 Task: Find connections with filter location Itānagar with filter topic #Letsworkwith filter profile language Spanish with filter current company Aramex with filter school Indian Institute of Technology, Patna with filter industry Postal Services with filter service category Event Photography with filter keywords title Journalist
Action: Mouse moved to (534, 67)
Screenshot: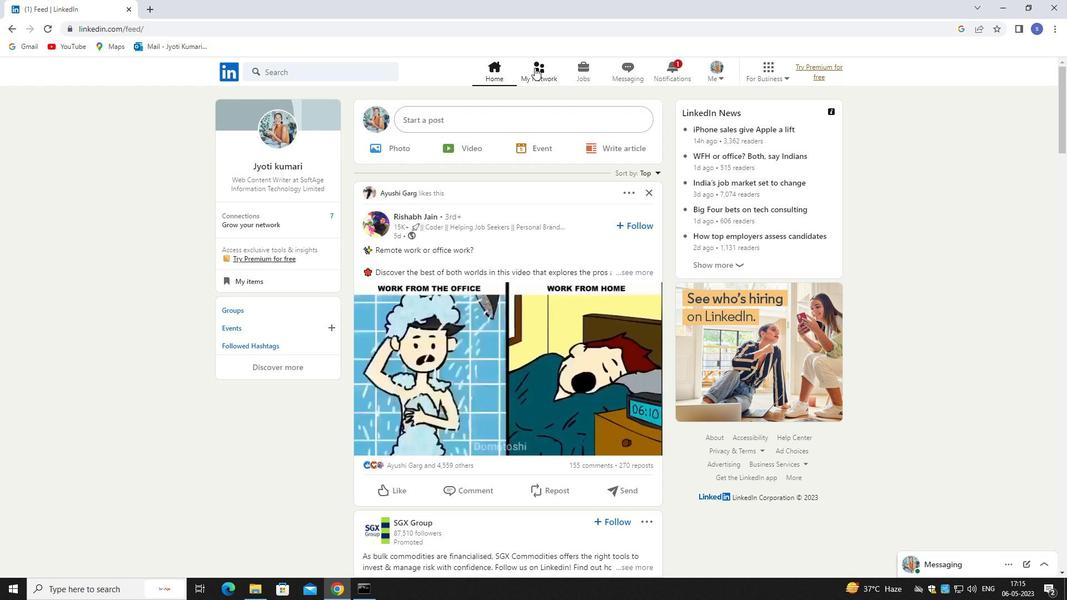 
Action: Mouse pressed left at (534, 67)
Screenshot: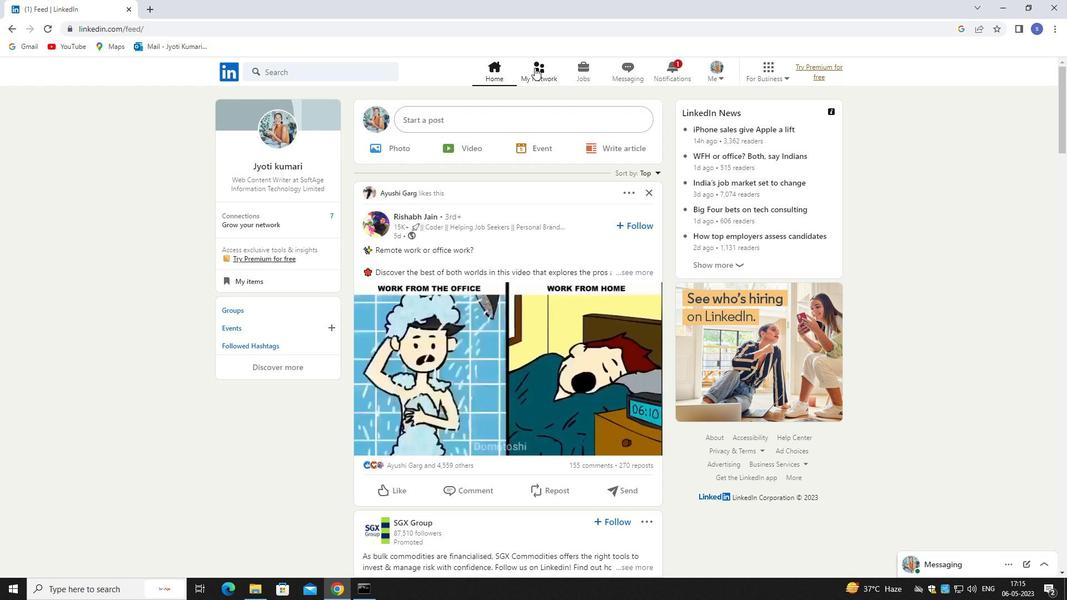 
Action: Mouse moved to (362, 127)
Screenshot: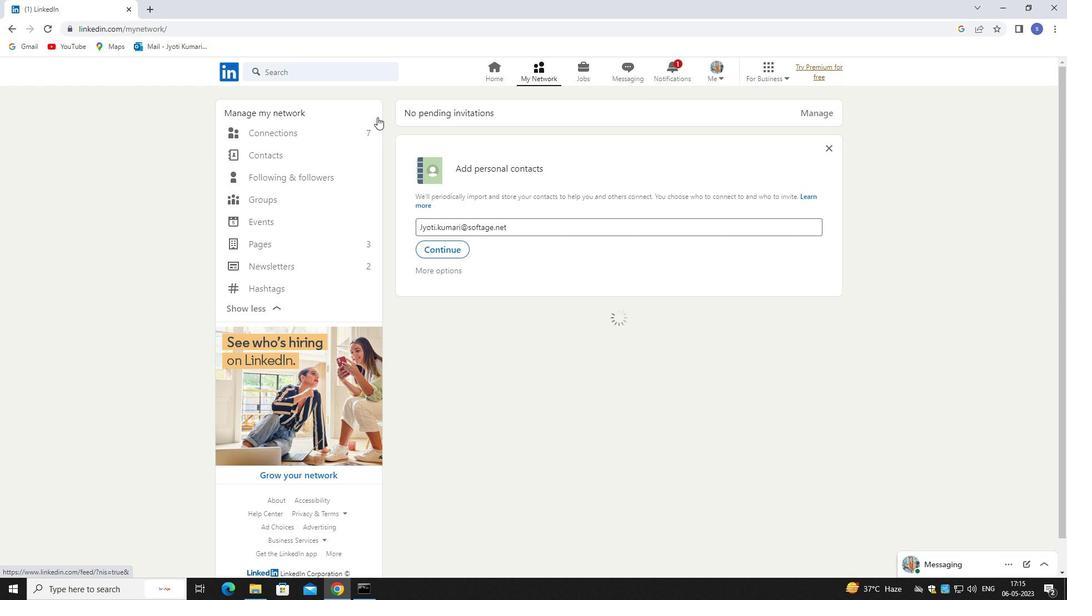 
Action: Mouse pressed left at (362, 127)
Screenshot: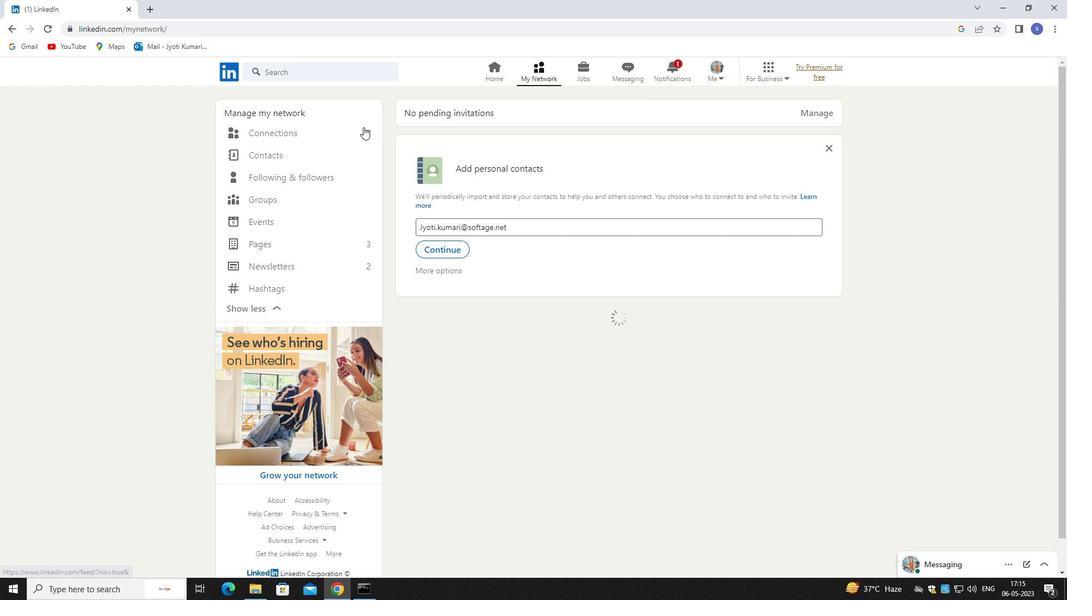 
Action: Mouse pressed left at (362, 127)
Screenshot: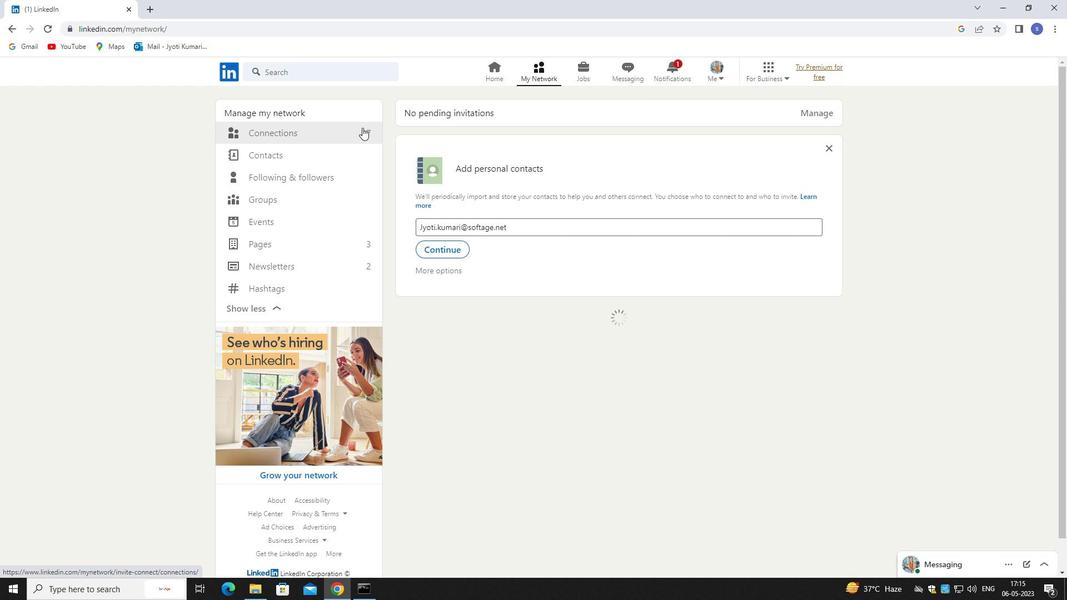 
Action: Mouse moved to (609, 133)
Screenshot: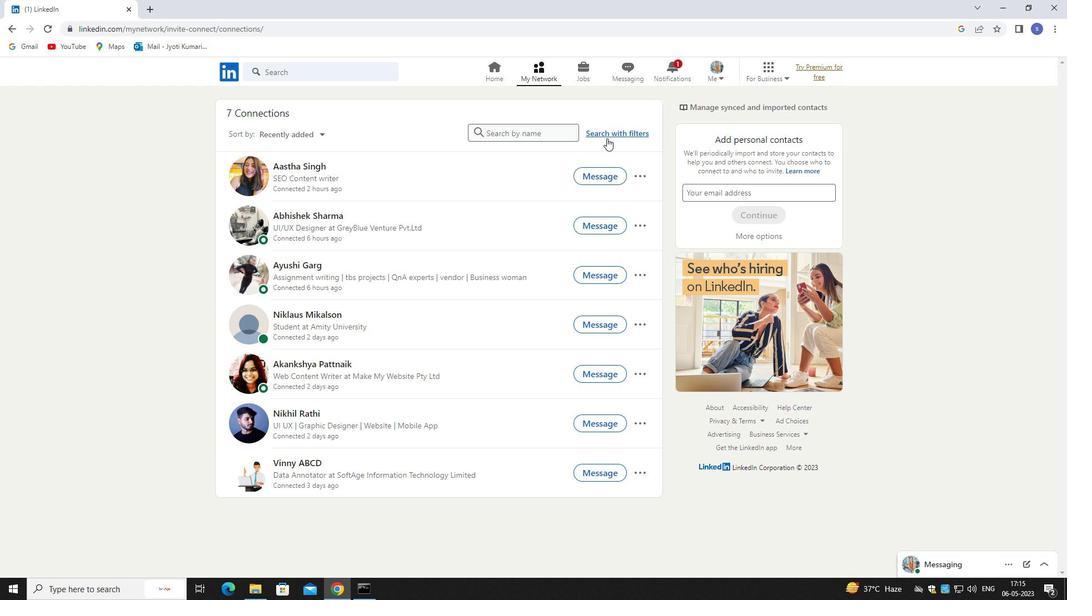
Action: Mouse pressed left at (609, 133)
Screenshot: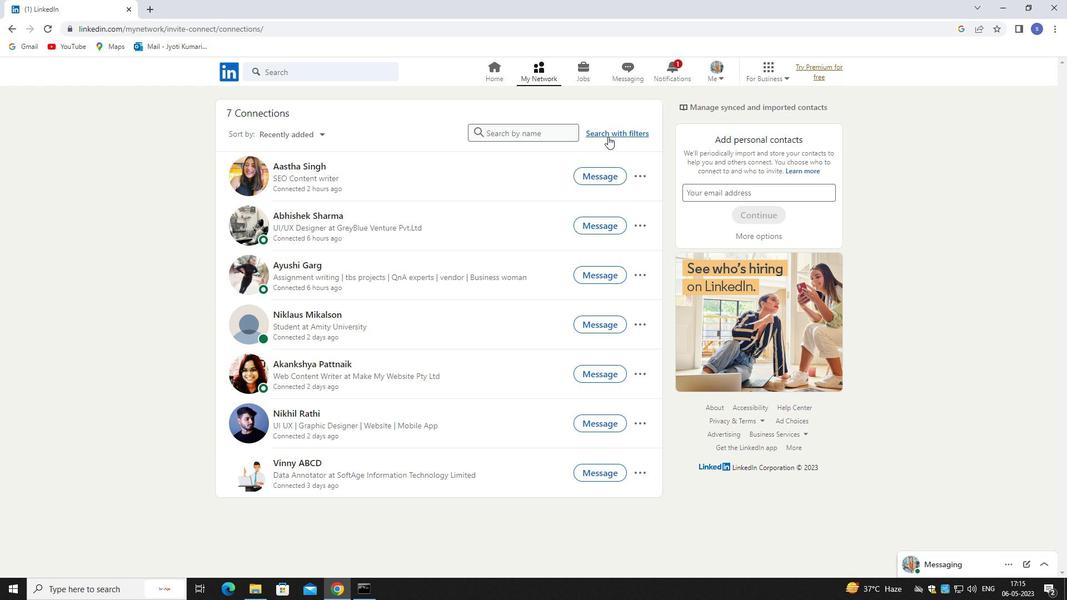 
Action: Mouse moved to (574, 100)
Screenshot: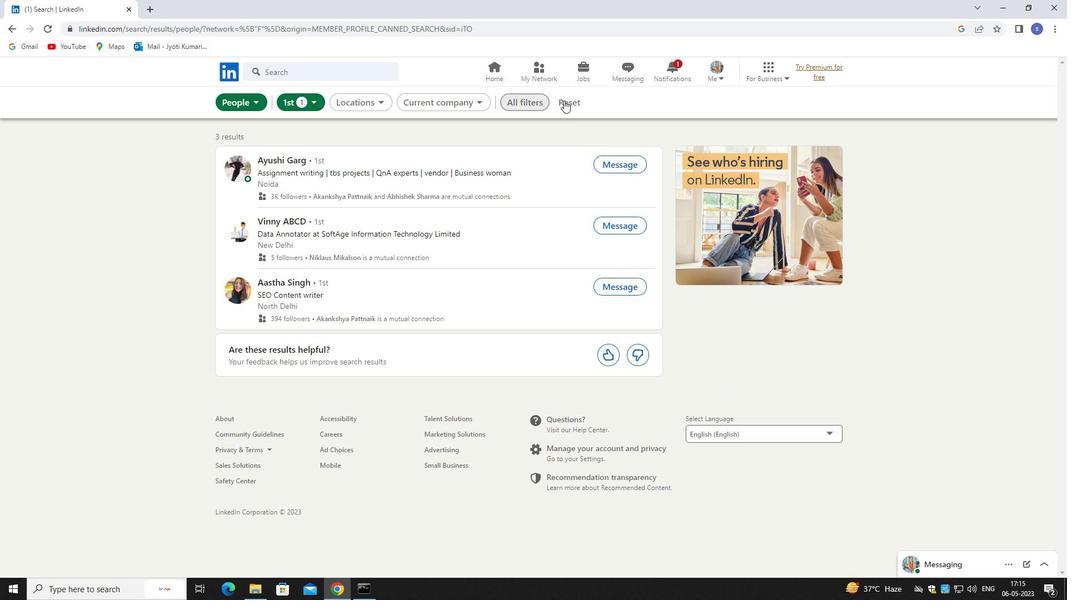 
Action: Mouse pressed left at (574, 100)
Screenshot: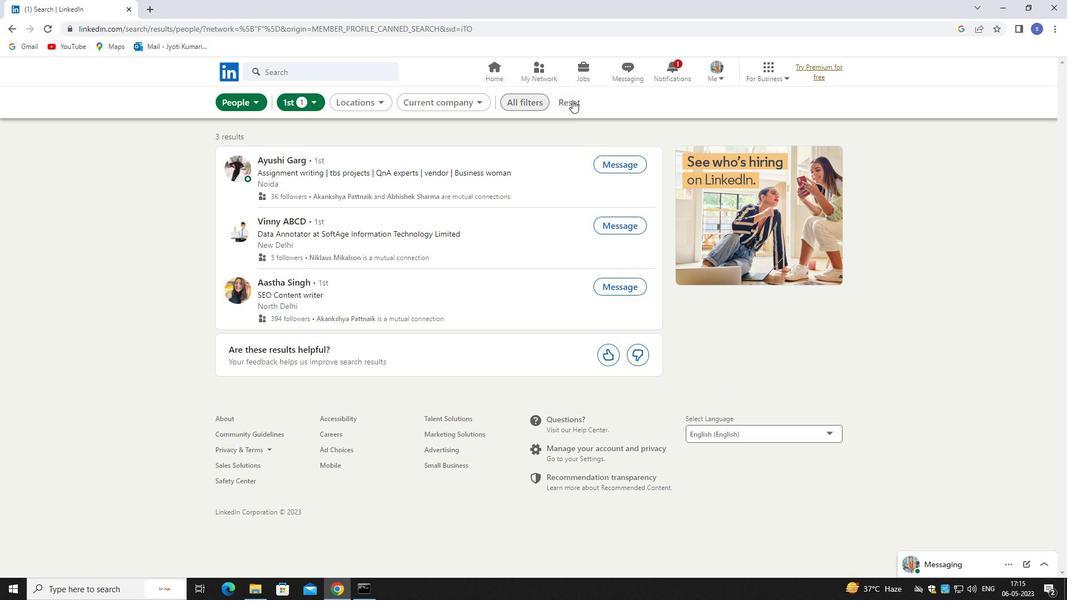 
Action: Mouse moved to (546, 101)
Screenshot: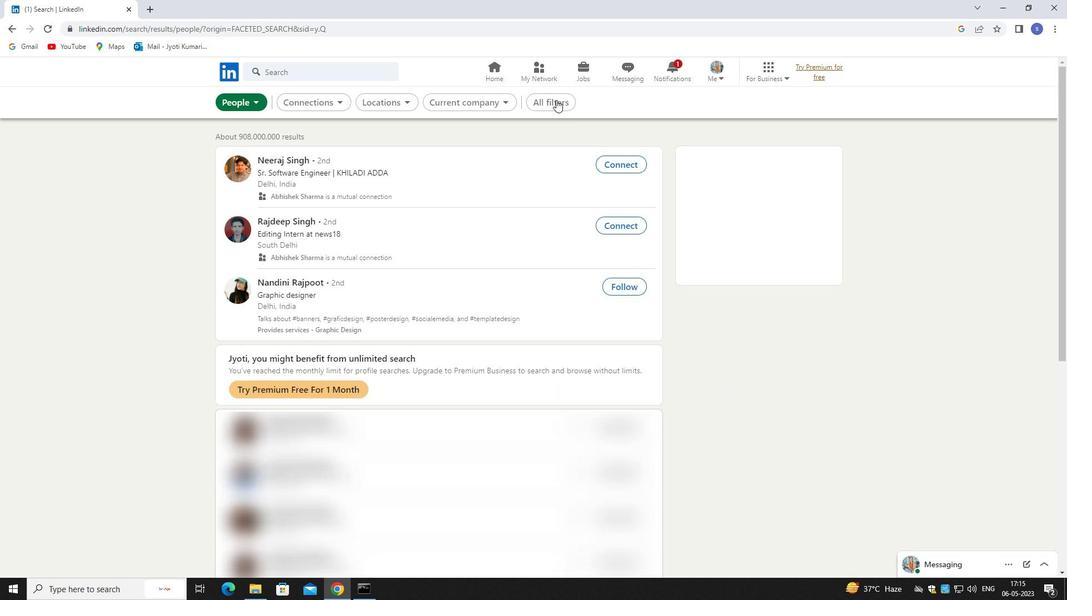 
Action: Mouse pressed left at (546, 101)
Screenshot: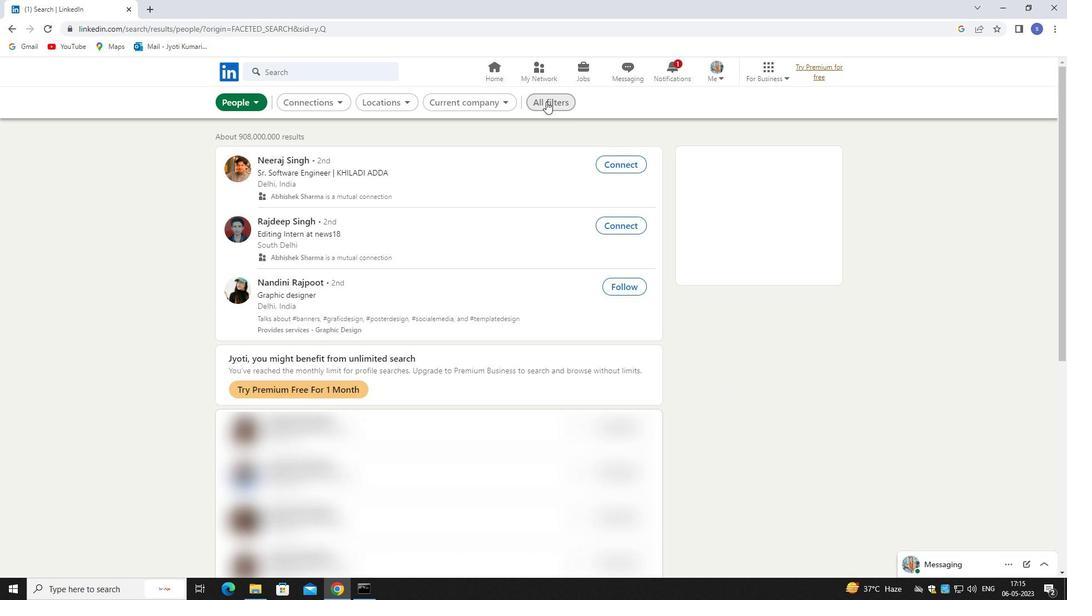 
Action: Mouse moved to (942, 437)
Screenshot: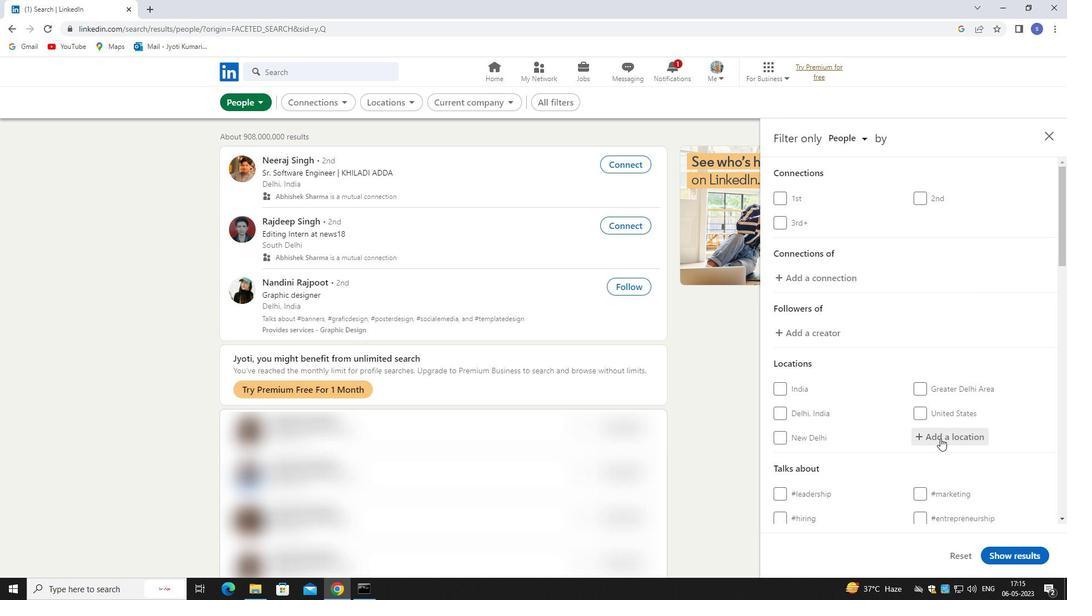 
Action: Mouse pressed left at (942, 437)
Screenshot: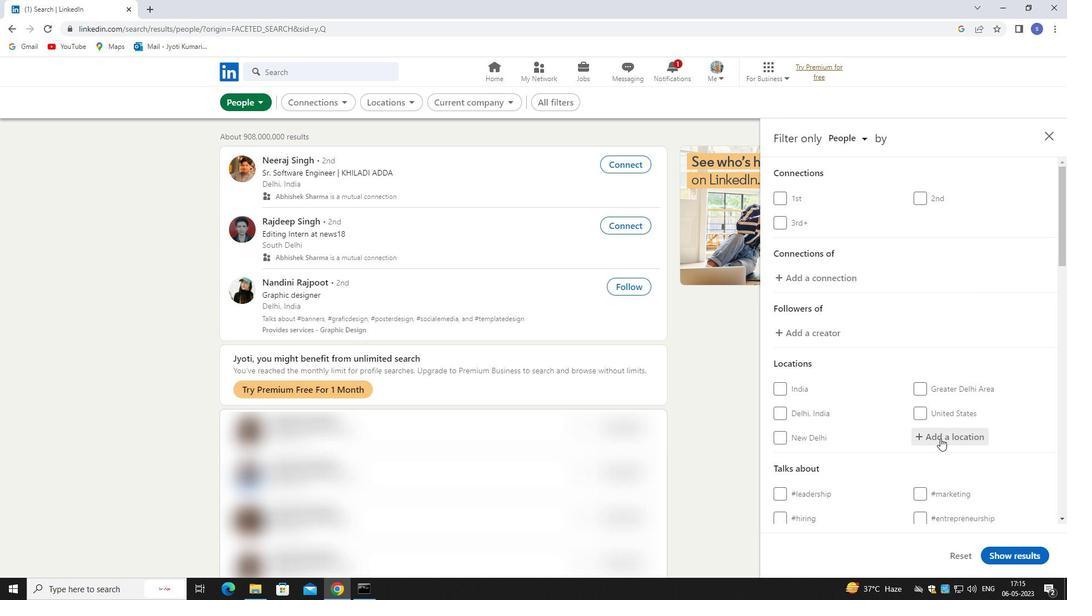 
Action: Mouse moved to (725, 303)
Screenshot: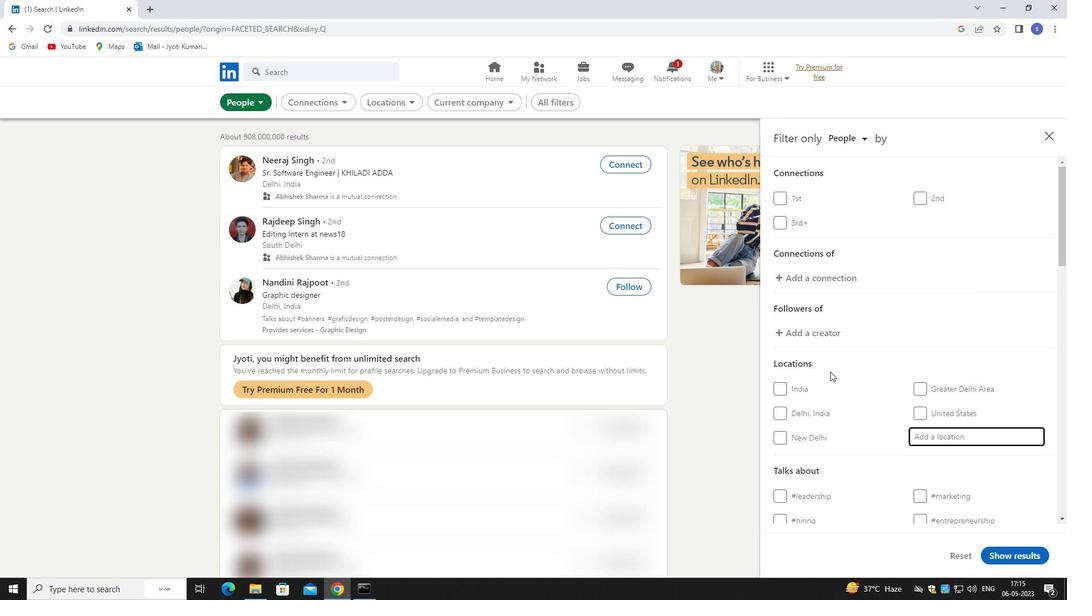 
Action: Key pressed itana
Screenshot: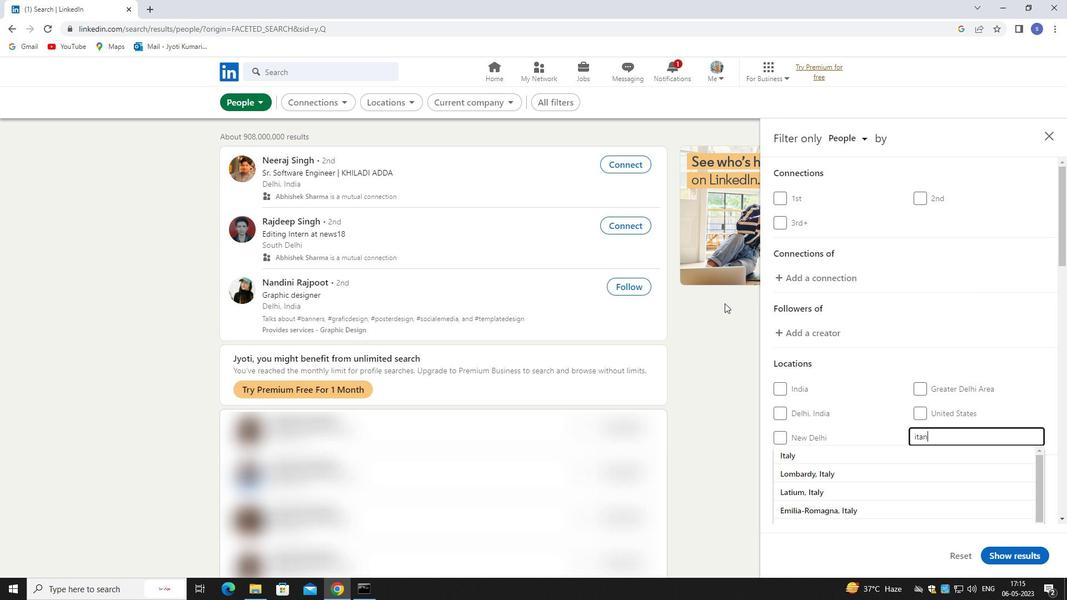 
Action: Mouse moved to (845, 471)
Screenshot: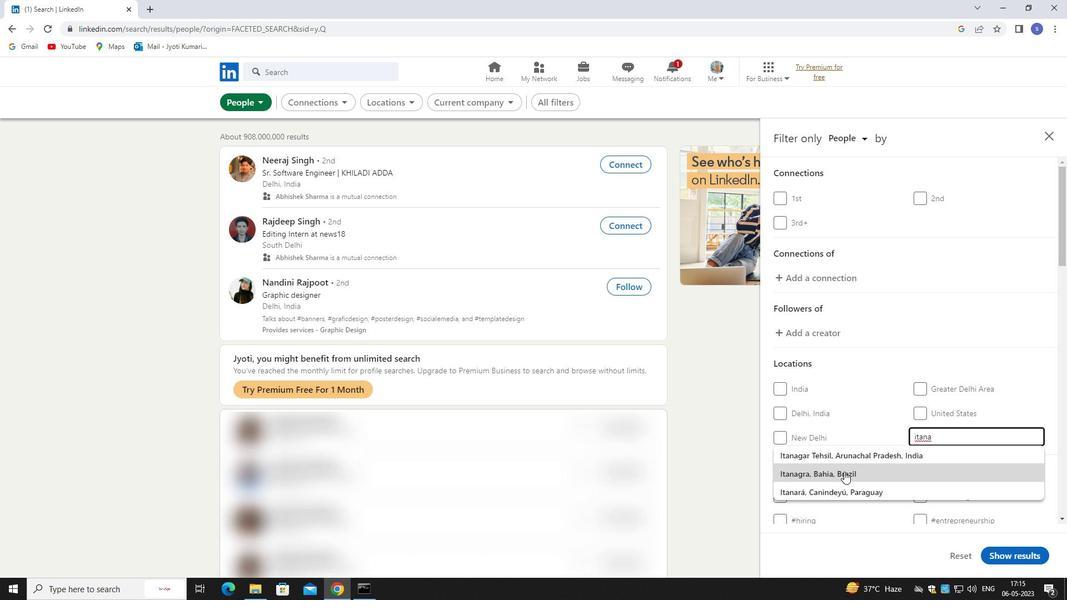 
Action: Mouse pressed left at (845, 471)
Screenshot: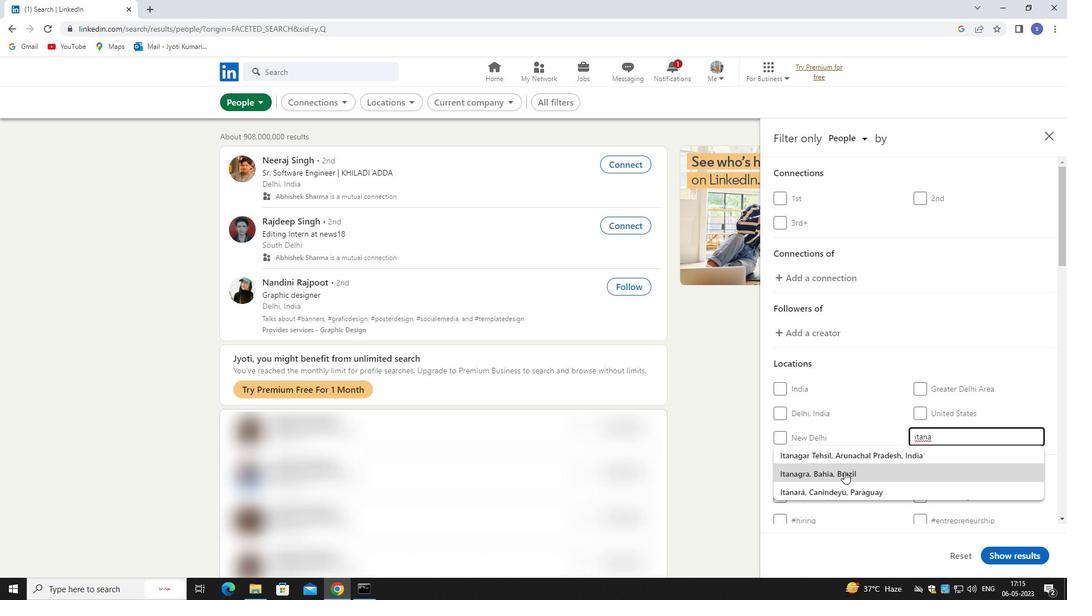 
Action: Mouse moved to (851, 461)
Screenshot: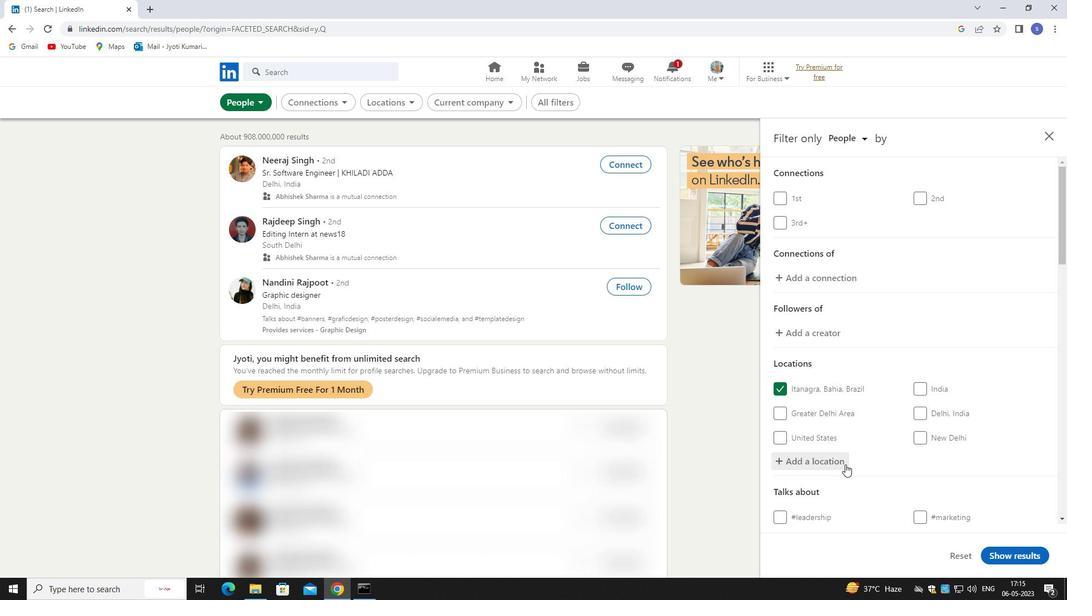
Action: Mouse scrolled (851, 461) with delta (0, 0)
Screenshot: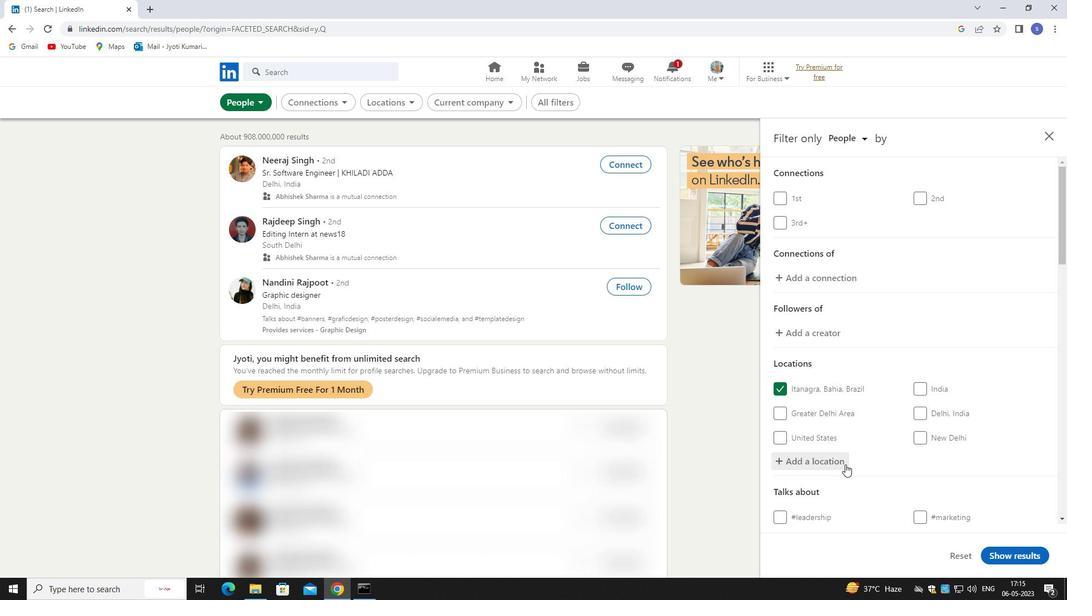 
Action: Mouse moved to (854, 462)
Screenshot: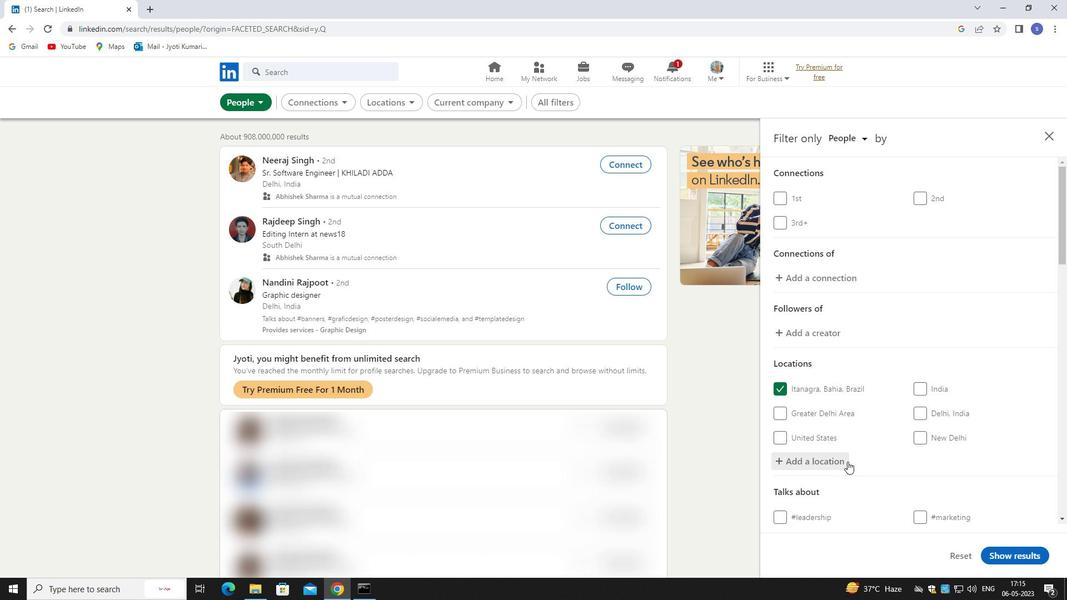 
Action: Mouse scrolled (854, 461) with delta (0, 0)
Screenshot: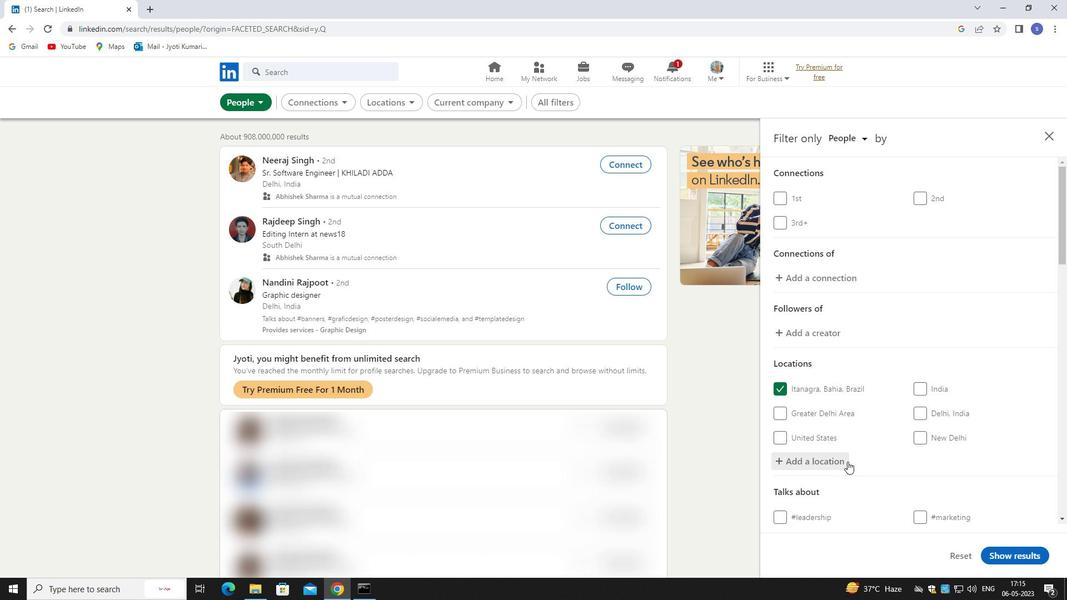 
Action: Mouse moved to (859, 462)
Screenshot: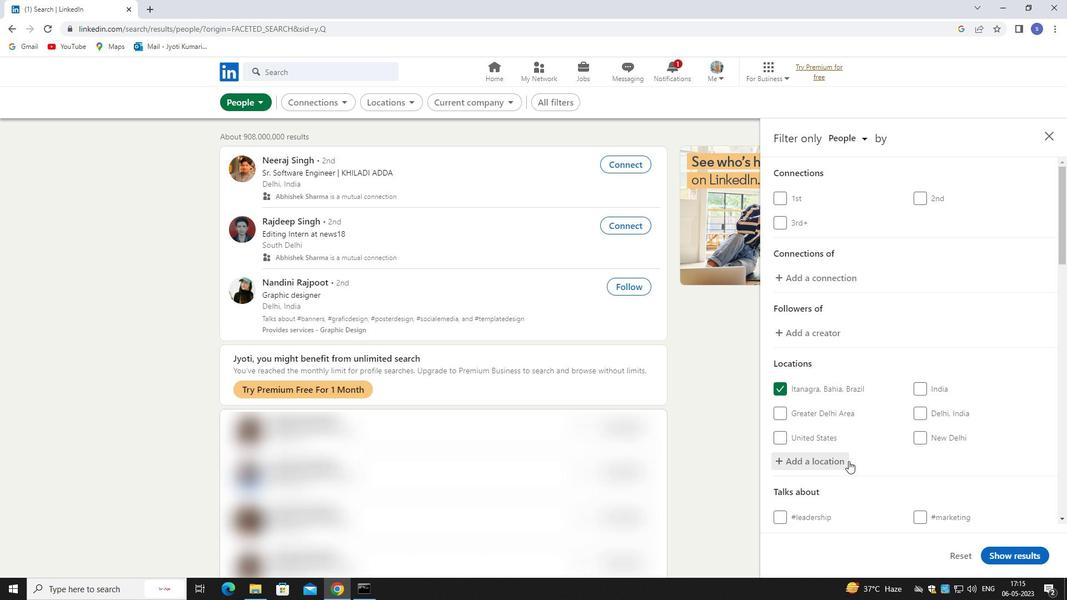 
Action: Mouse scrolled (859, 461) with delta (0, 0)
Screenshot: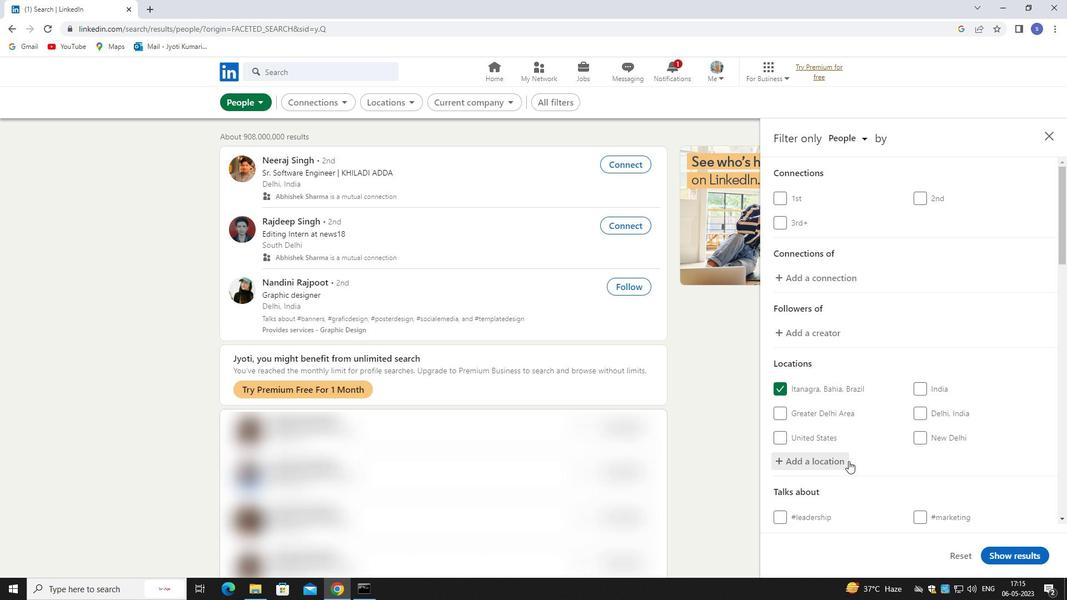 
Action: Mouse moved to (948, 400)
Screenshot: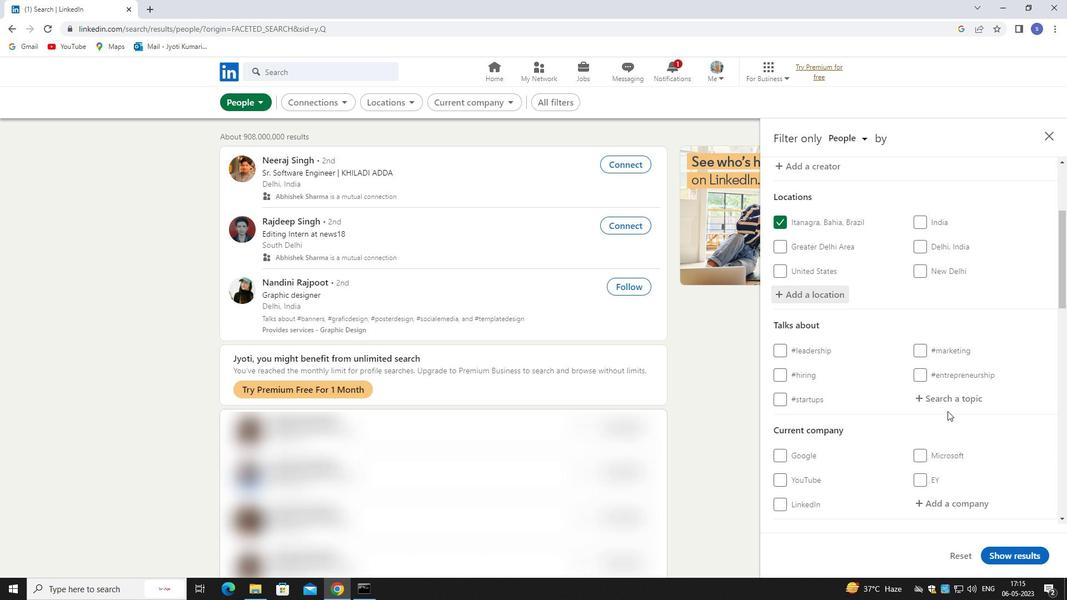 
Action: Mouse pressed left at (948, 400)
Screenshot: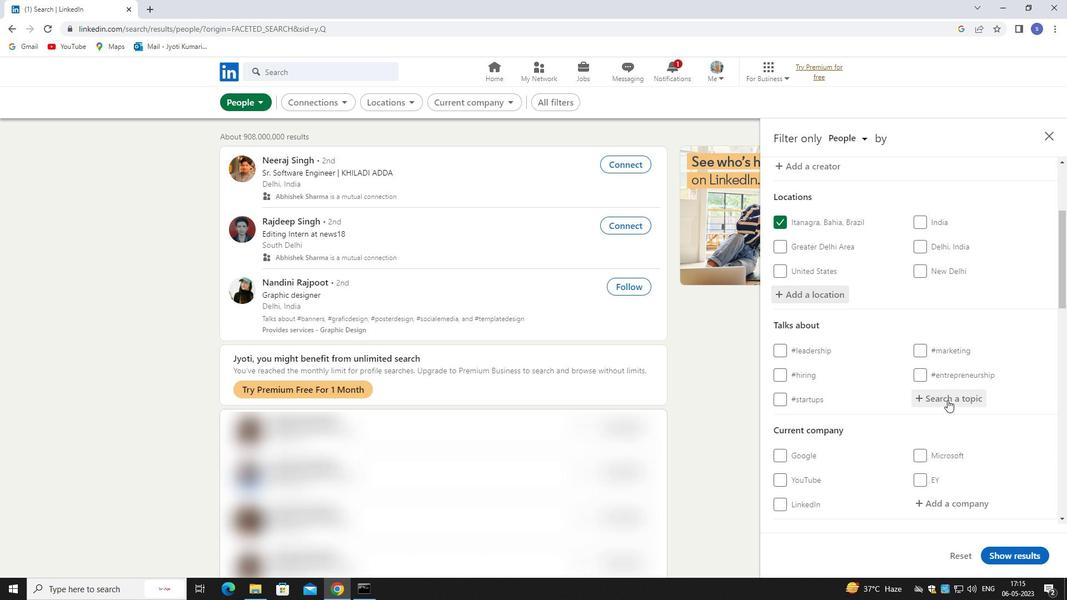 
Action: Mouse moved to (808, 324)
Screenshot: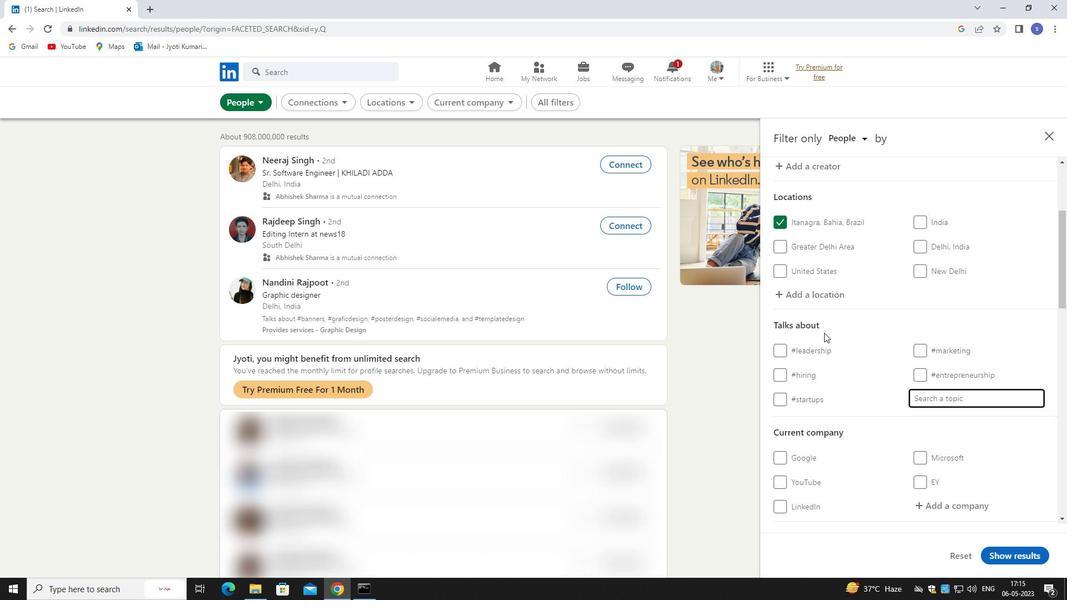 
Action: Key pressed lets
Screenshot: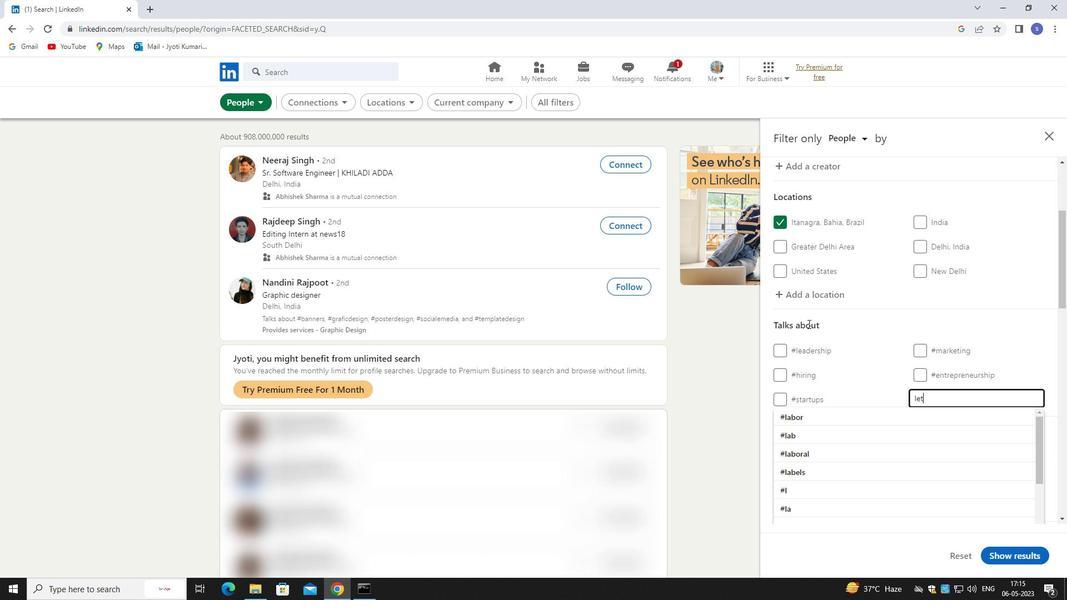 
Action: Mouse moved to (855, 433)
Screenshot: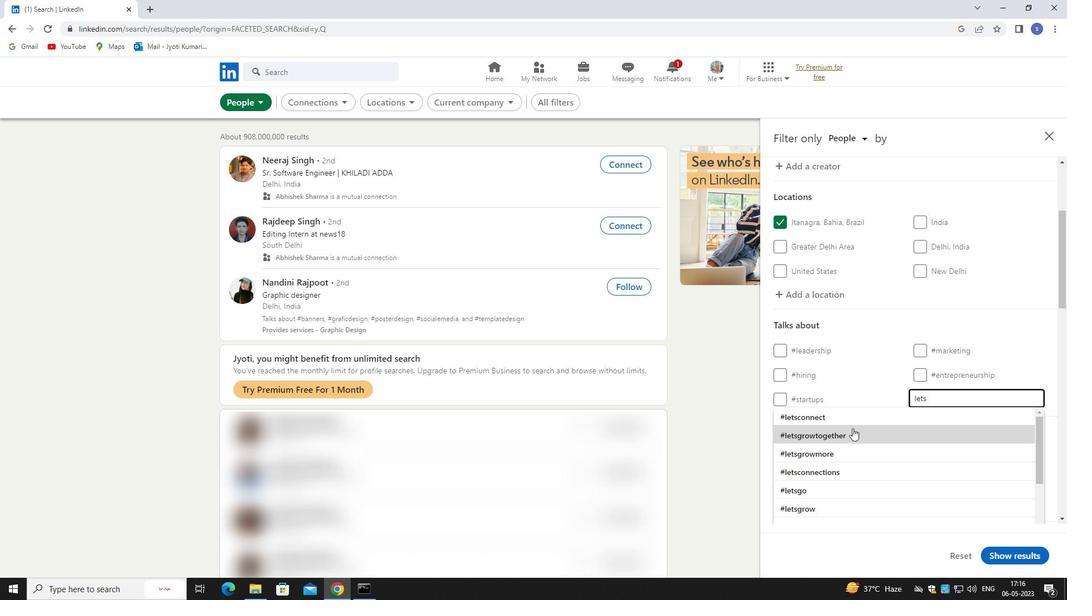 
Action: Mouse pressed left at (855, 433)
Screenshot: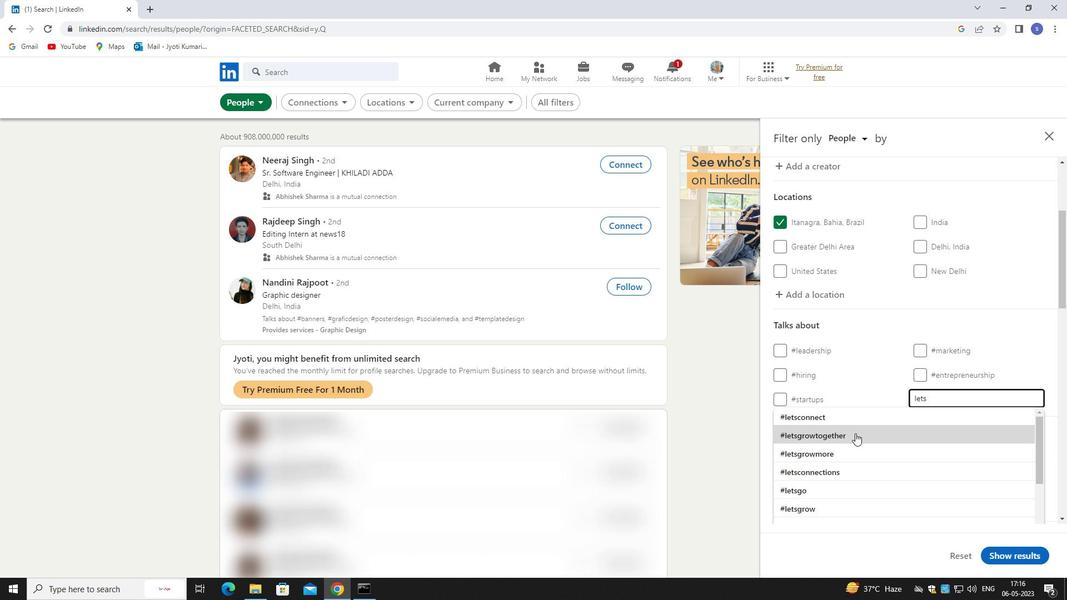 
Action: Mouse moved to (864, 423)
Screenshot: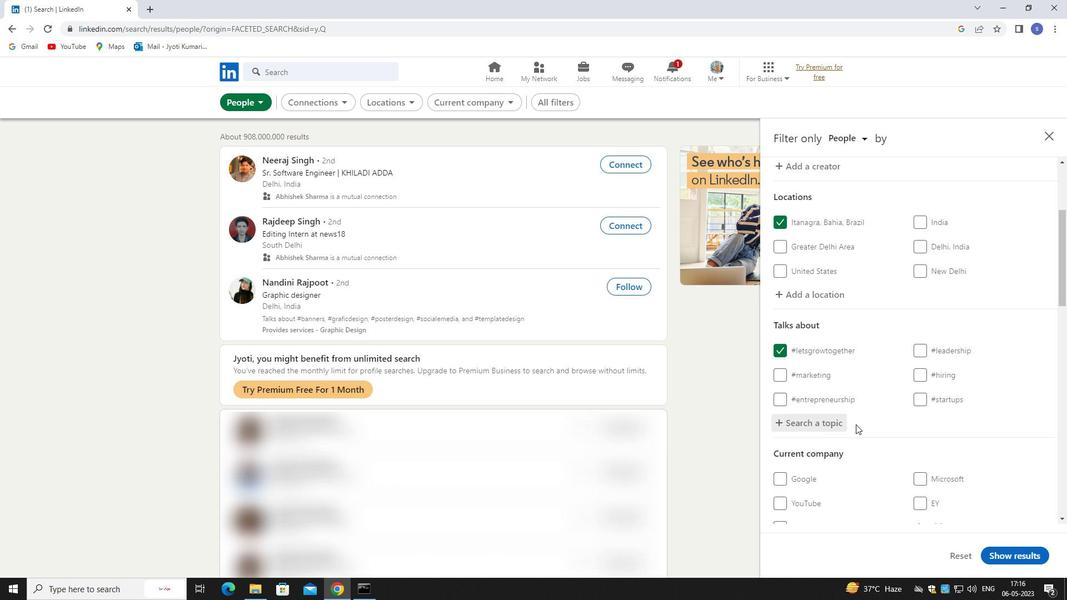 
Action: Mouse scrolled (864, 423) with delta (0, 0)
Screenshot: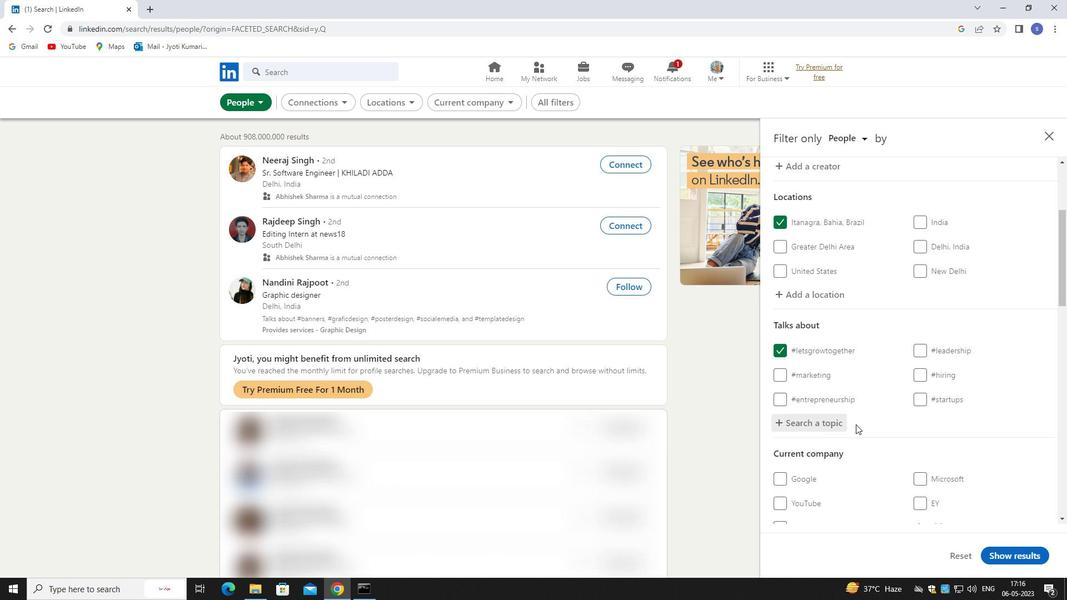 
Action: Mouse moved to (887, 432)
Screenshot: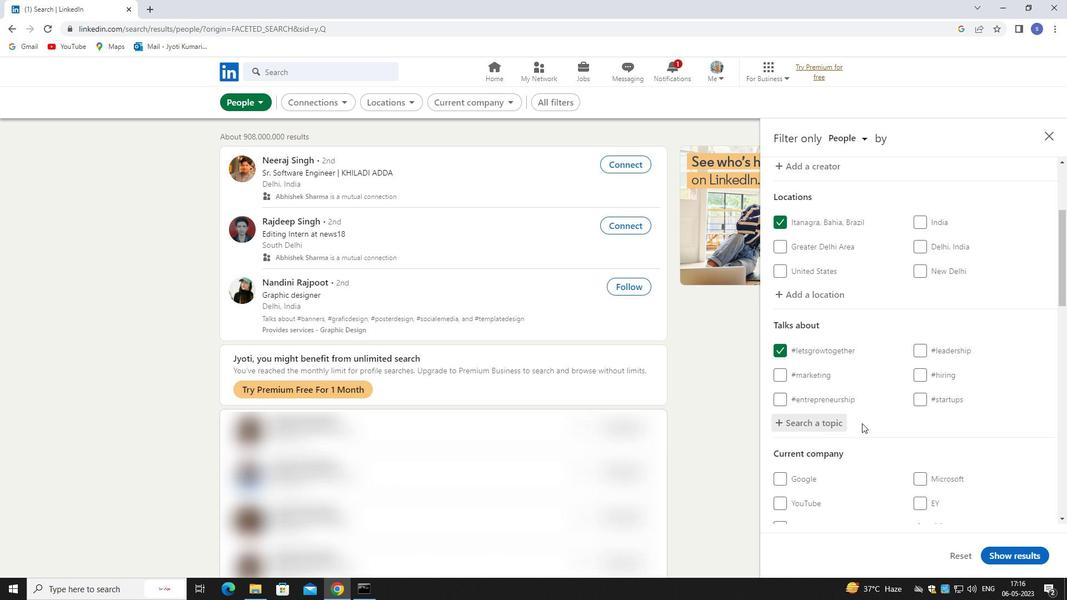 
Action: Mouse scrolled (887, 432) with delta (0, 0)
Screenshot: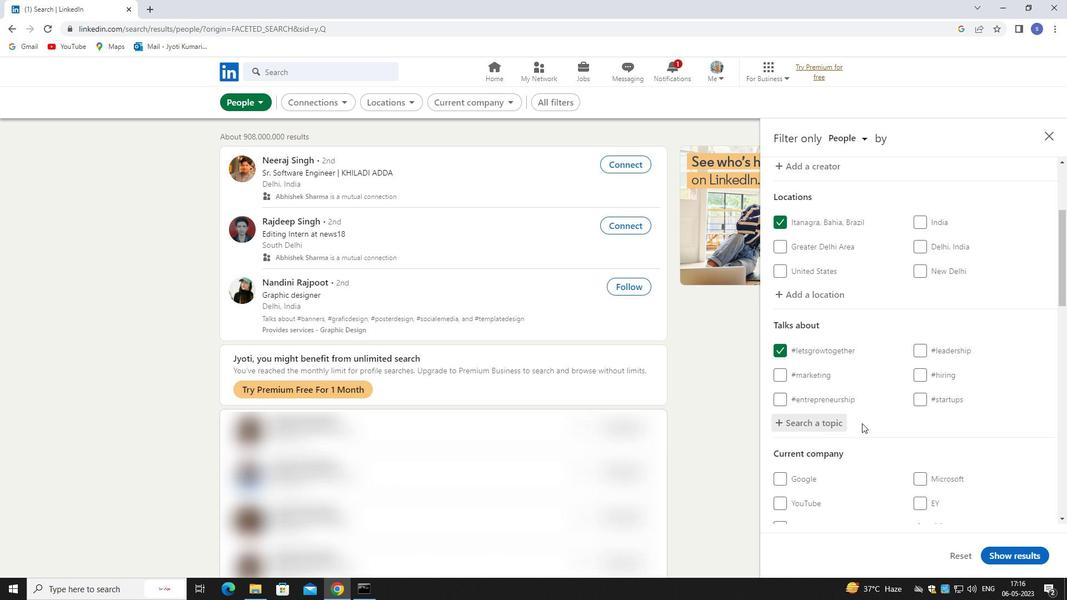 
Action: Mouse moved to (892, 434)
Screenshot: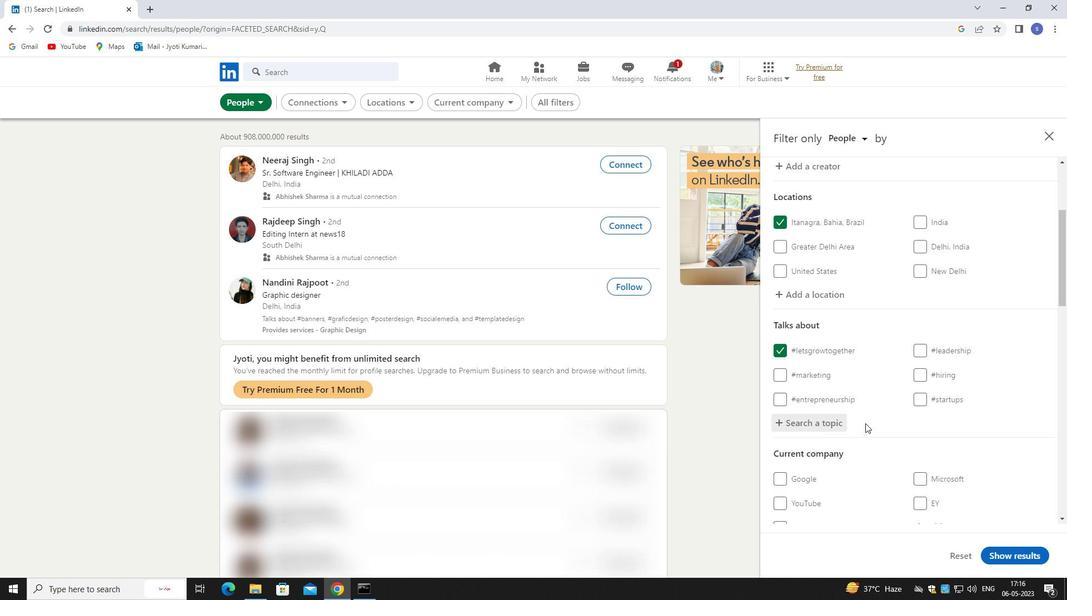 
Action: Mouse scrolled (892, 434) with delta (0, 0)
Screenshot: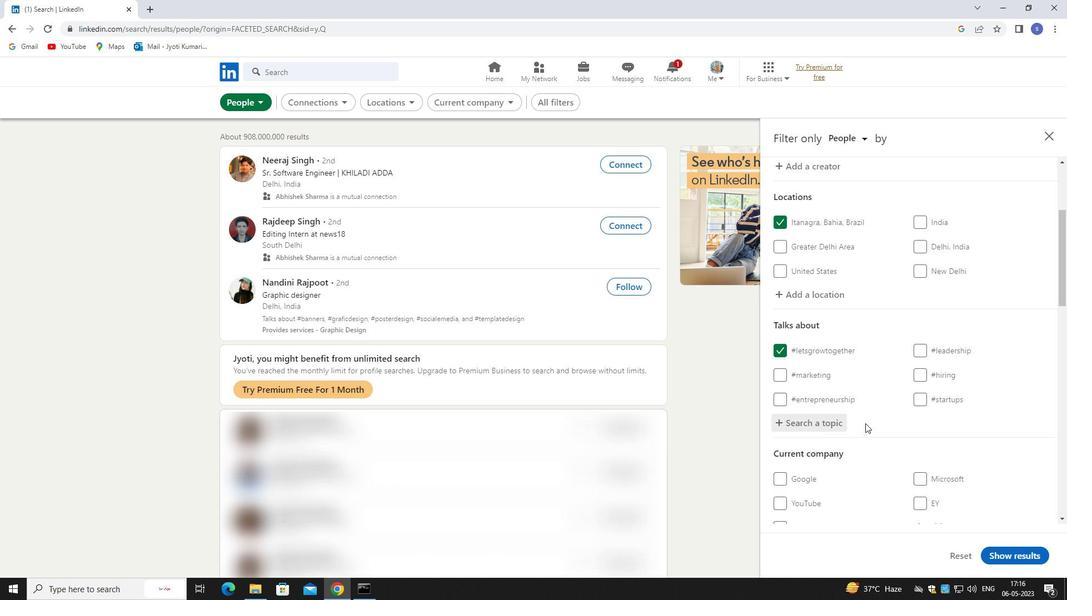 
Action: Mouse moved to (957, 357)
Screenshot: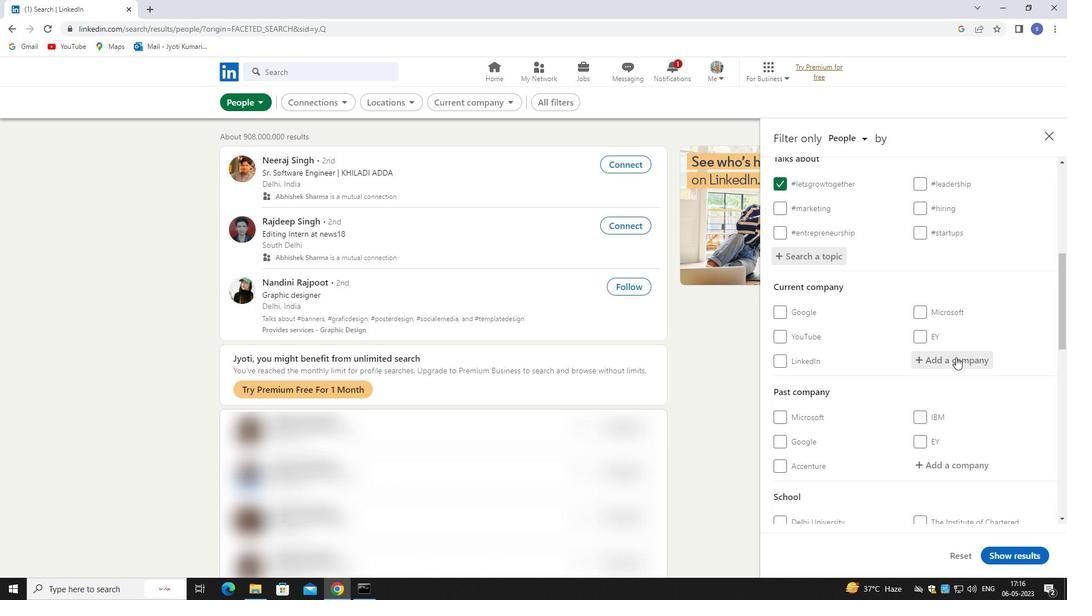 
Action: Mouse pressed left at (957, 357)
Screenshot: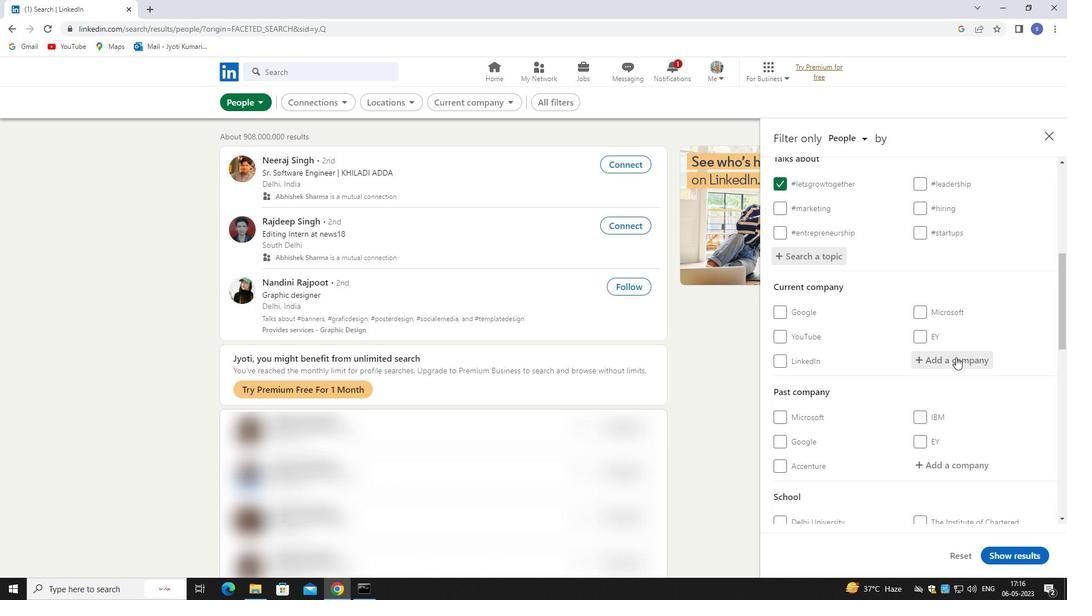 
Action: Mouse moved to (819, 263)
Screenshot: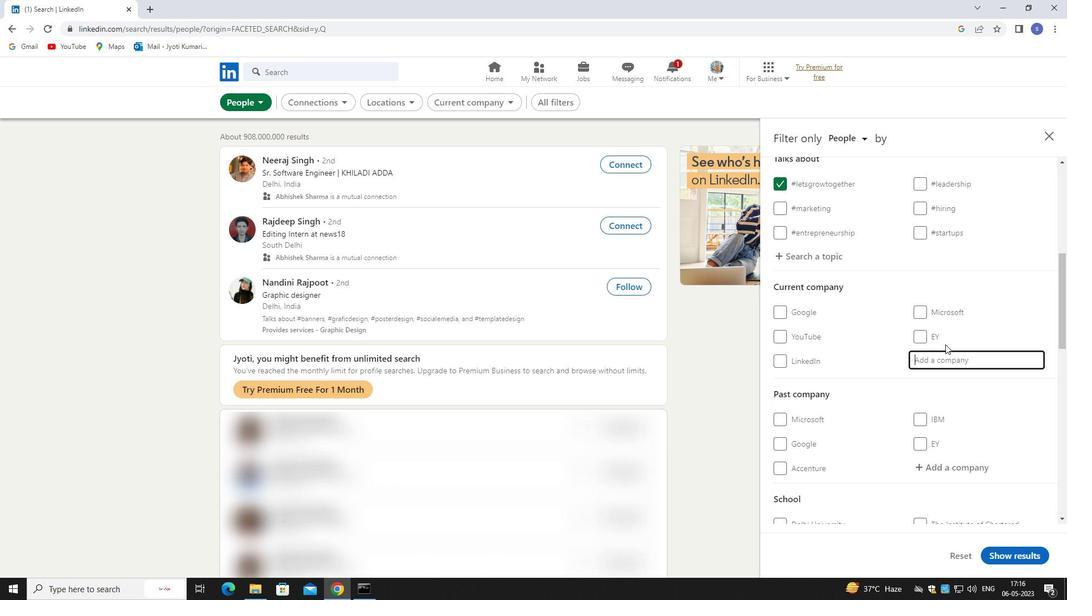 
Action: Key pressed ara
Screenshot: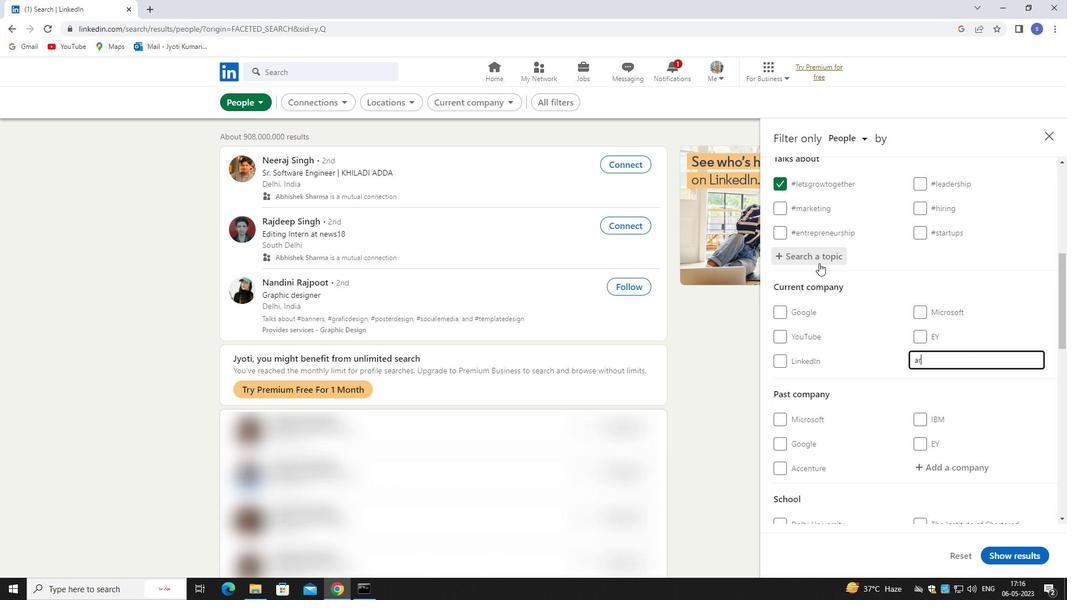 
Action: Mouse moved to (850, 433)
Screenshot: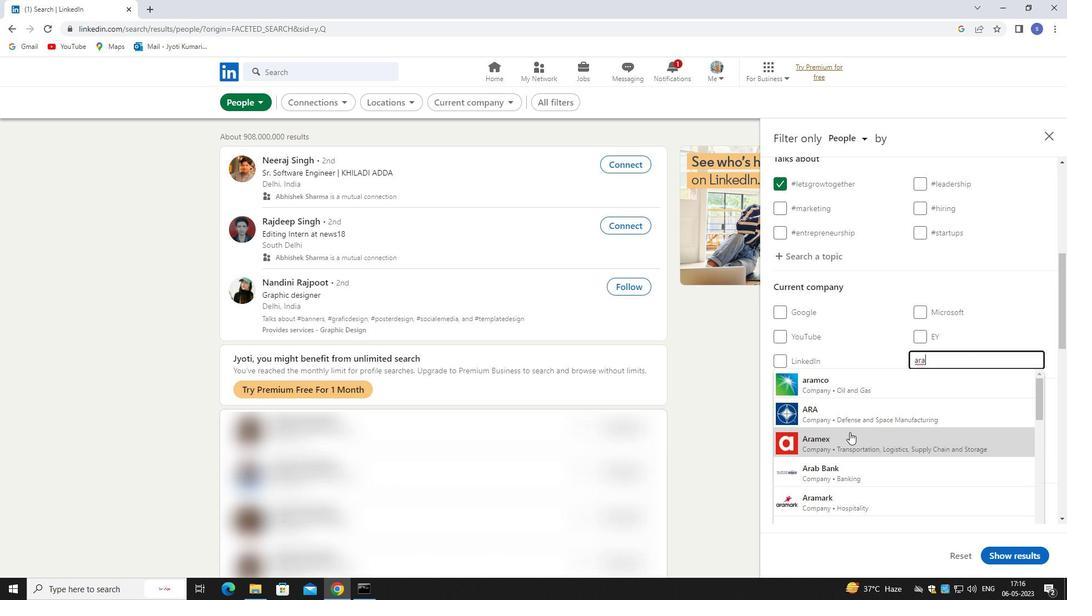 
Action: Mouse pressed left at (850, 433)
Screenshot: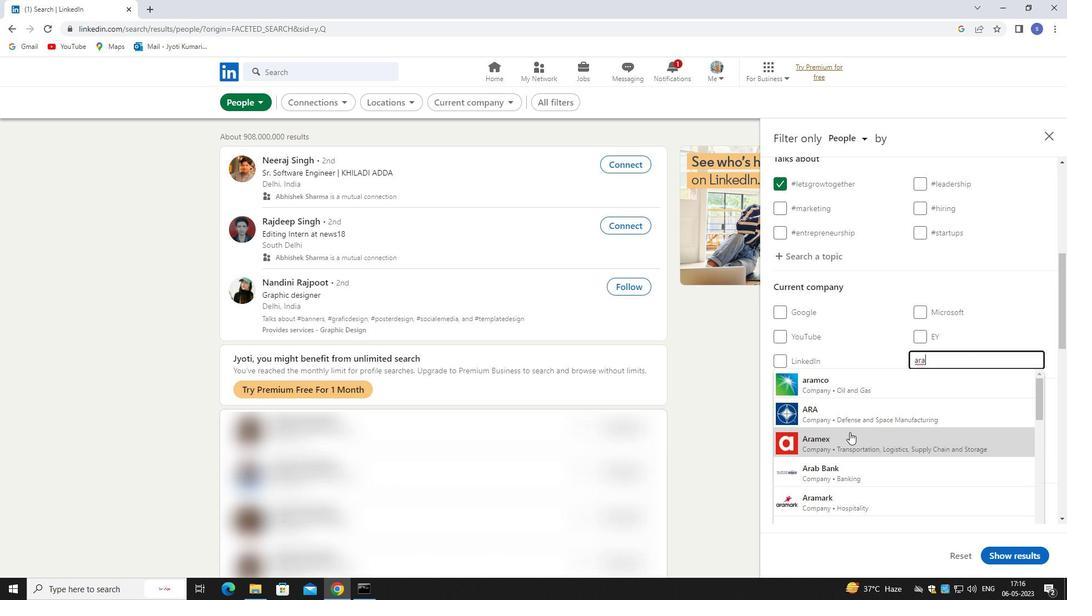 
Action: Mouse moved to (870, 428)
Screenshot: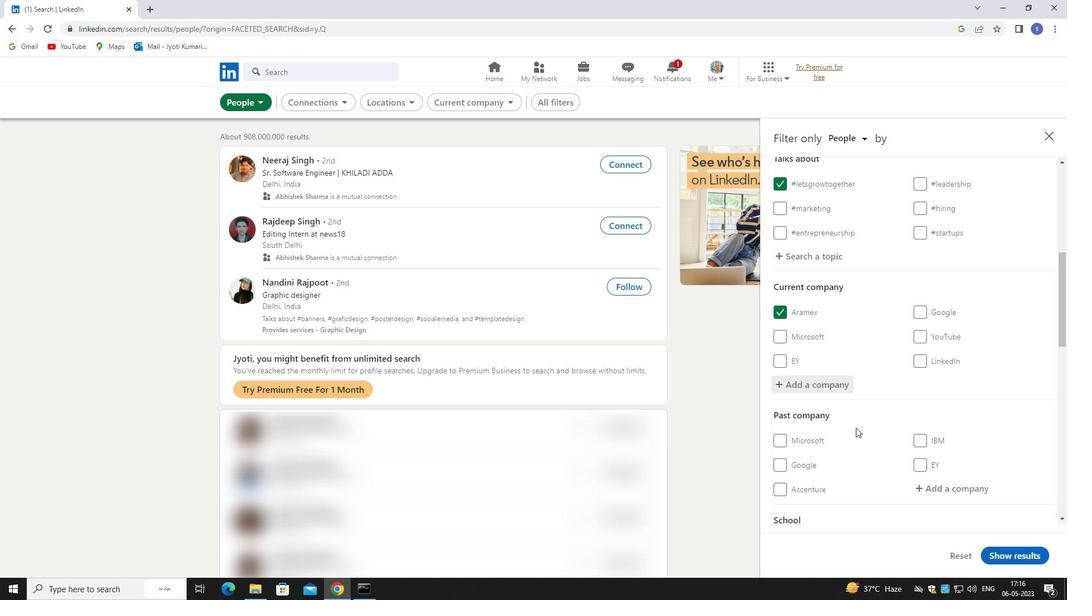
Action: Mouse scrolled (870, 428) with delta (0, 0)
Screenshot: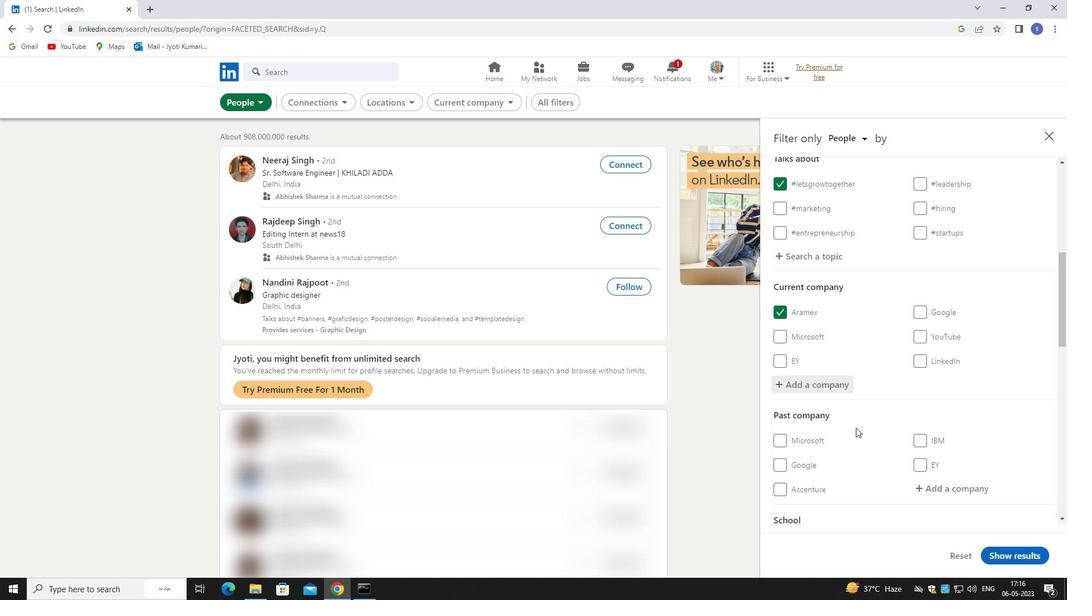 
Action: Mouse moved to (882, 433)
Screenshot: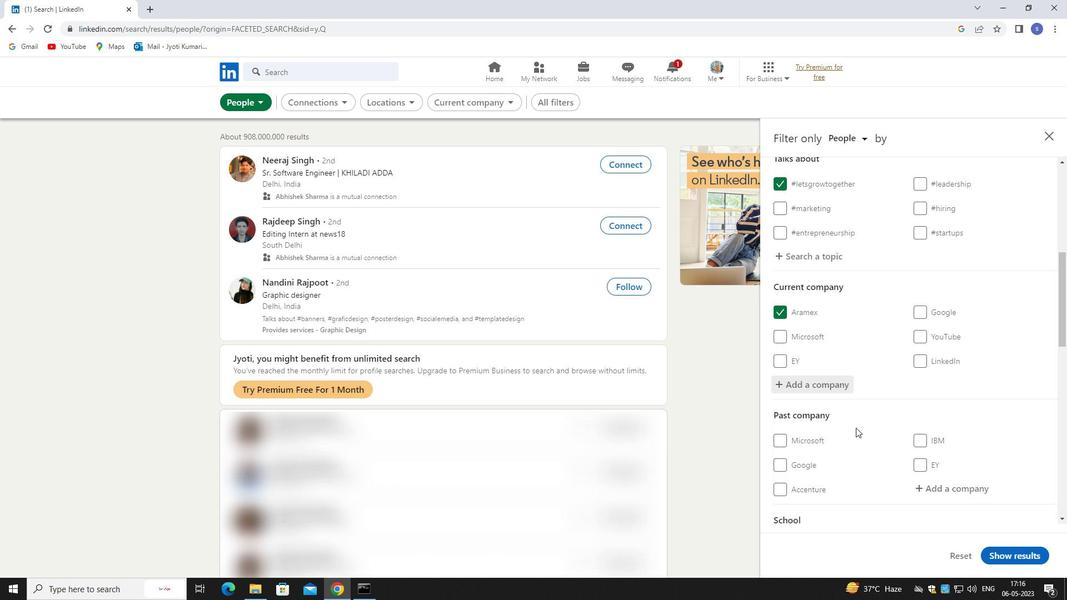 
Action: Mouse scrolled (882, 432) with delta (0, 0)
Screenshot: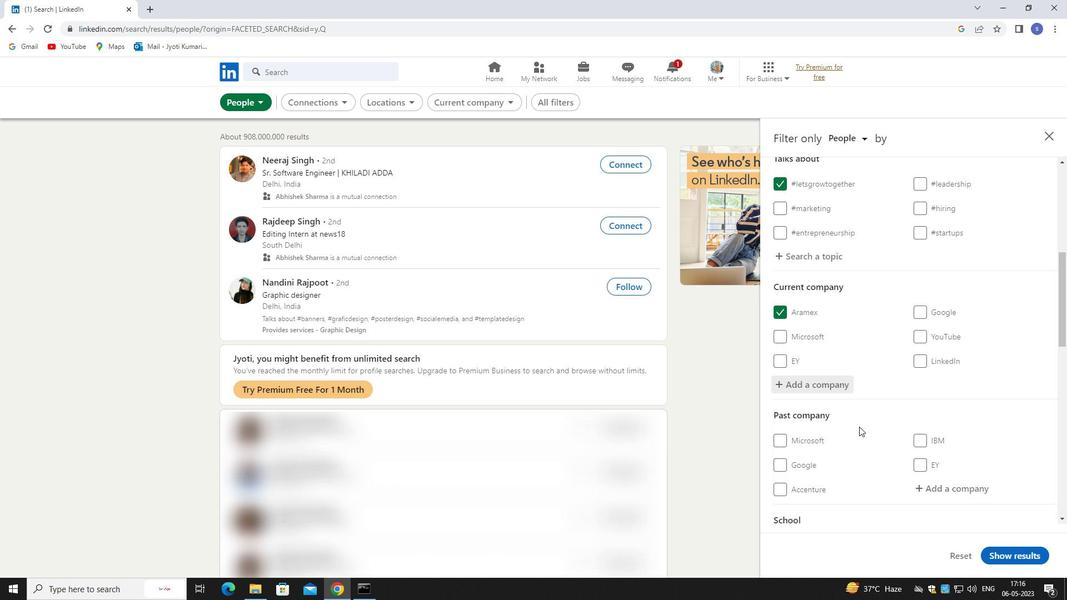
Action: Mouse moved to (953, 403)
Screenshot: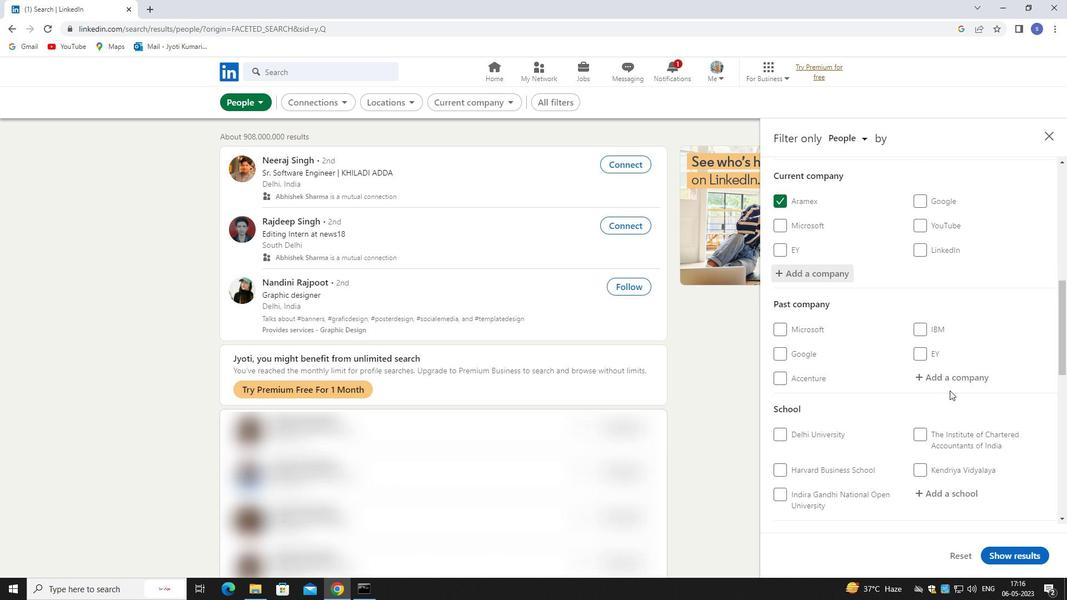 
Action: Mouse scrolled (953, 402) with delta (0, 0)
Screenshot: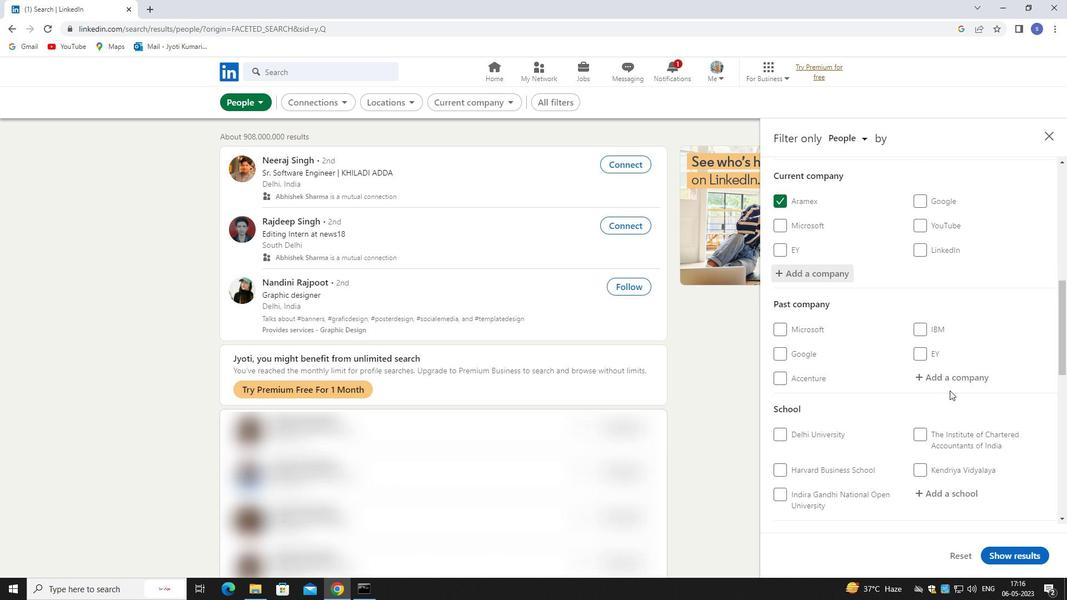 
Action: Mouse moved to (966, 438)
Screenshot: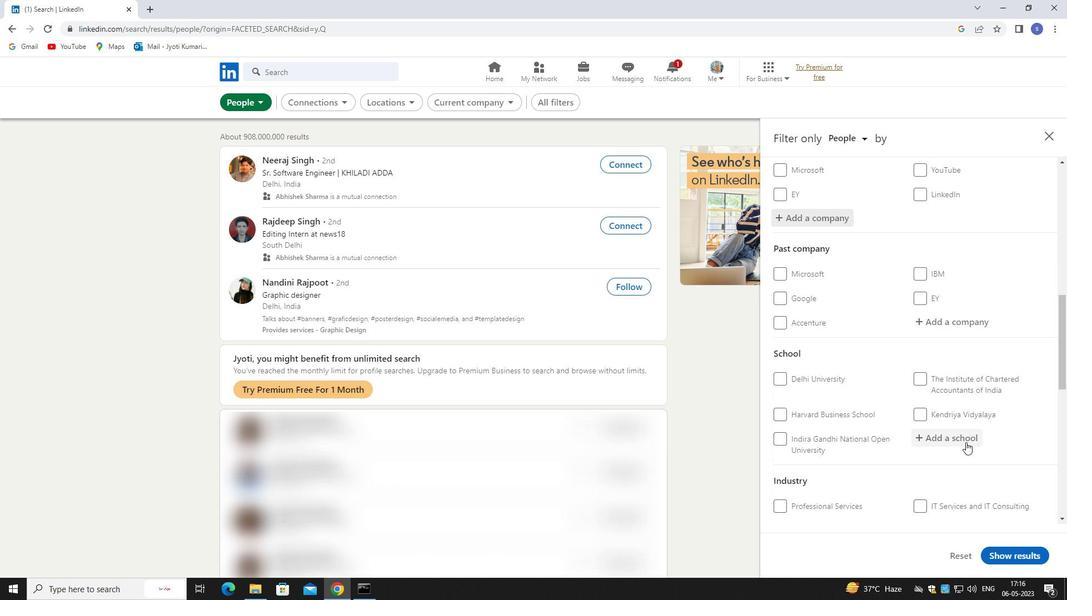
Action: Mouse pressed left at (966, 438)
Screenshot: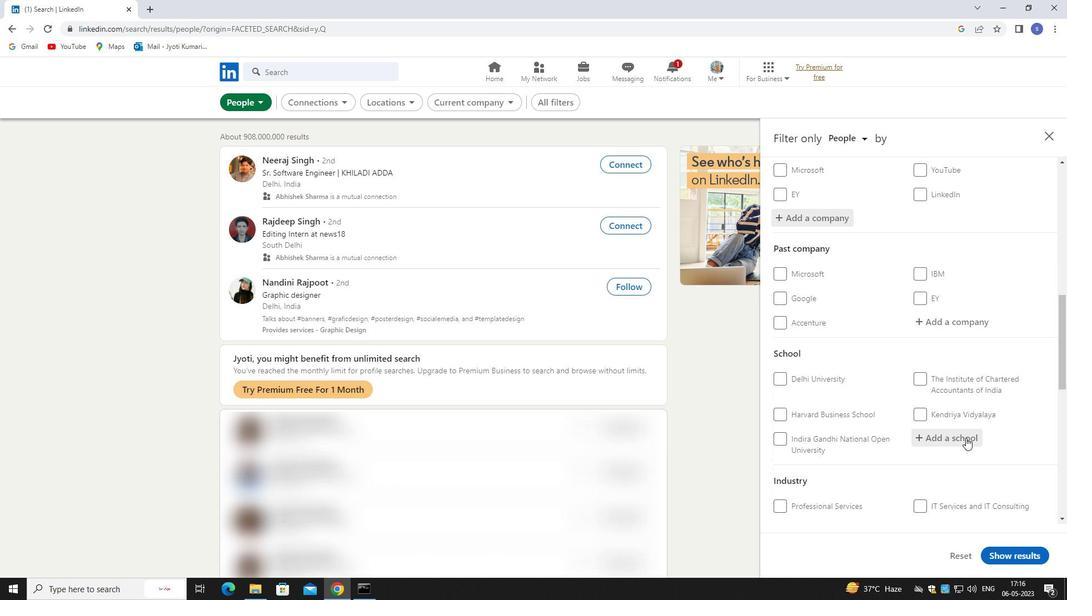 
Action: Mouse moved to (902, 389)
Screenshot: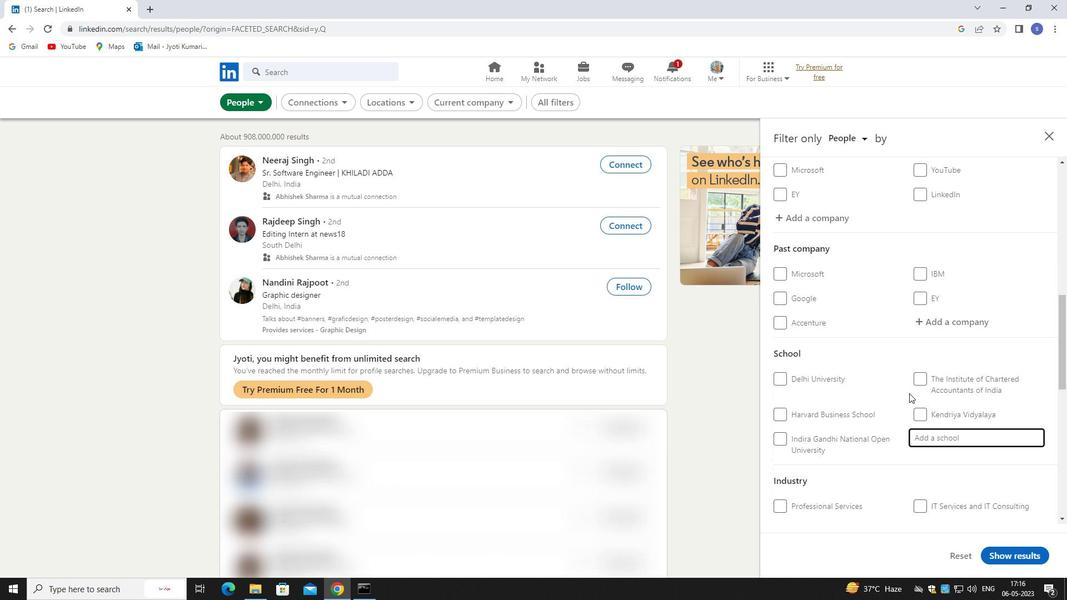 
Action: Key pressed indian<Key.space>ins
Screenshot: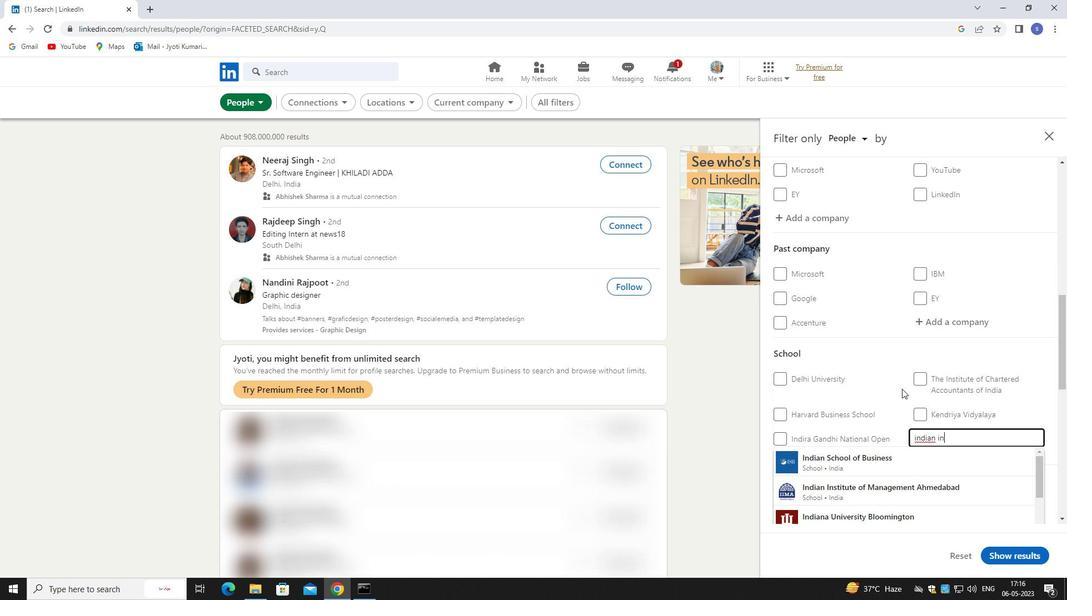 
Action: Mouse moved to (924, 493)
Screenshot: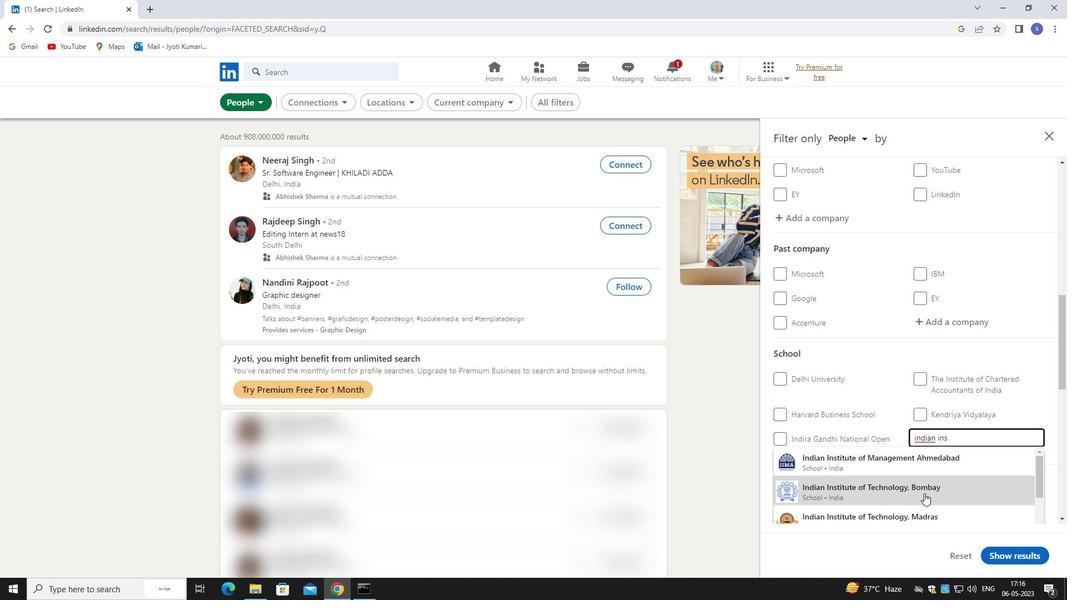 
Action: Mouse scrolled (924, 493) with delta (0, 0)
Screenshot: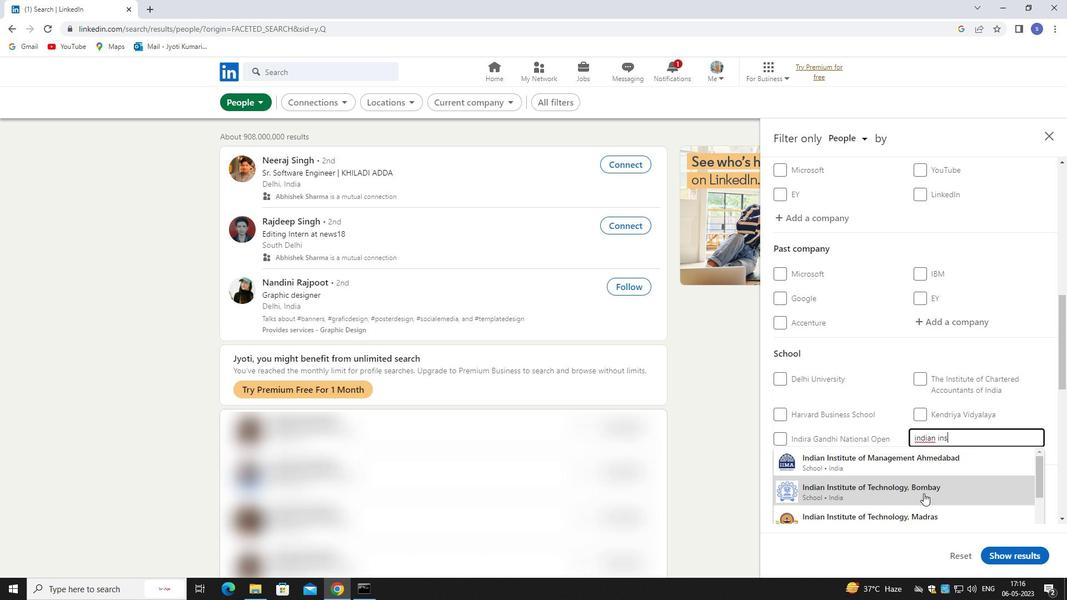 
Action: Mouse moved to (924, 494)
Screenshot: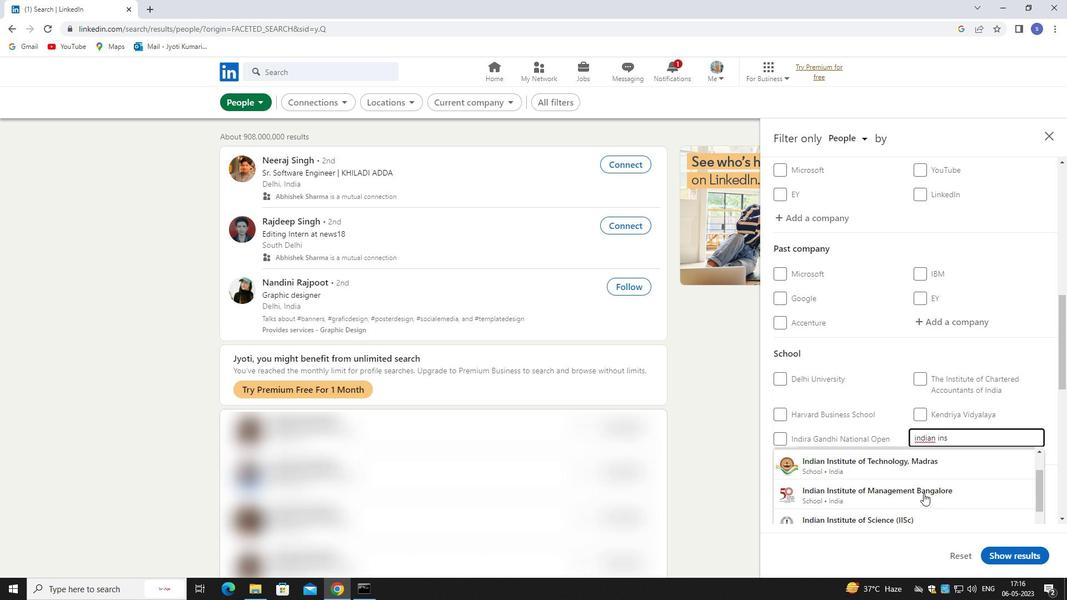 
Action: Mouse scrolled (924, 493) with delta (0, 0)
Screenshot: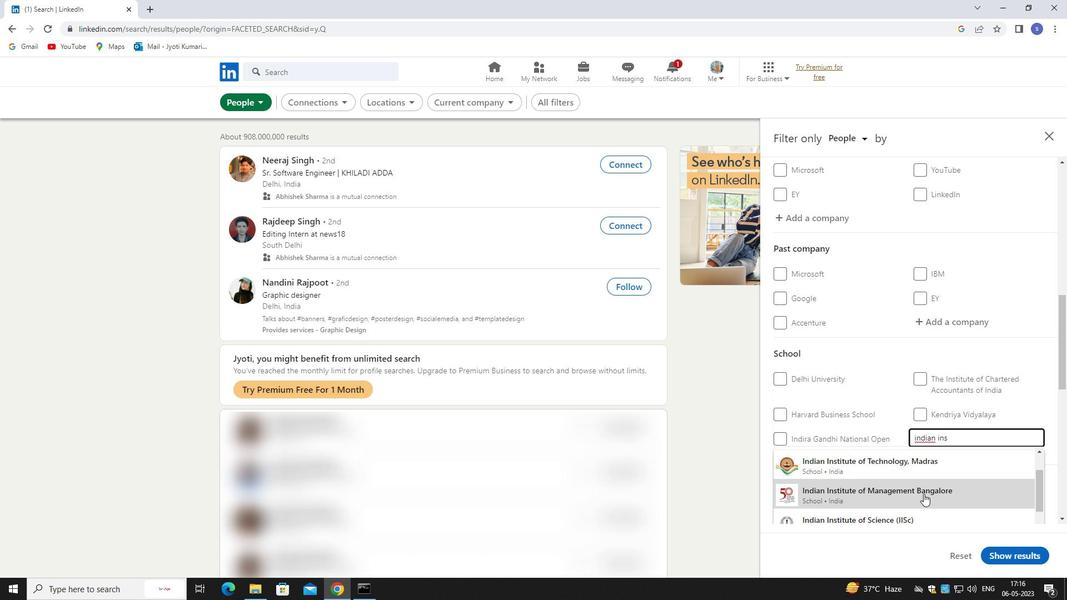 
Action: Mouse scrolled (924, 493) with delta (0, 0)
Screenshot: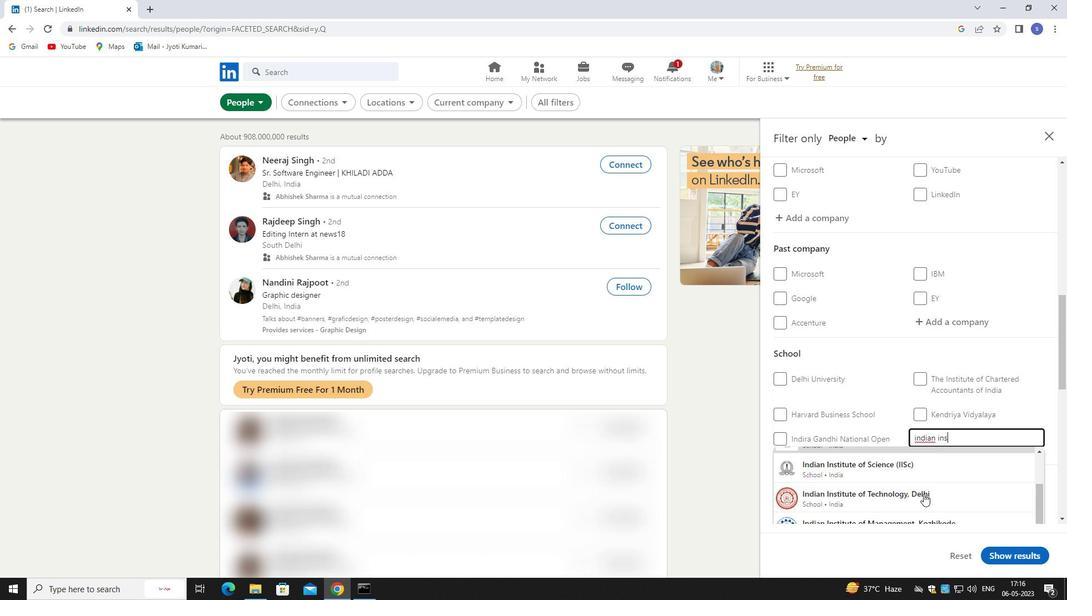 
Action: Mouse scrolled (924, 493) with delta (0, 0)
Screenshot: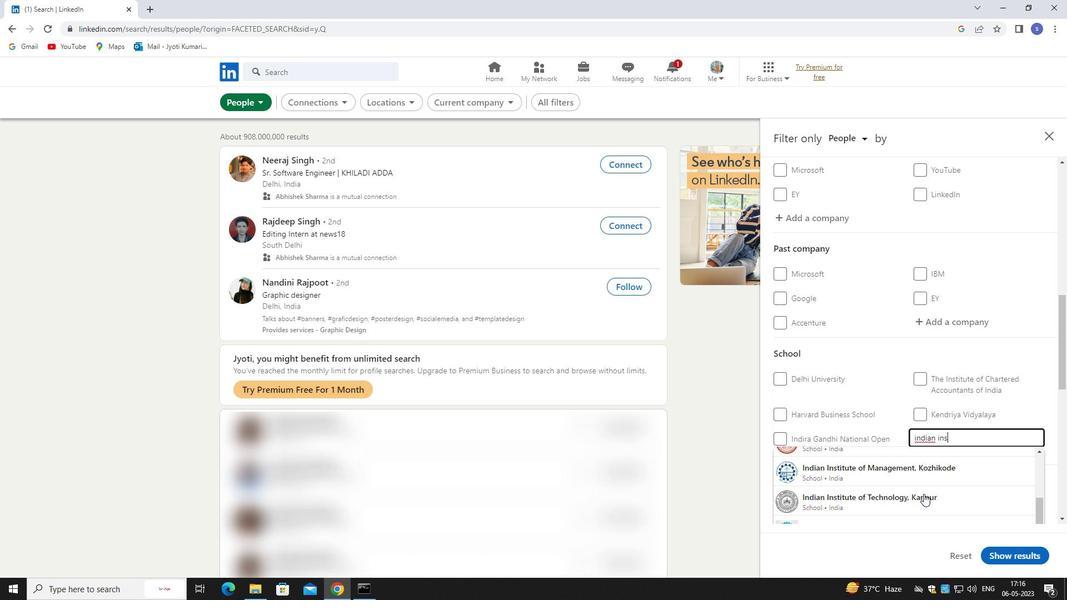 
Action: Mouse moved to (924, 494)
Screenshot: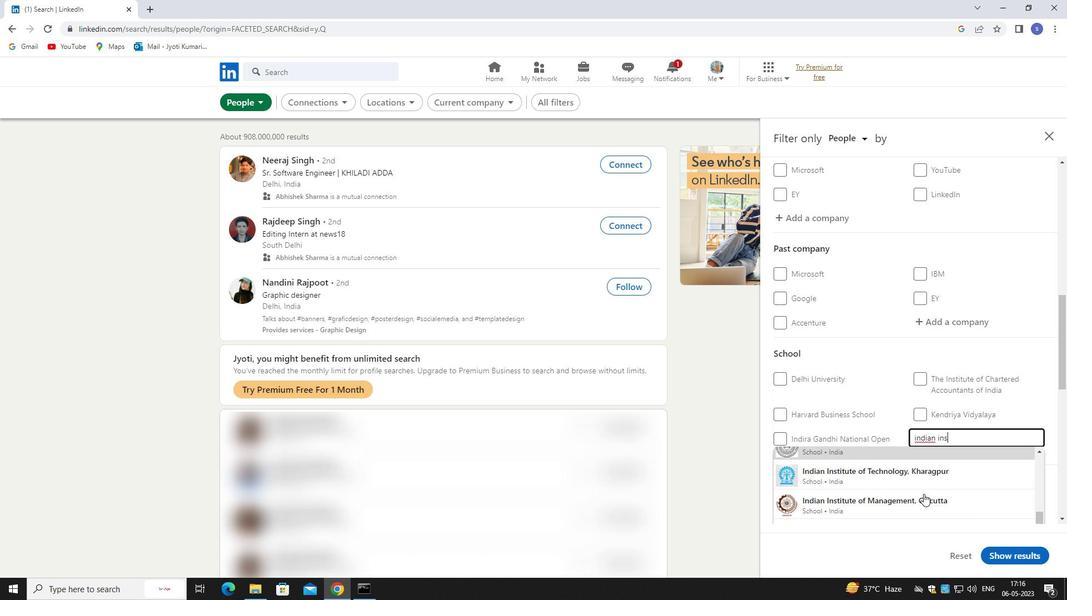 
Action: Mouse scrolled (924, 494) with delta (0, 0)
Screenshot: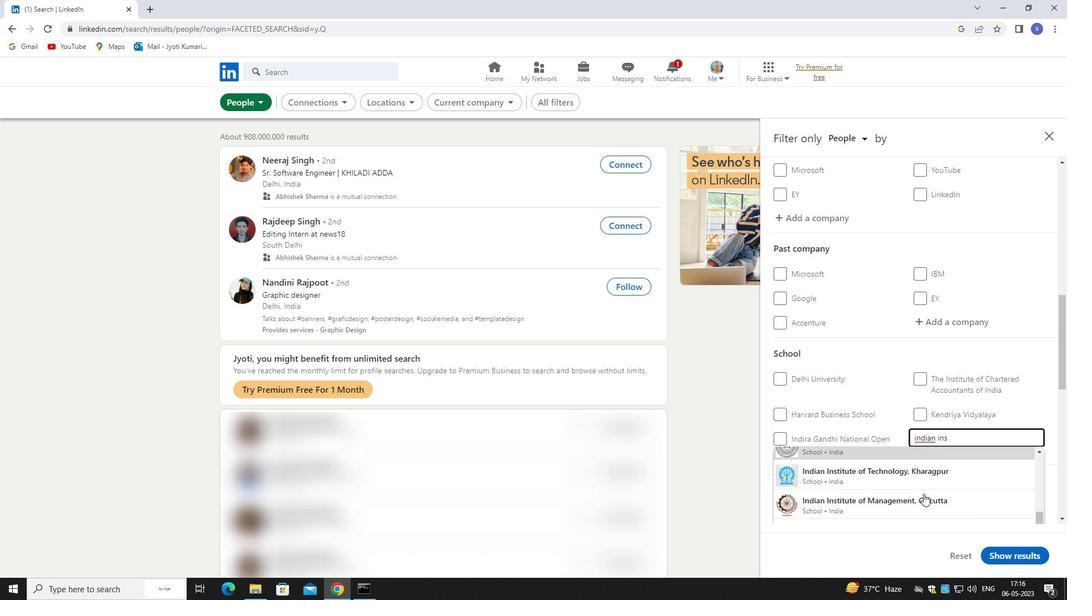 
Action: Mouse scrolled (924, 495) with delta (0, 0)
Screenshot: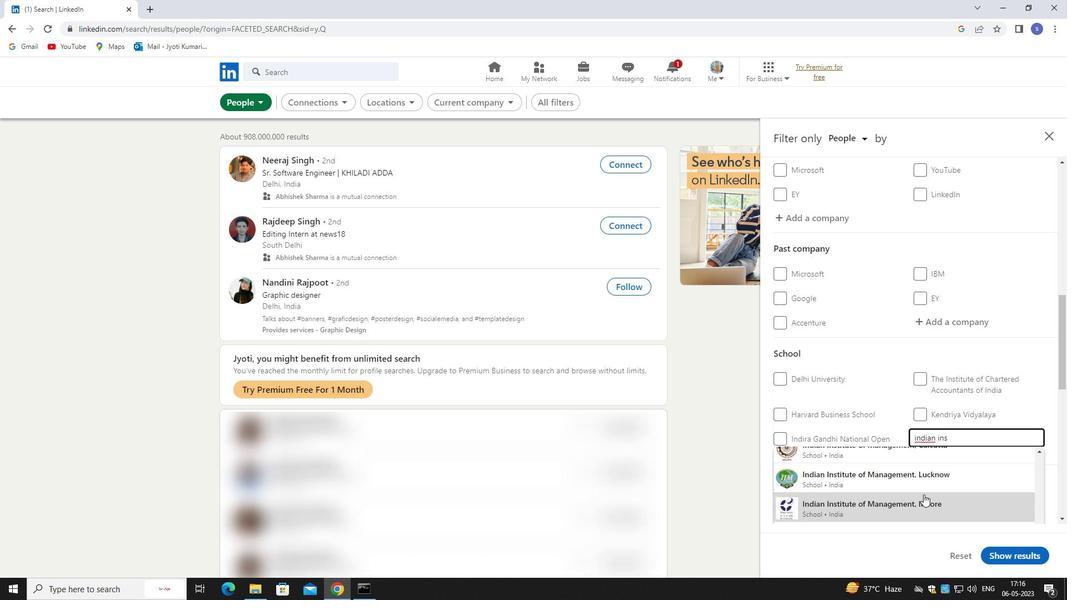 
Action: Mouse moved to (924, 495)
Screenshot: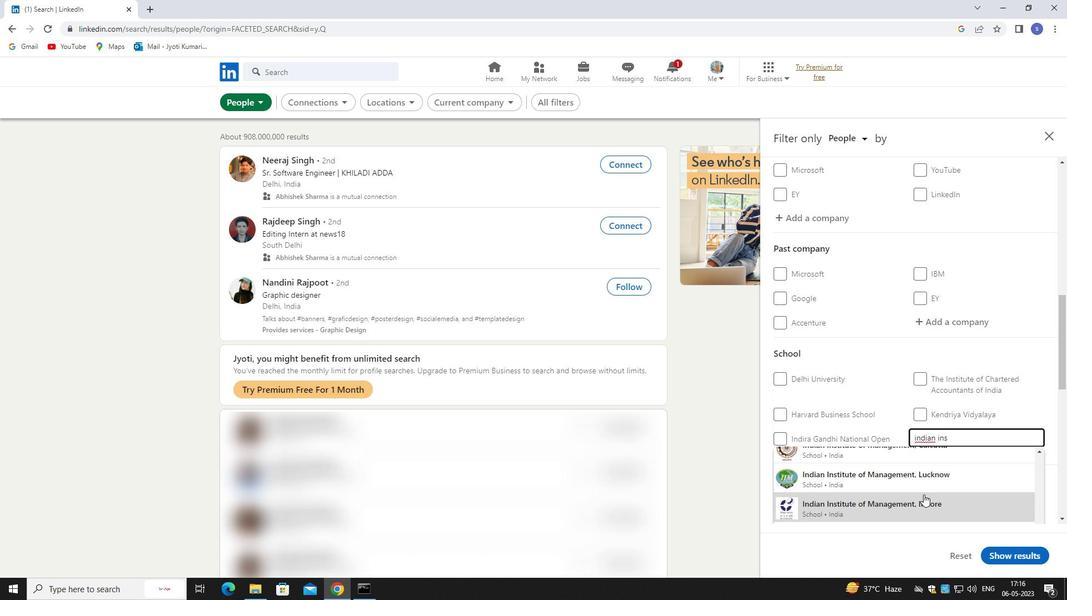 
Action: Mouse scrolled (924, 494) with delta (0, 0)
Screenshot: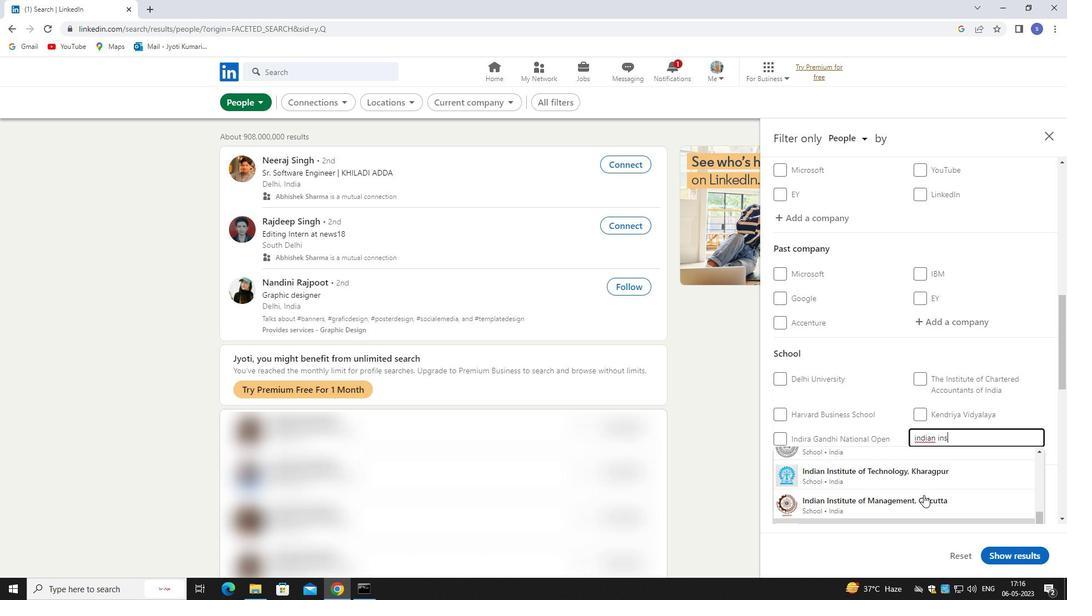 
Action: Mouse scrolled (924, 494) with delta (0, 0)
Screenshot: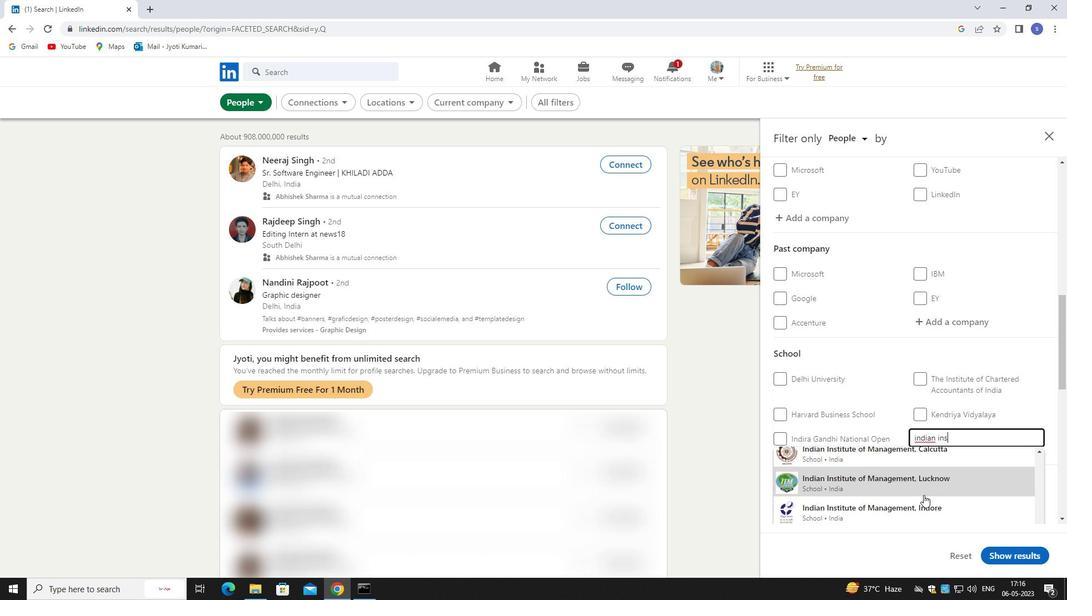 
Action: Mouse moved to (924, 495)
Screenshot: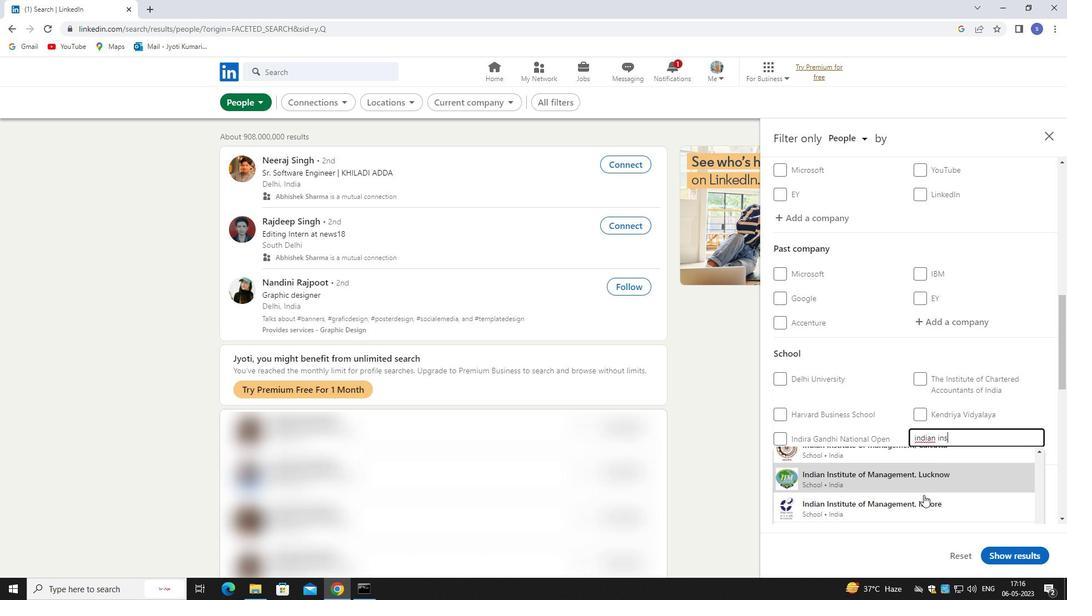 
Action: Mouse scrolled (924, 494) with delta (0, 0)
Screenshot: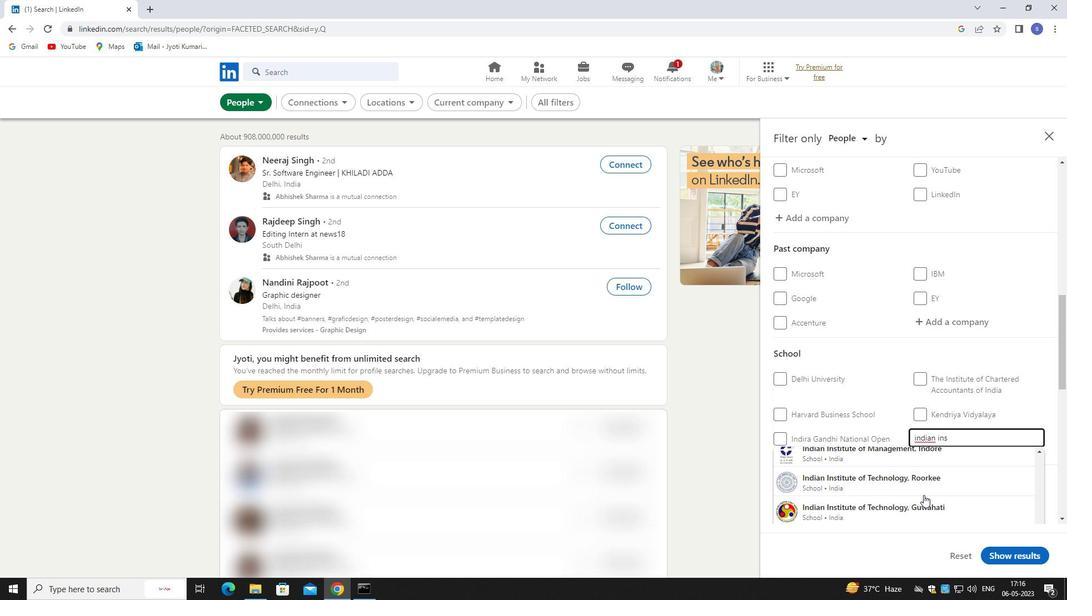 
Action: Mouse scrolled (924, 494) with delta (0, 0)
Screenshot: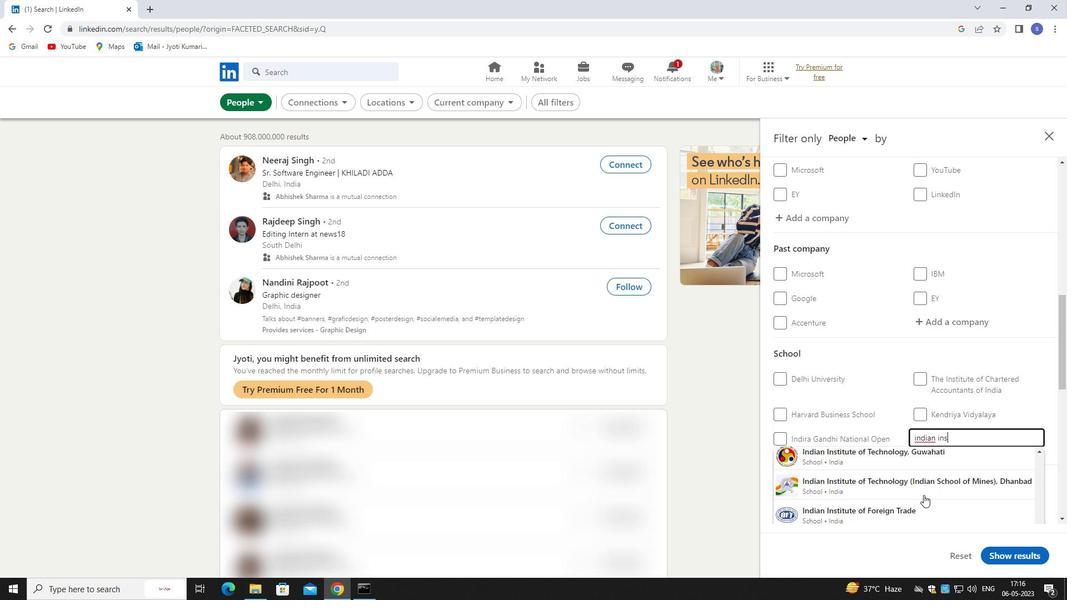 
Action: Mouse scrolled (924, 494) with delta (0, 0)
Screenshot: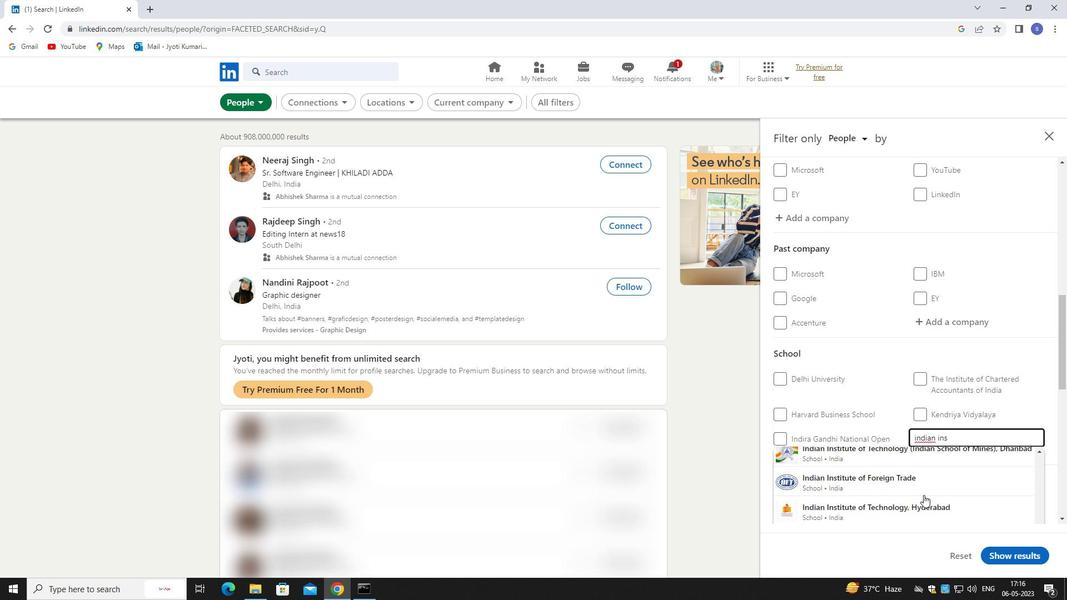 
Action: Mouse moved to (927, 493)
Screenshot: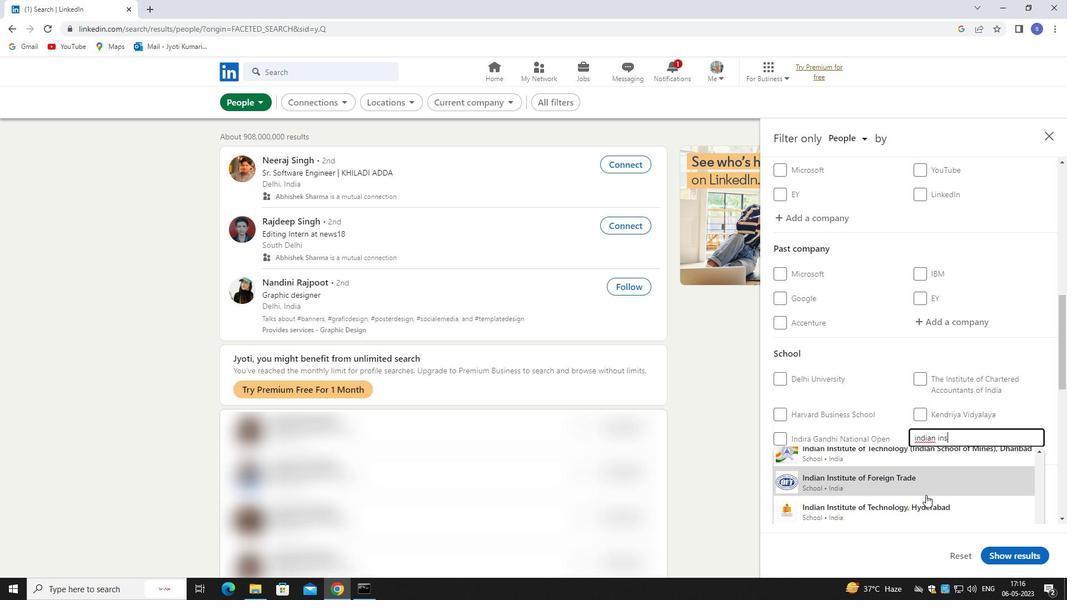 
Action: Mouse scrolled (927, 493) with delta (0, 0)
Screenshot: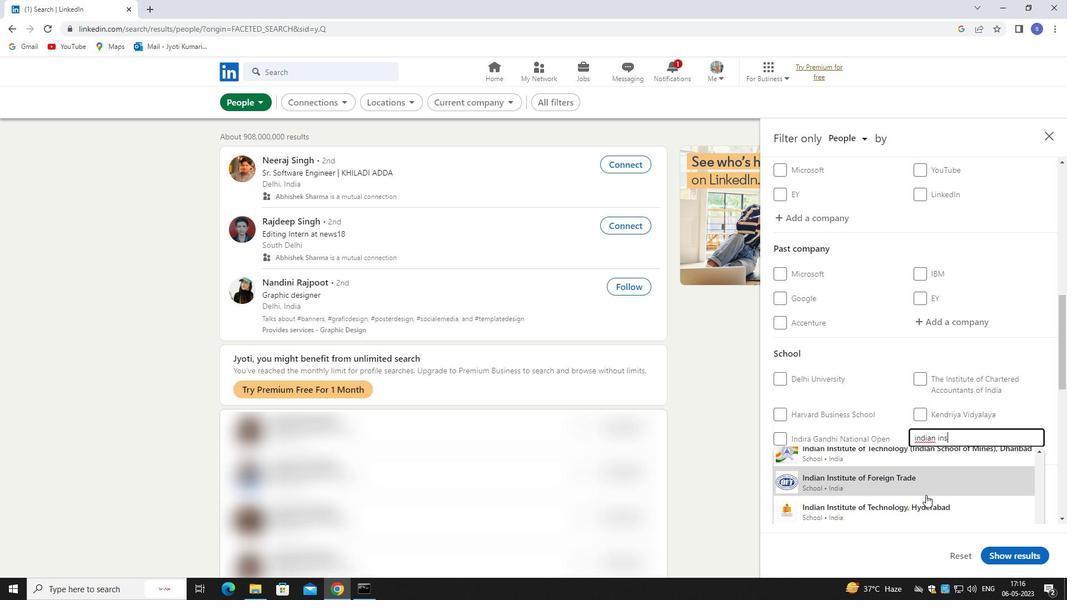 
Action: Mouse moved to (929, 491)
Screenshot: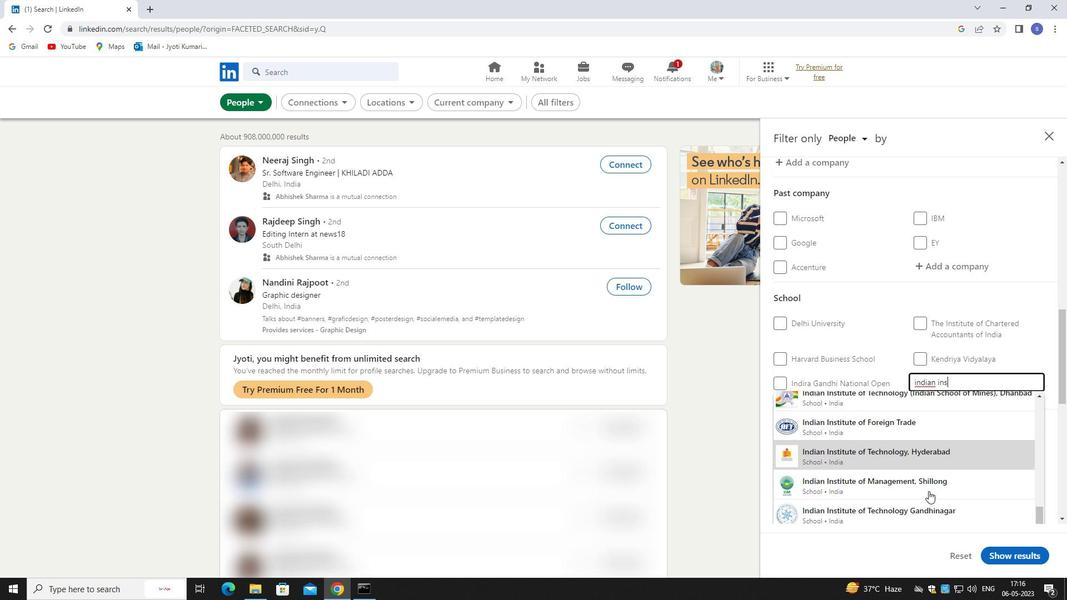
Action: Mouse scrolled (929, 491) with delta (0, 0)
Screenshot: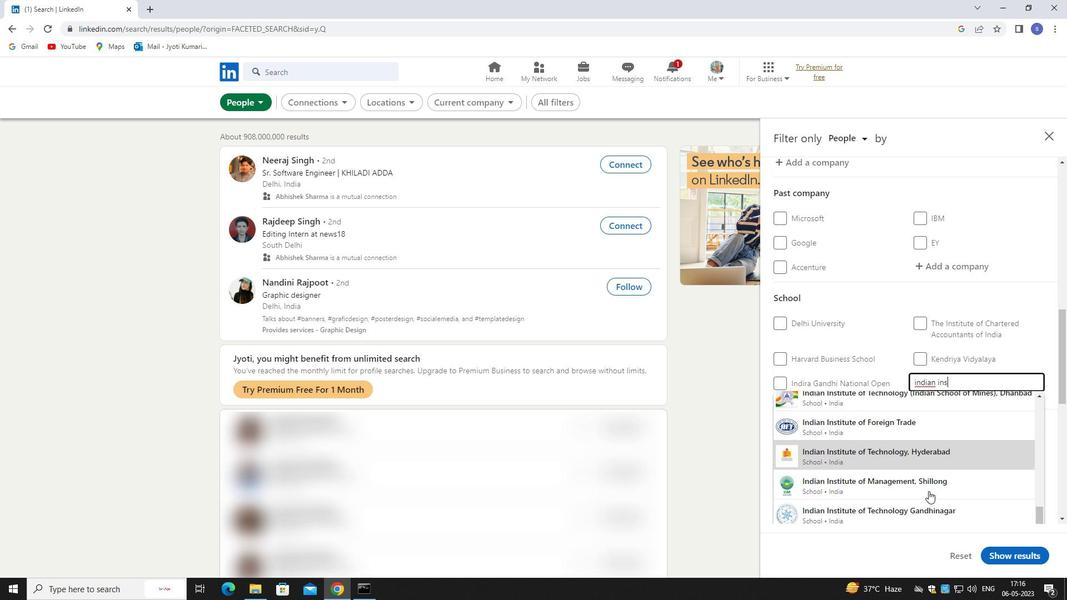 
Action: Mouse moved to (929, 490)
Screenshot: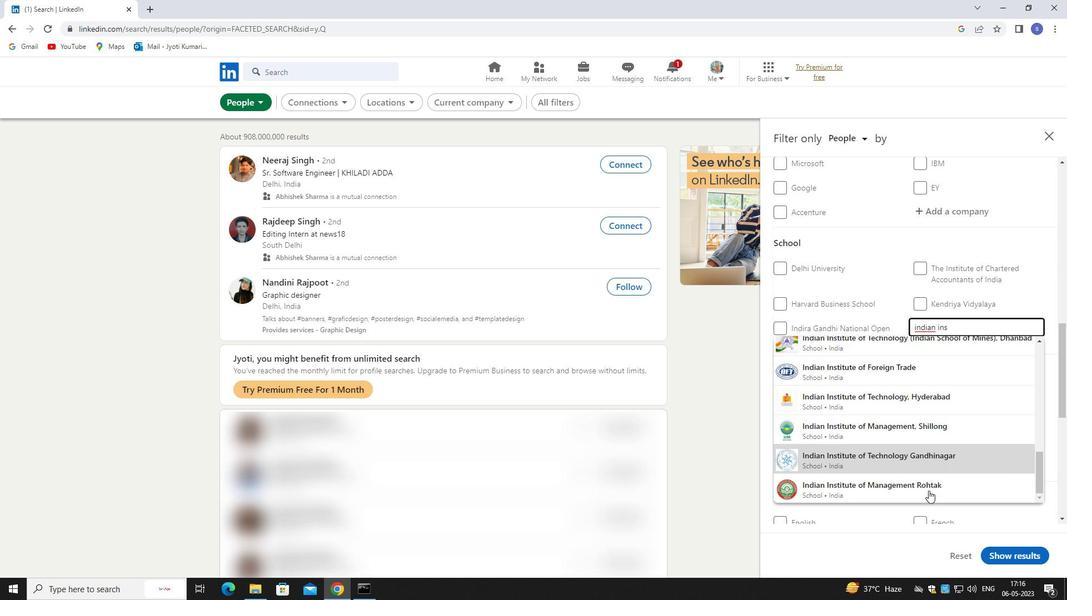 
Action: Mouse scrolled (929, 489) with delta (0, 0)
Screenshot: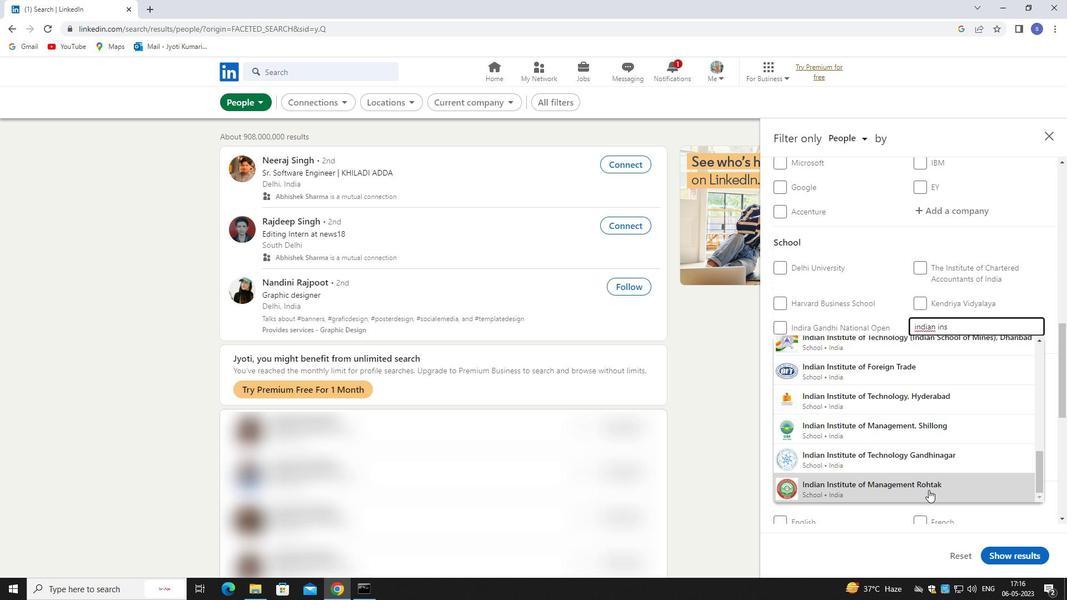 
Action: Mouse moved to (929, 489)
Screenshot: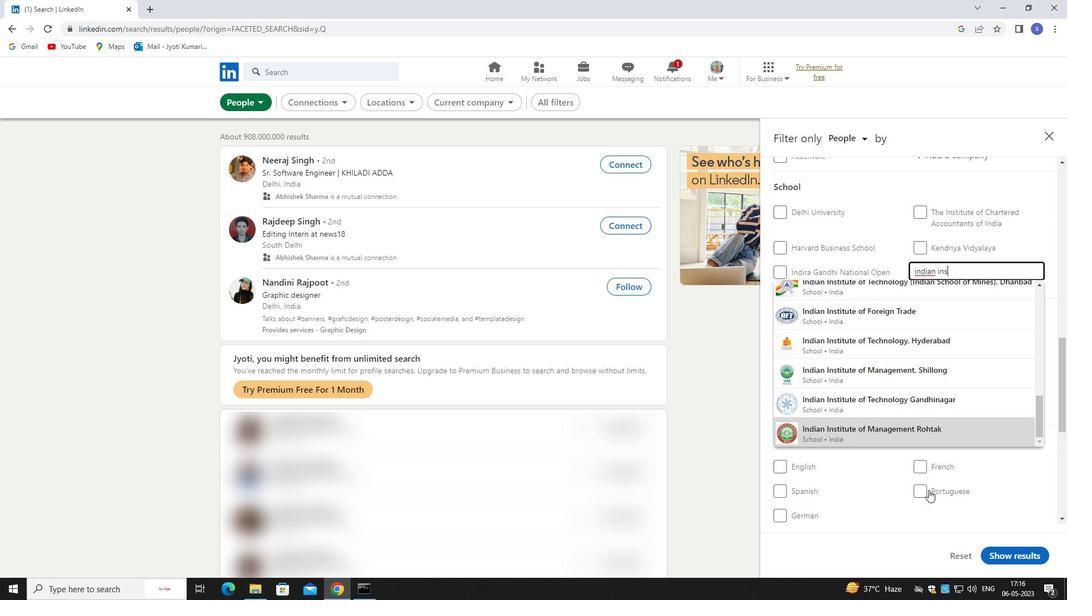 
Action: Key pressed titute<Key.space>of<Key.space>technology<Key.space>pat
Screenshot: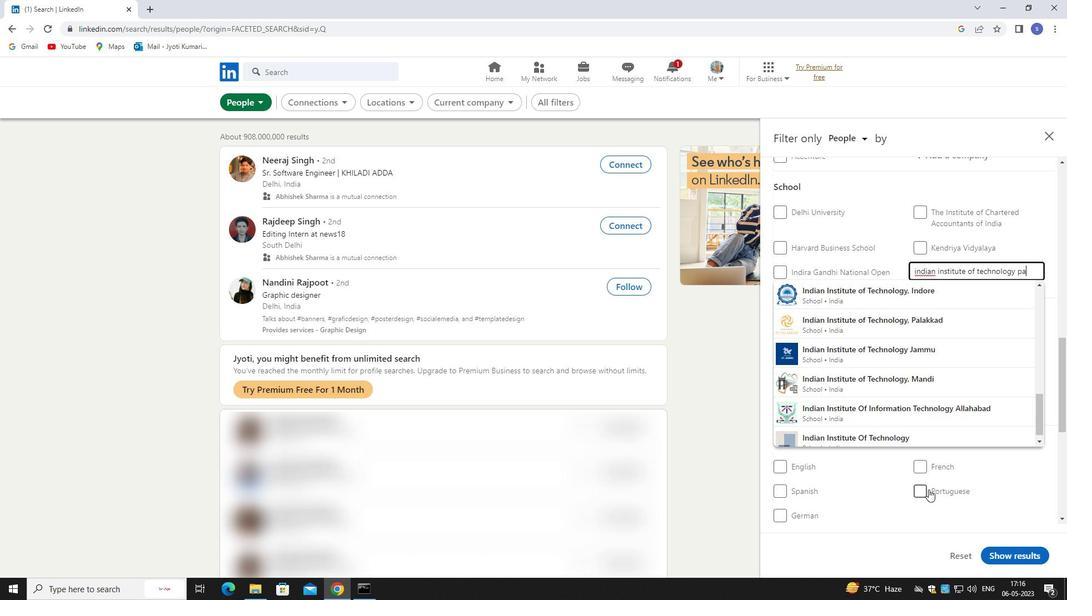 
Action: Mouse moved to (935, 300)
Screenshot: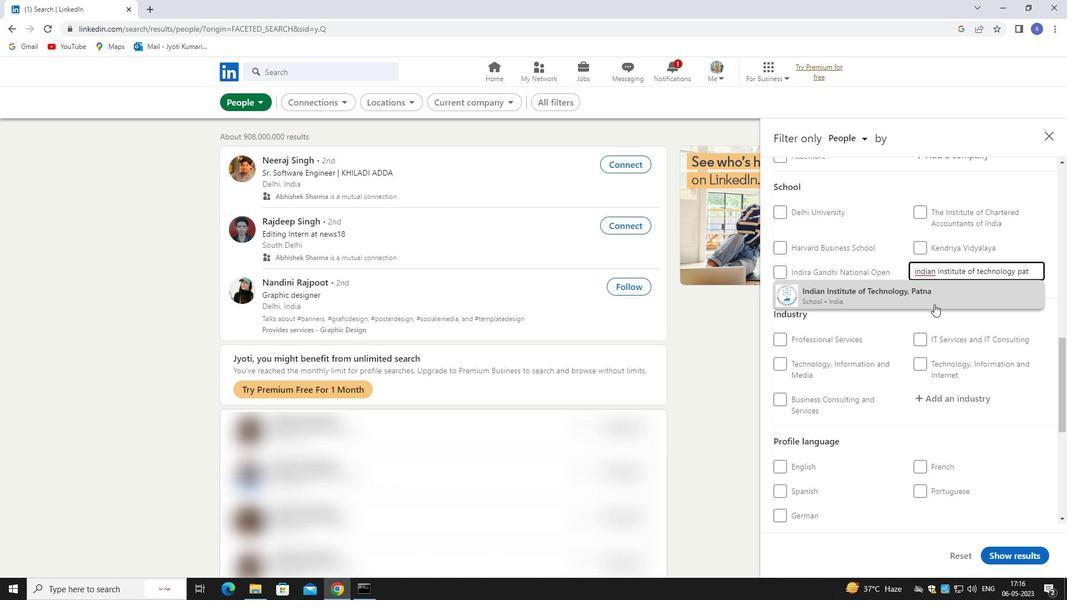 
Action: Mouse pressed left at (935, 300)
Screenshot: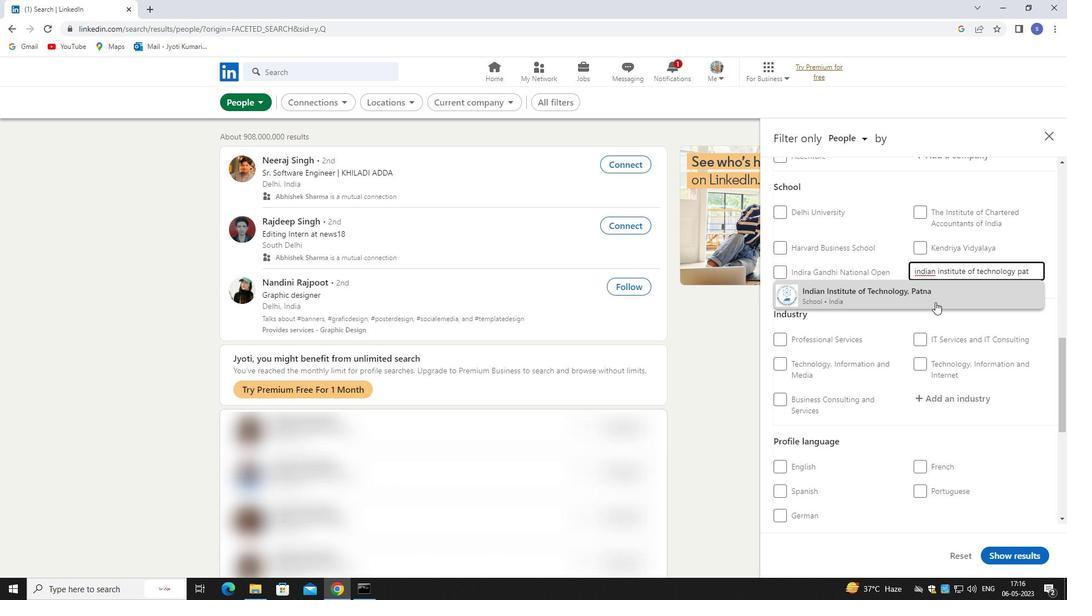 
Action: Mouse moved to (938, 318)
Screenshot: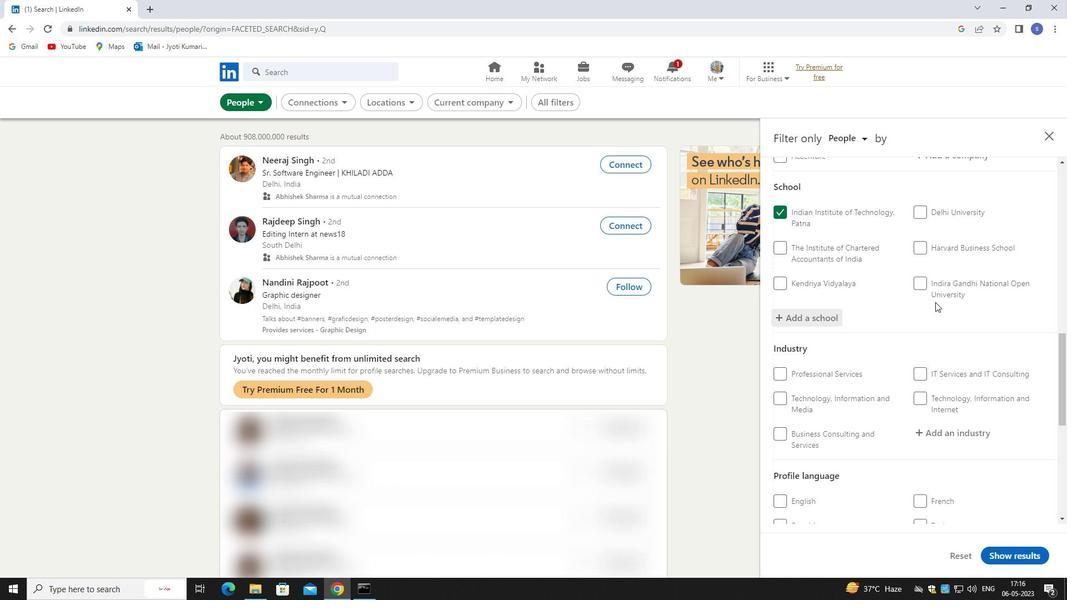 
Action: Mouse scrolled (938, 318) with delta (0, 0)
Screenshot: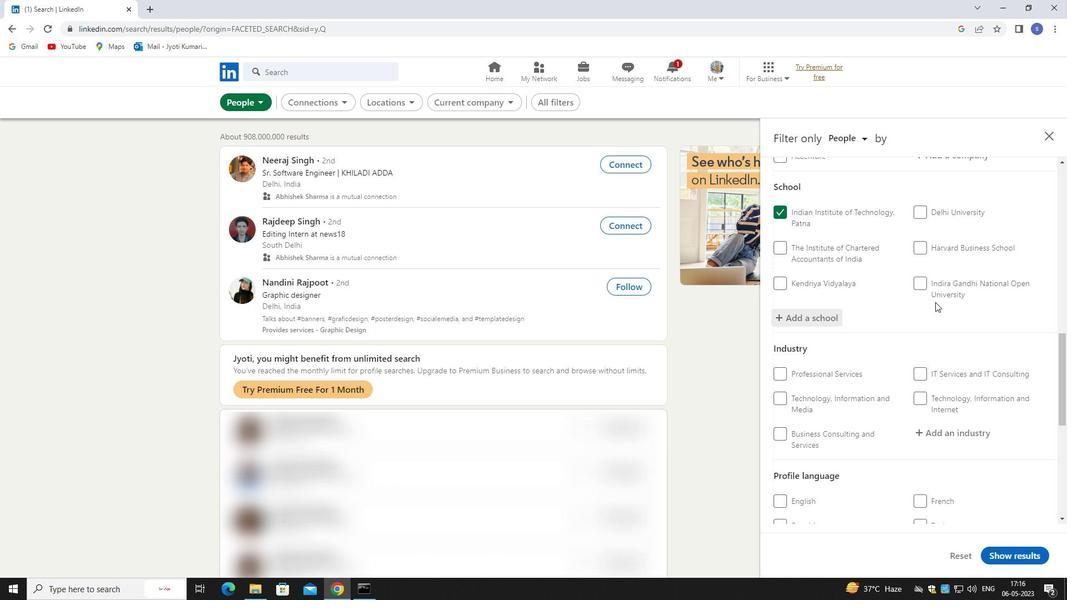 
Action: Mouse moved to (940, 337)
Screenshot: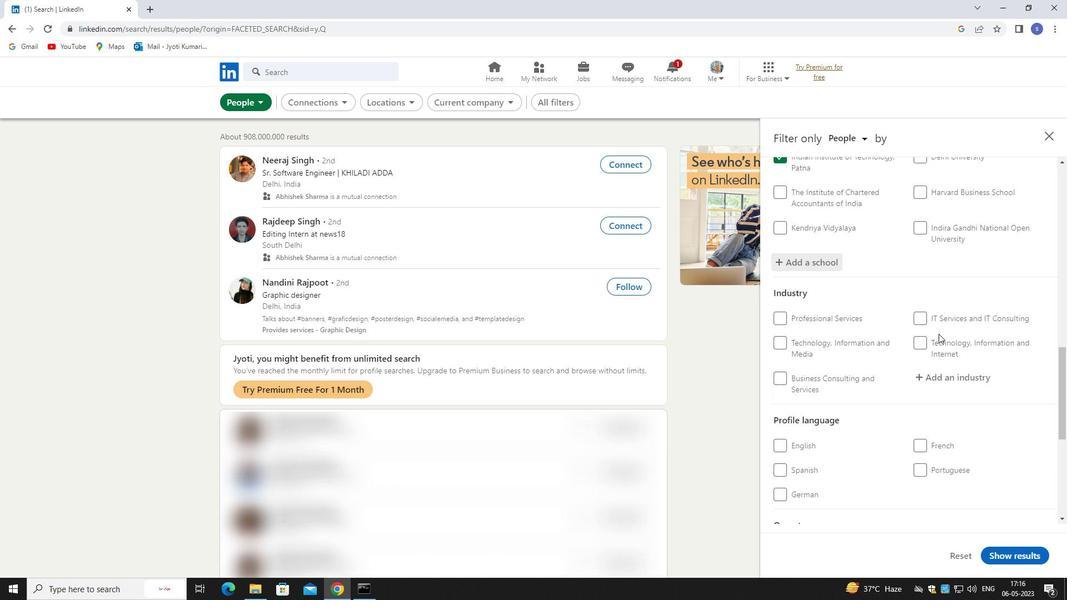 
Action: Mouse scrolled (940, 337) with delta (0, 0)
Screenshot: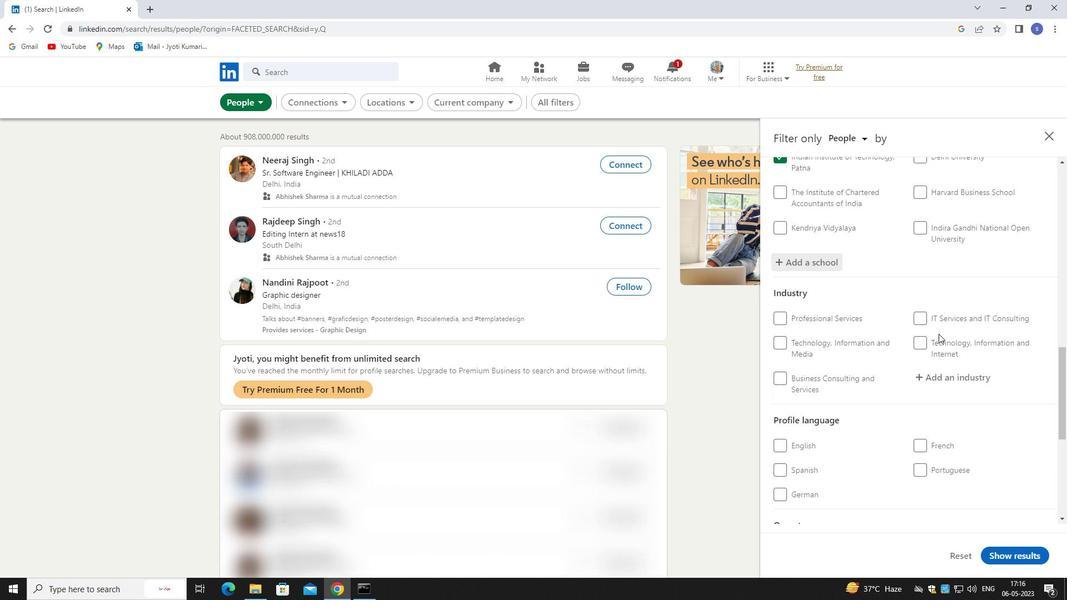 
Action: Mouse moved to (951, 326)
Screenshot: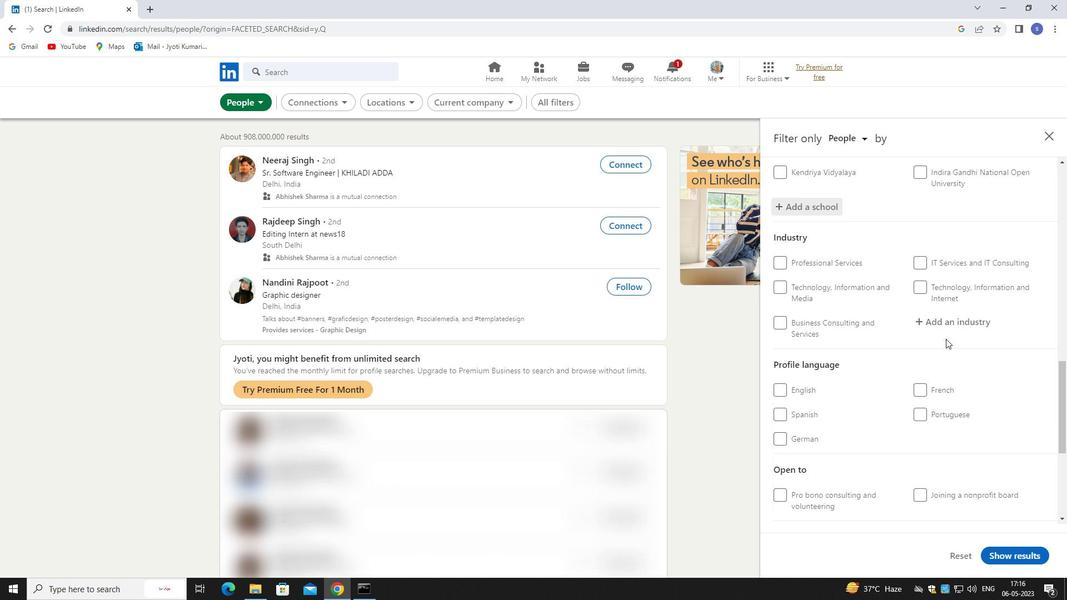 
Action: Mouse pressed left at (951, 326)
Screenshot: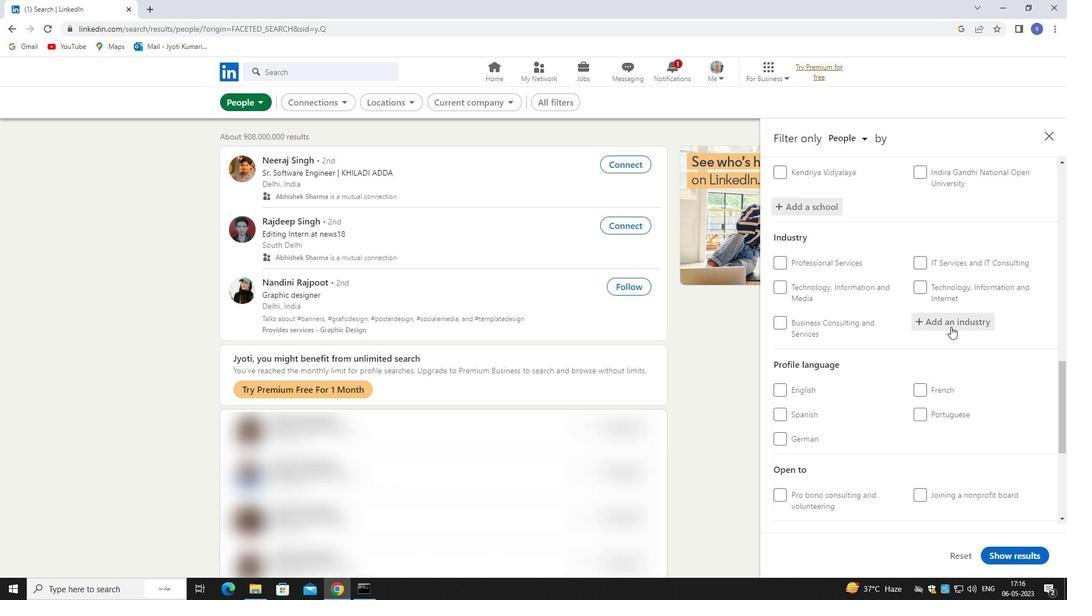 
Action: Mouse moved to (869, 281)
Screenshot: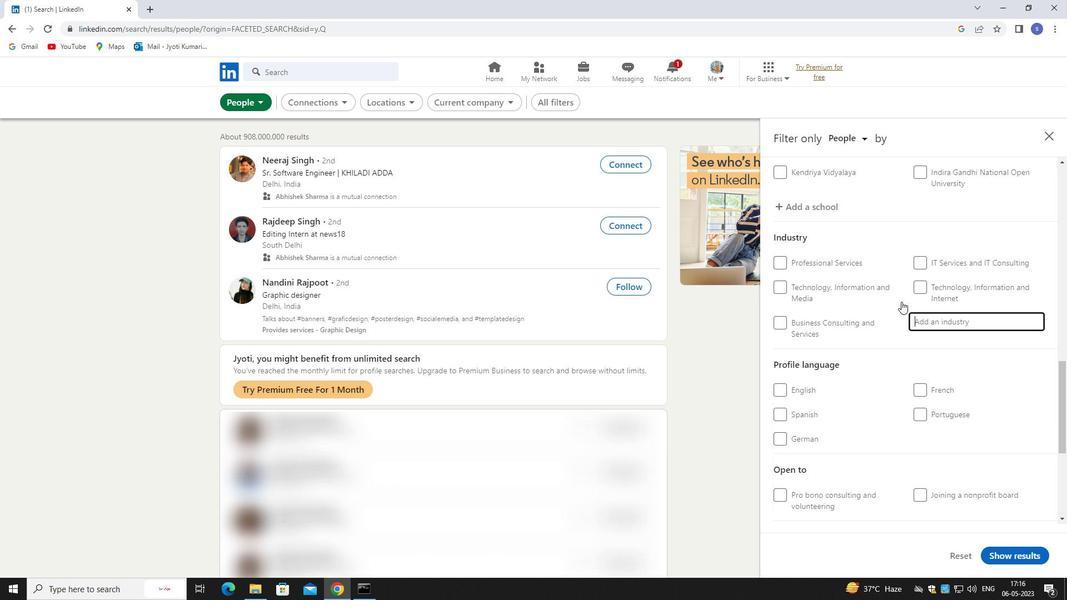 
Action: Key pressed ppostal
Screenshot: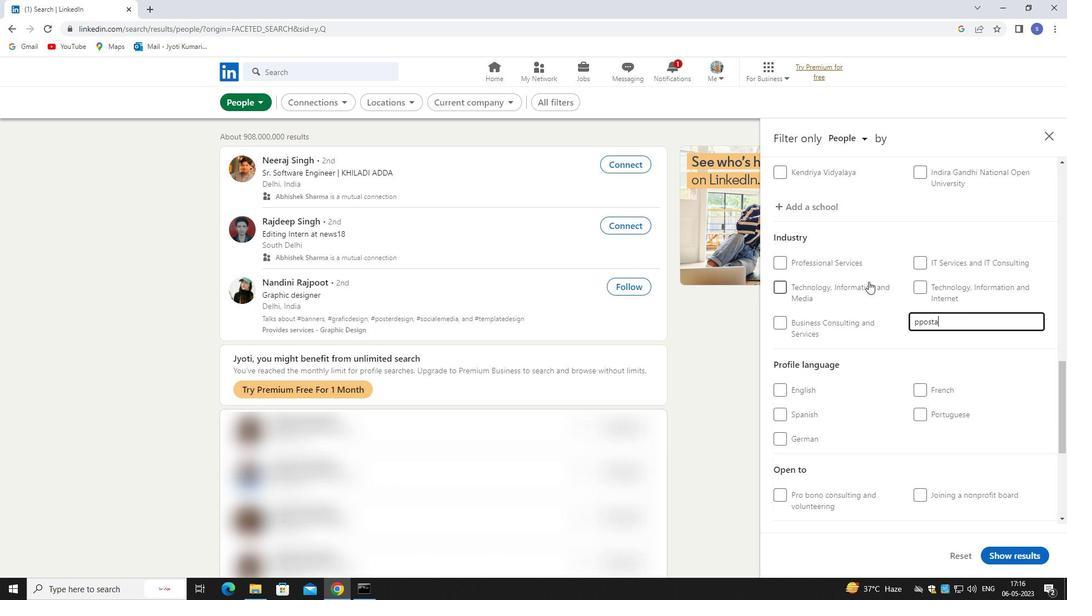 
Action: Mouse moved to (917, 333)
Screenshot: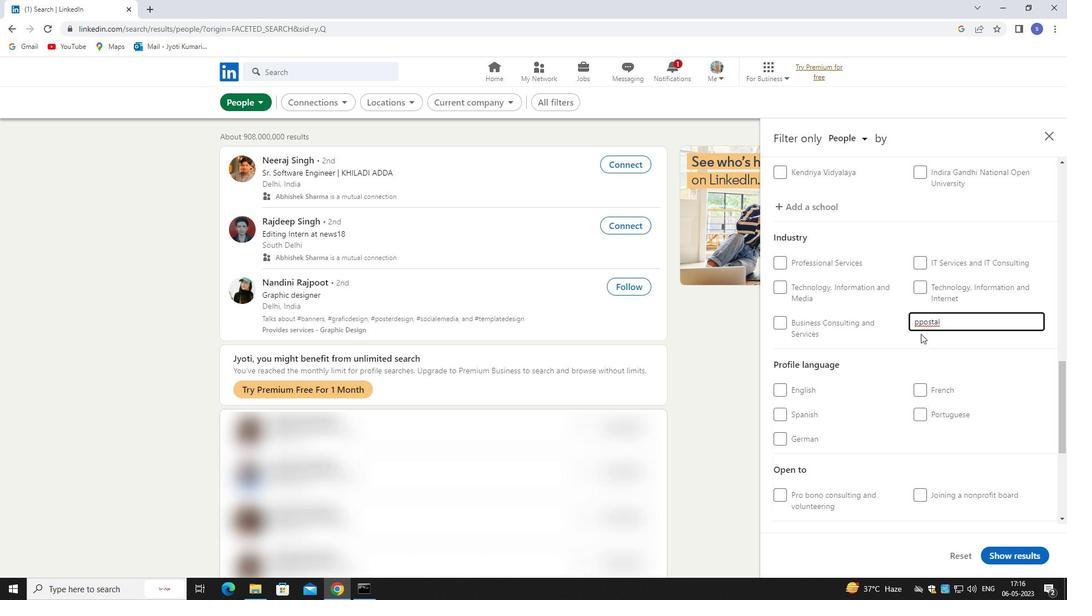 
Action: Key pressed <Key.left><Key.left><Key.left><Key.left><Key.left><Key.left><Key.left><Key.right><Key.backspace>
Screenshot: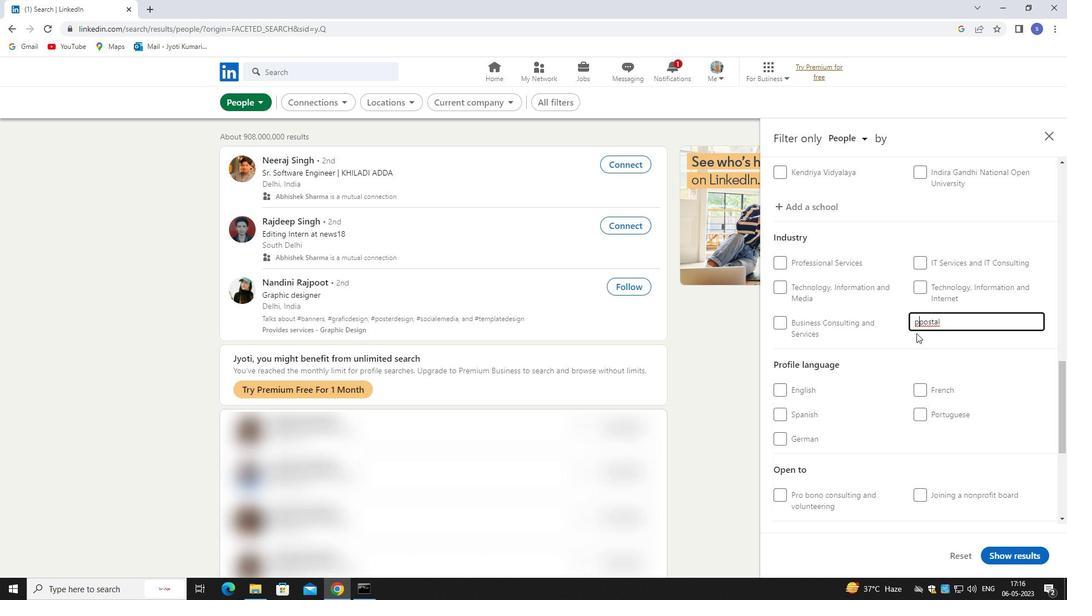 
Action: Mouse moved to (961, 342)
Screenshot: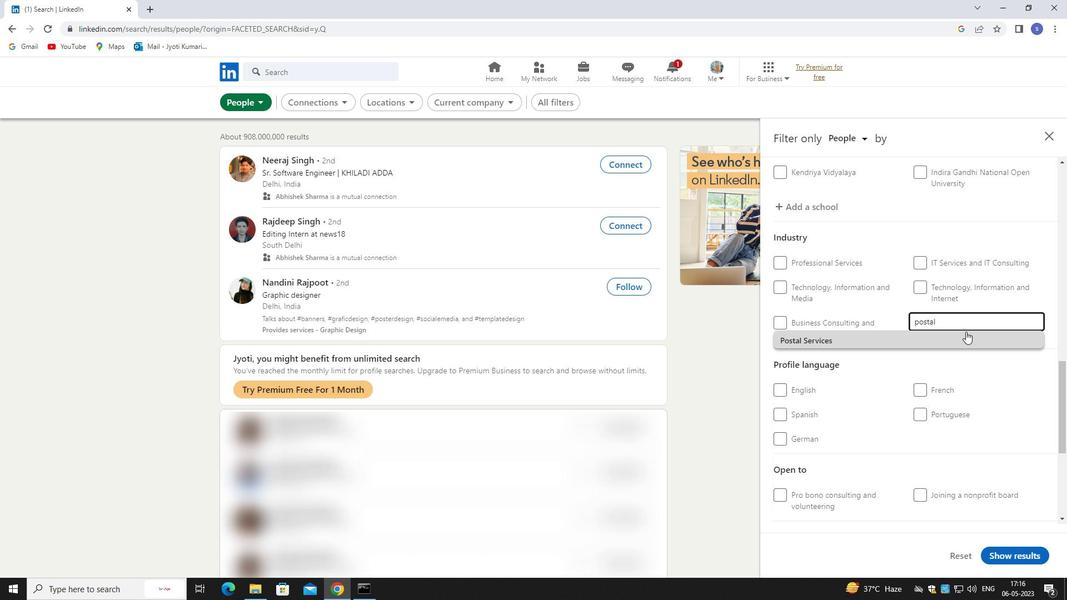 
Action: Mouse pressed left at (961, 342)
Screenshot: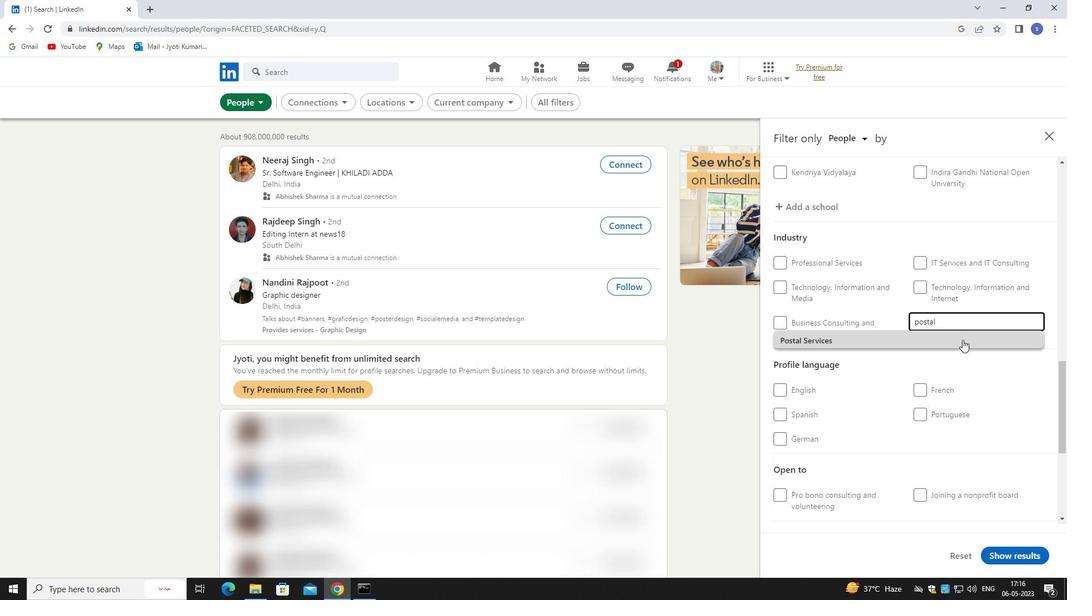 
Action: Mouse moved to (975, 372)
Screenshot: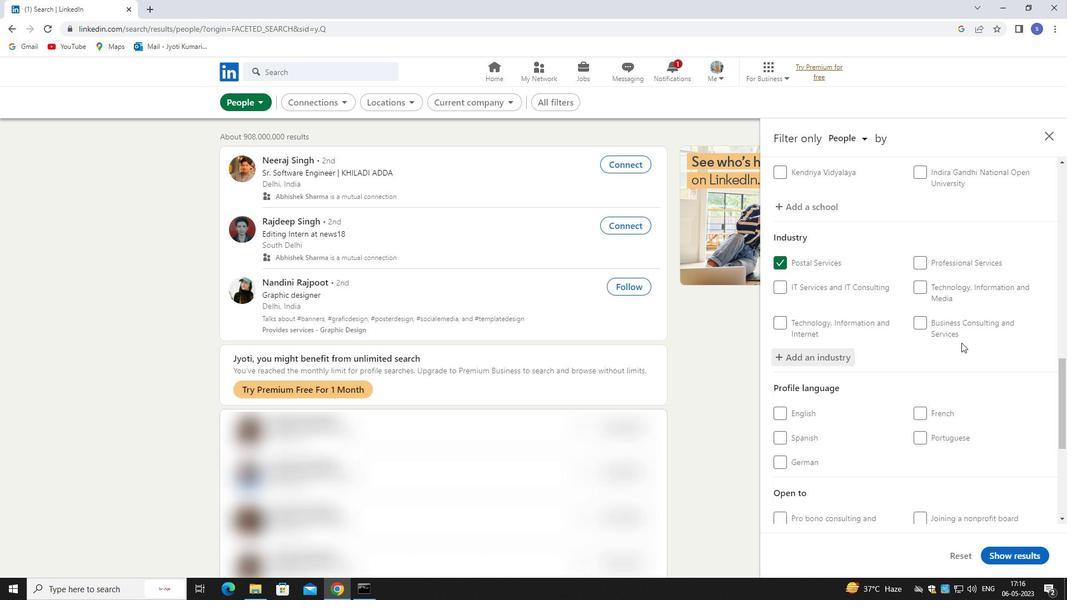 
Action: Mouse scrolled (975, 372) with delta (0, 0)
Screenshot: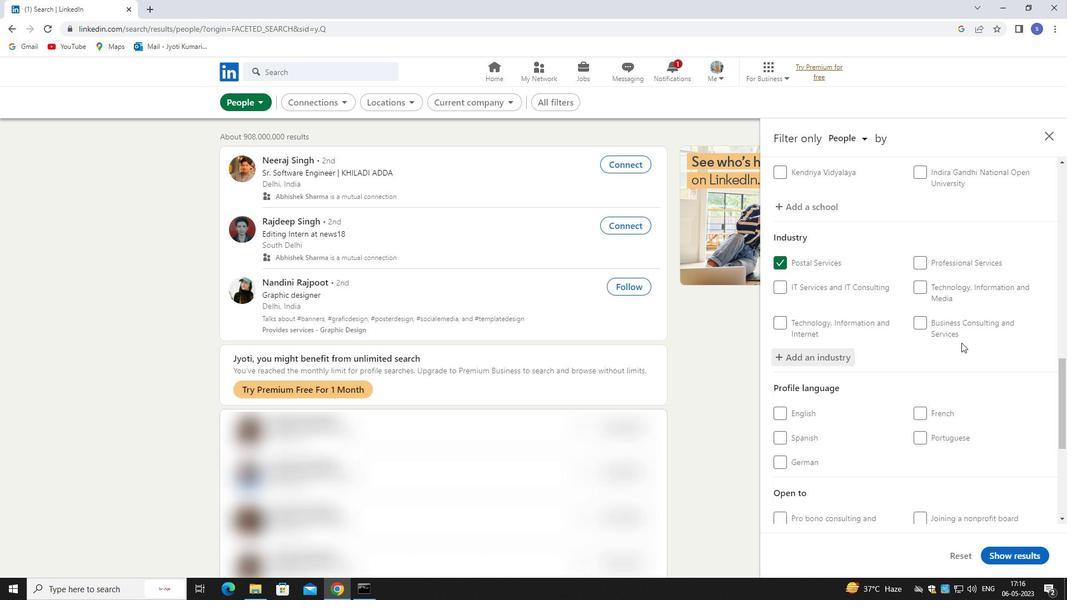 
Action: Mouse moved to (977, 383)
Screenshot: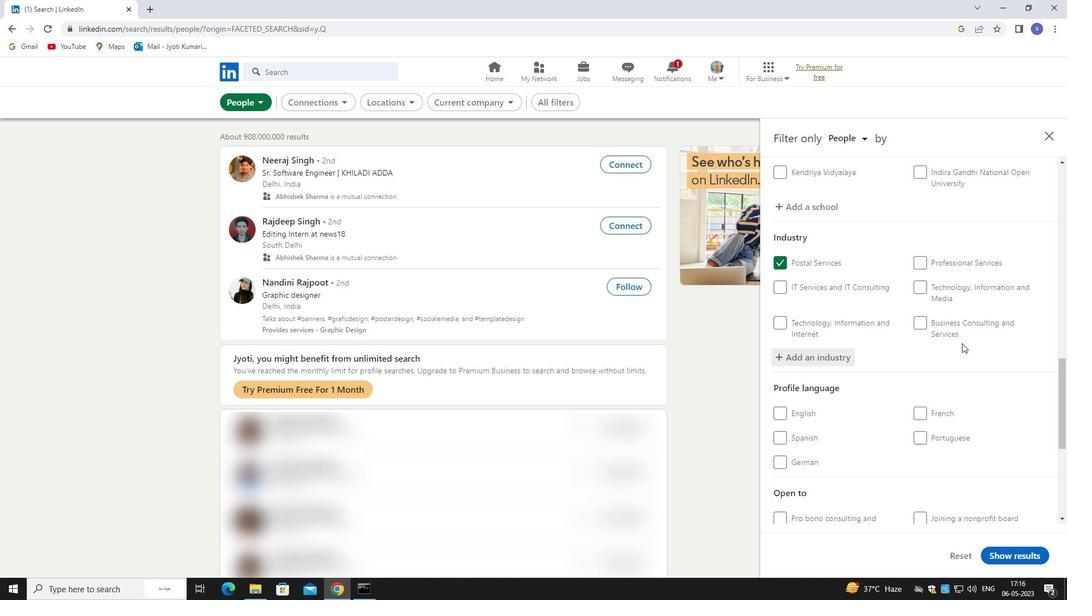 
Action: Mouse scrolled (977, 383) with delta (0, 0)
Screenshot: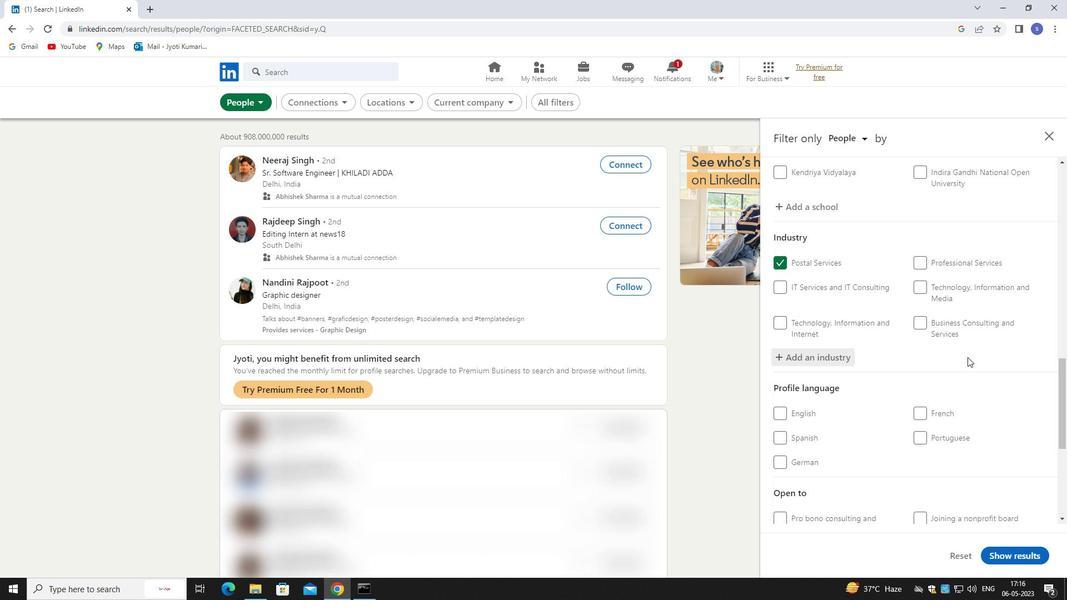 
Action: Mouse moved to (800, 324)
Screenshot: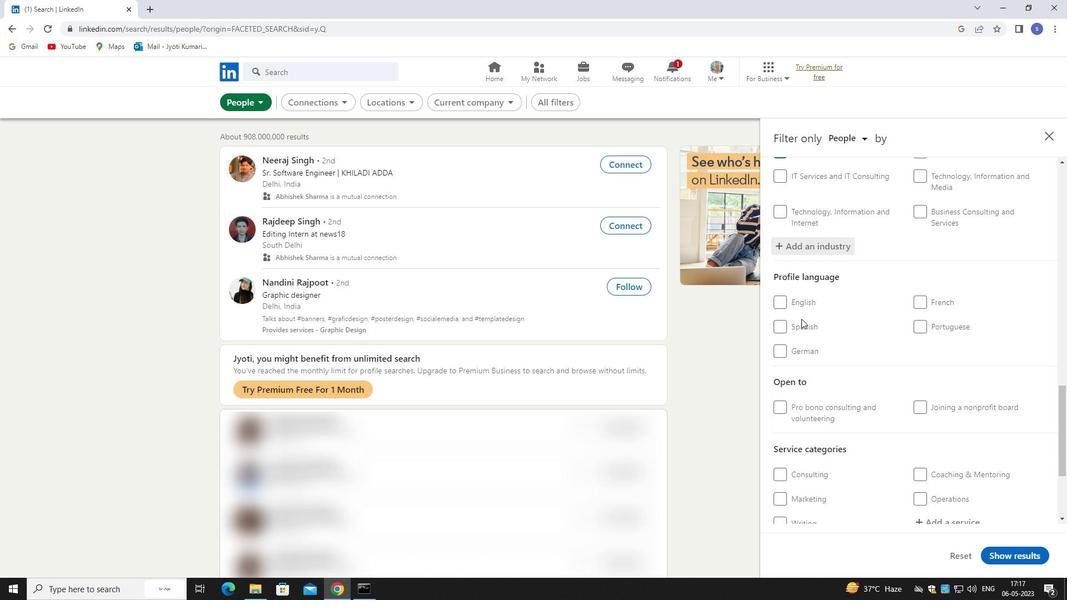 
Action: Mouse pressed left at (800, 324)
Screenshot: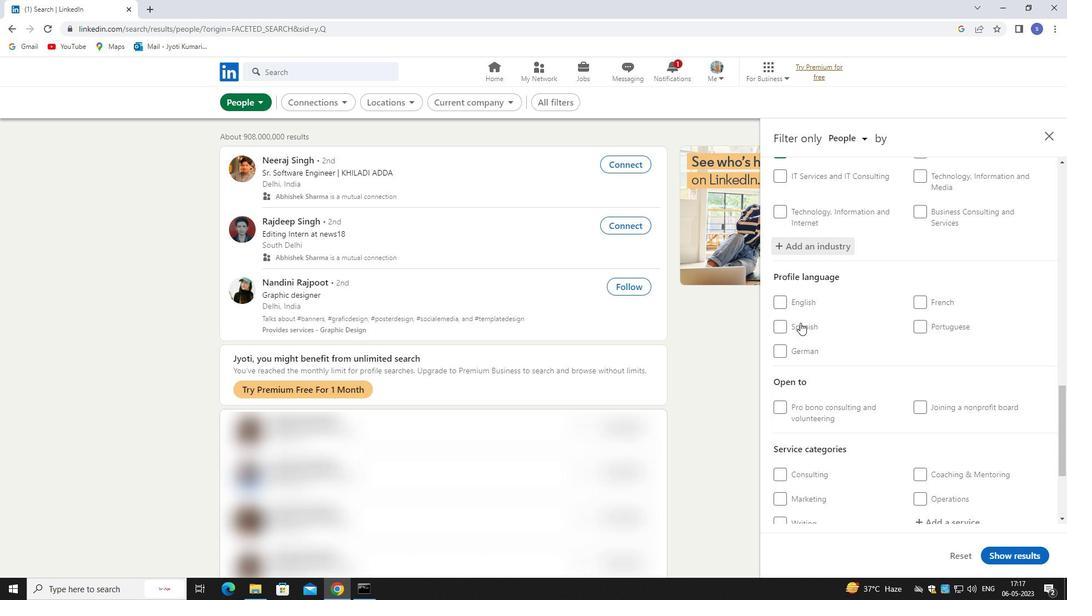 
Action: Mouse moved to (920, 414)
Screenshot: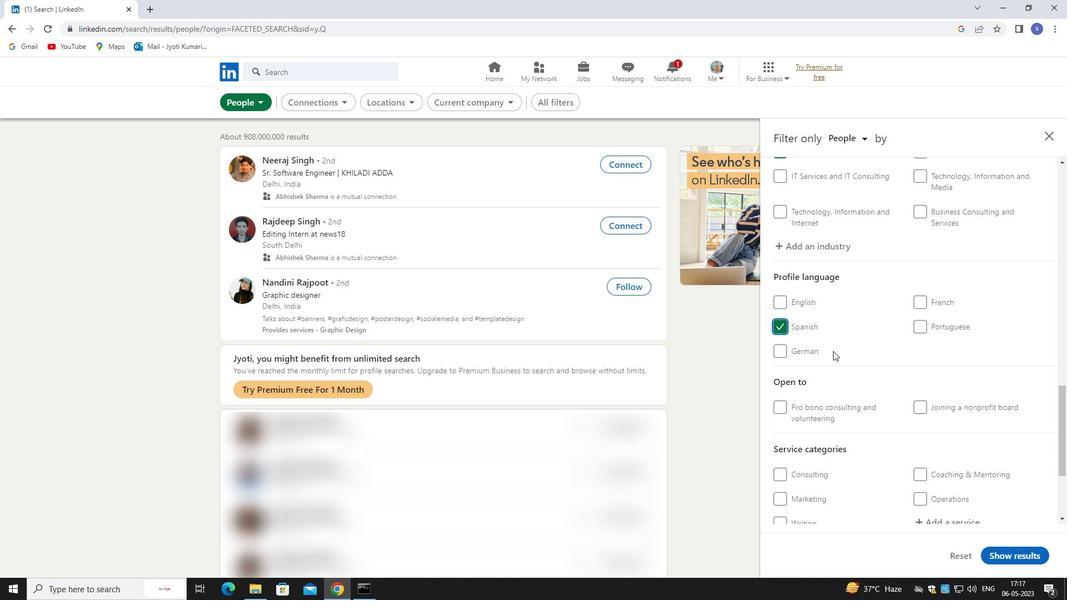 
Action: Mouse scrolled (920, 413) with delta (0, 0)
Screenshot: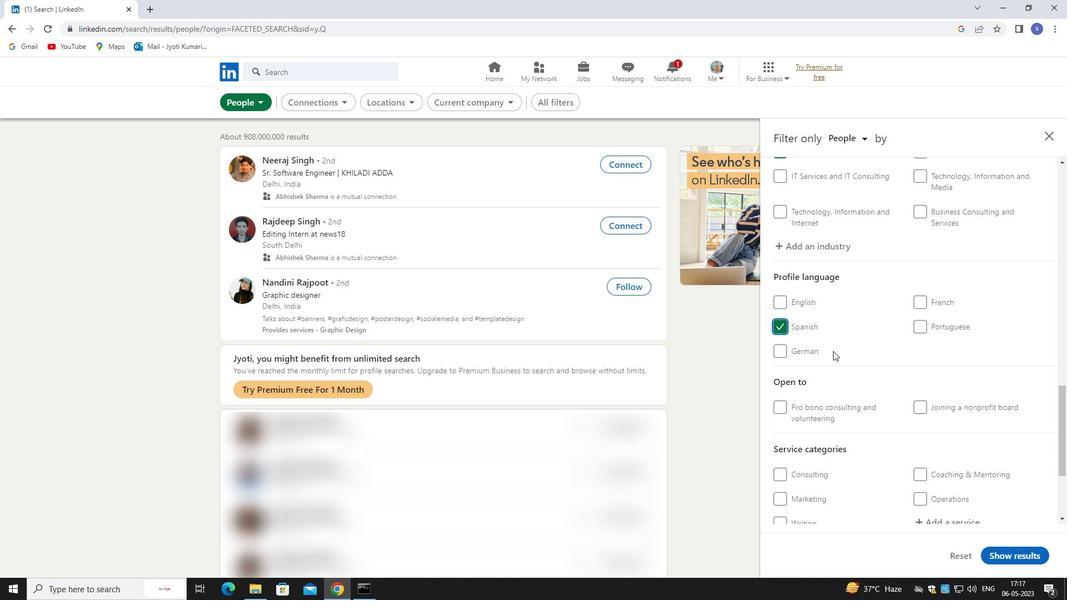 
Action: Mouse moved to (936, 427)
Screenshot: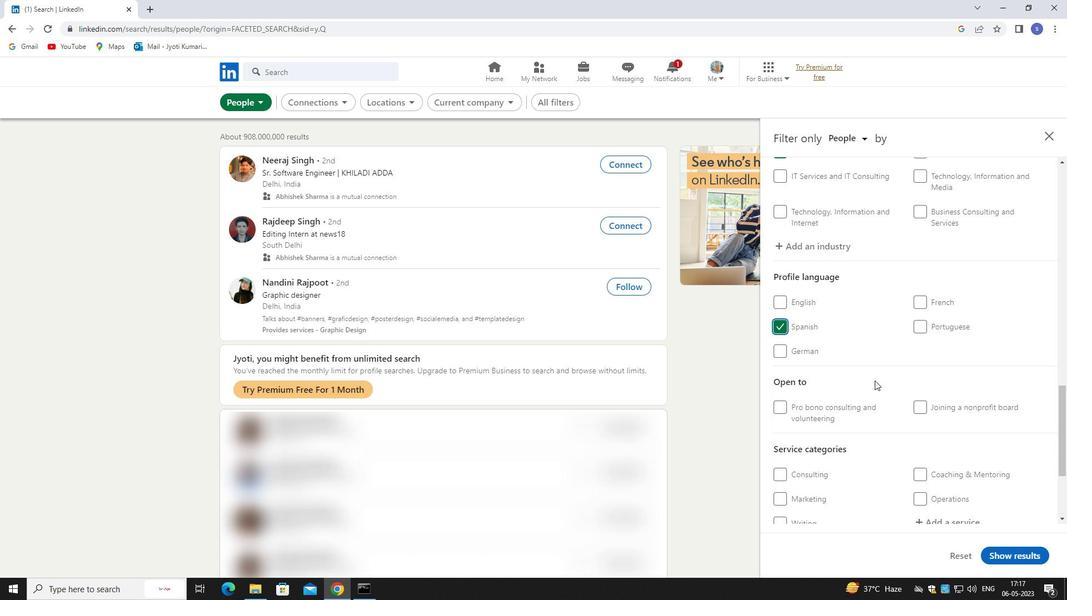 
Action: Mouse scrolled (936, 426) with delta (0, 0)
Screenshot: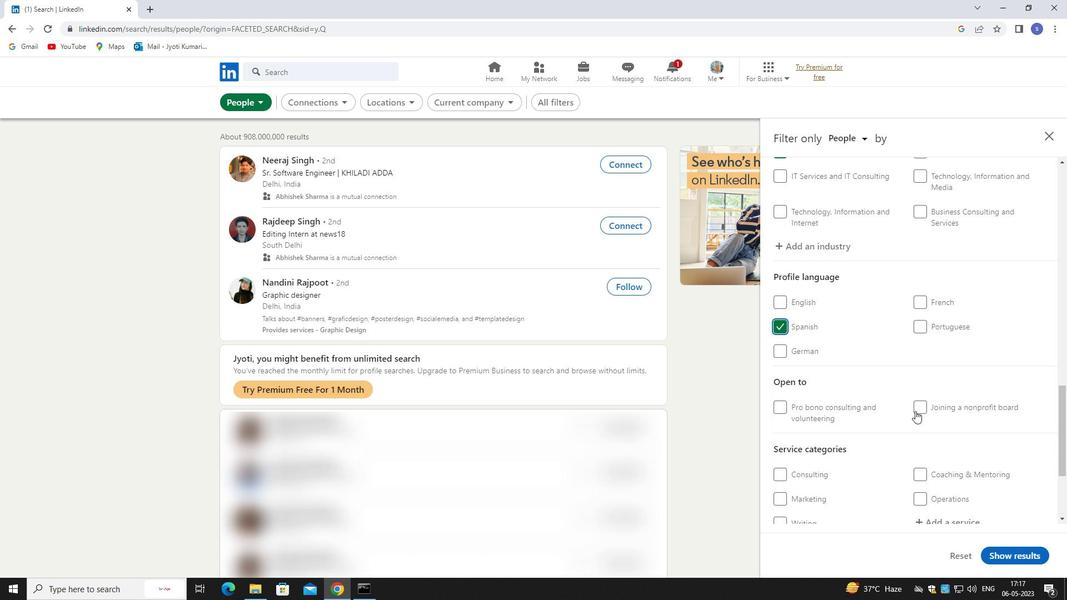 
Action: Mouse moved to (940, 432)
Screenshot: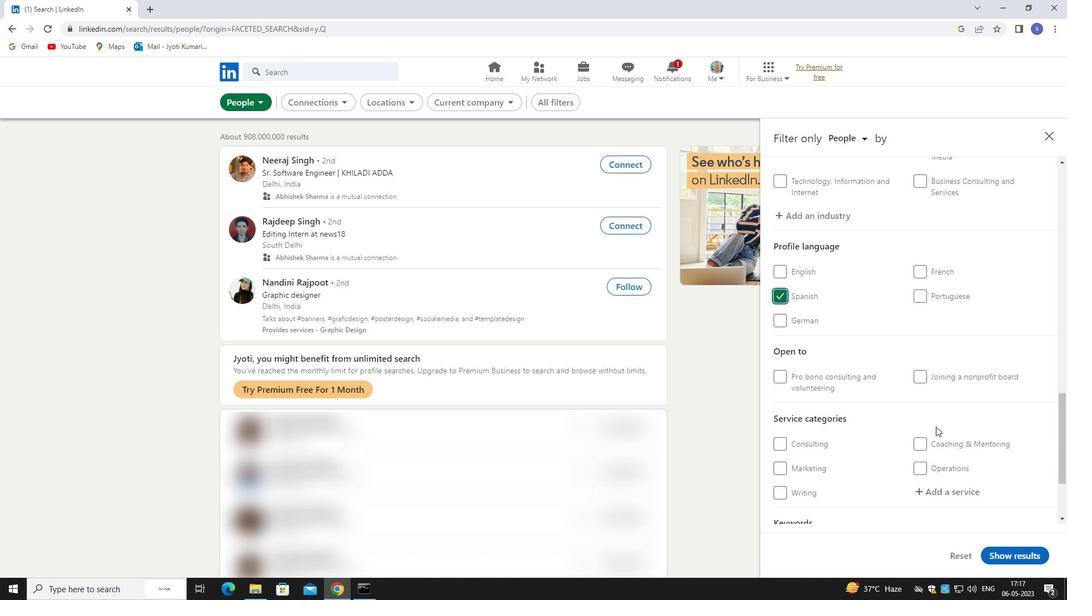 
Action: Mouse scrolled (940, 432) with delta (0, 0)
Screenshot: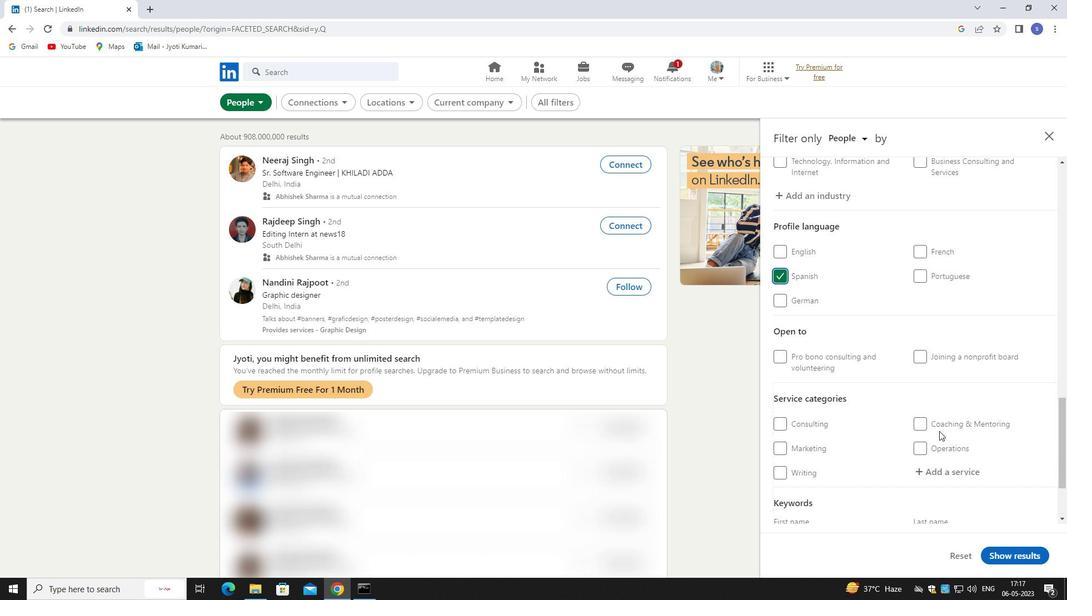 
Action: Mouse moved to (949, 375)
Screenshot: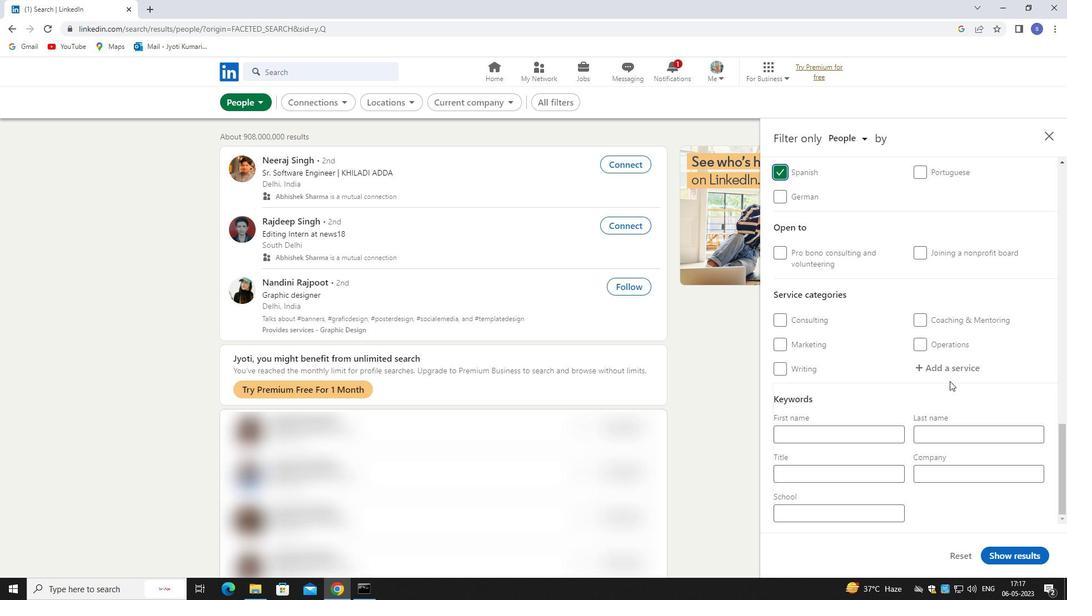 
Action: Mouse pressed left at (949, 375)
Screenshot: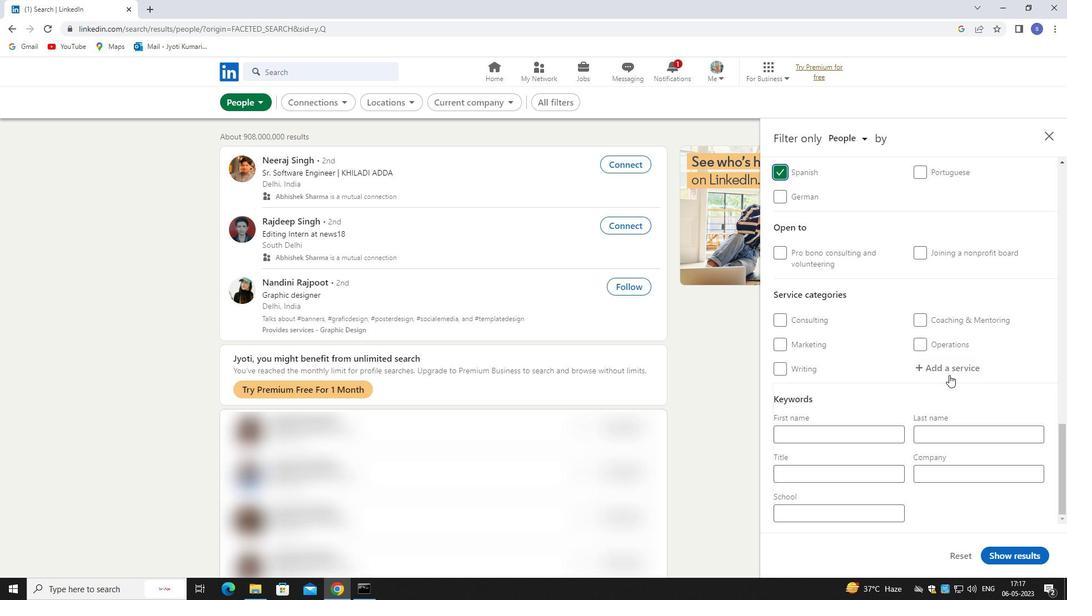 
Action: Mouse moved to (948, 374)
Screenshot: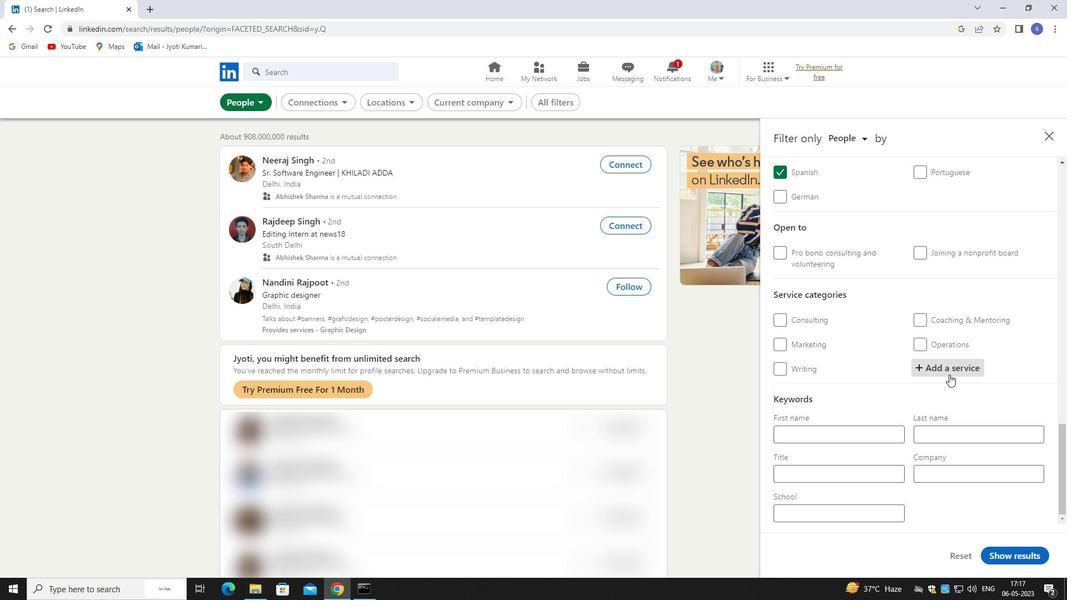 
Action: Key pressed event
Screenshot: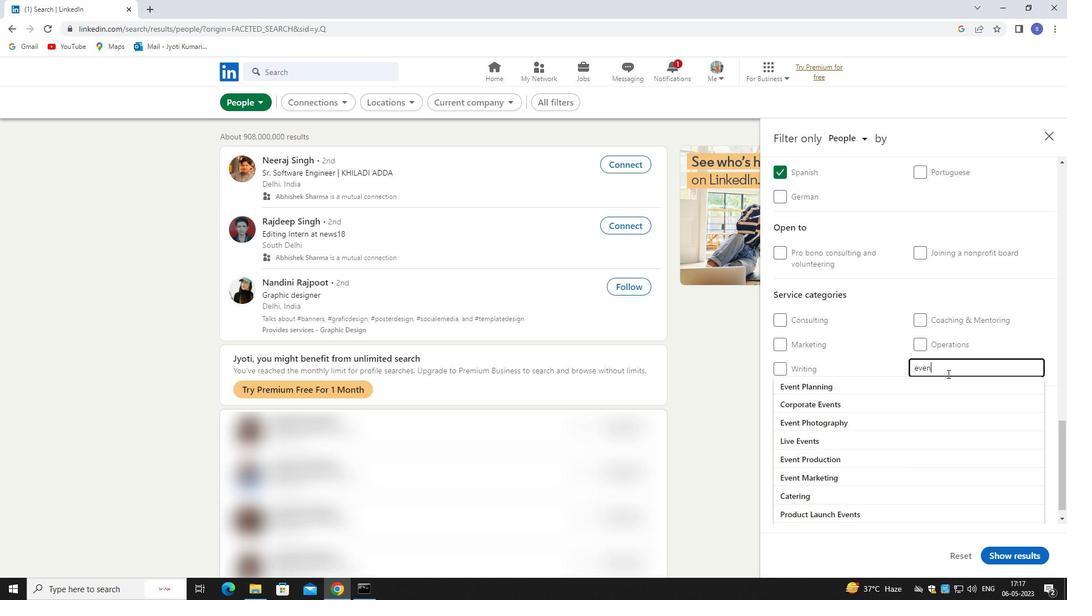 
Action: Mouse moved to (942, 397)
Screenshot: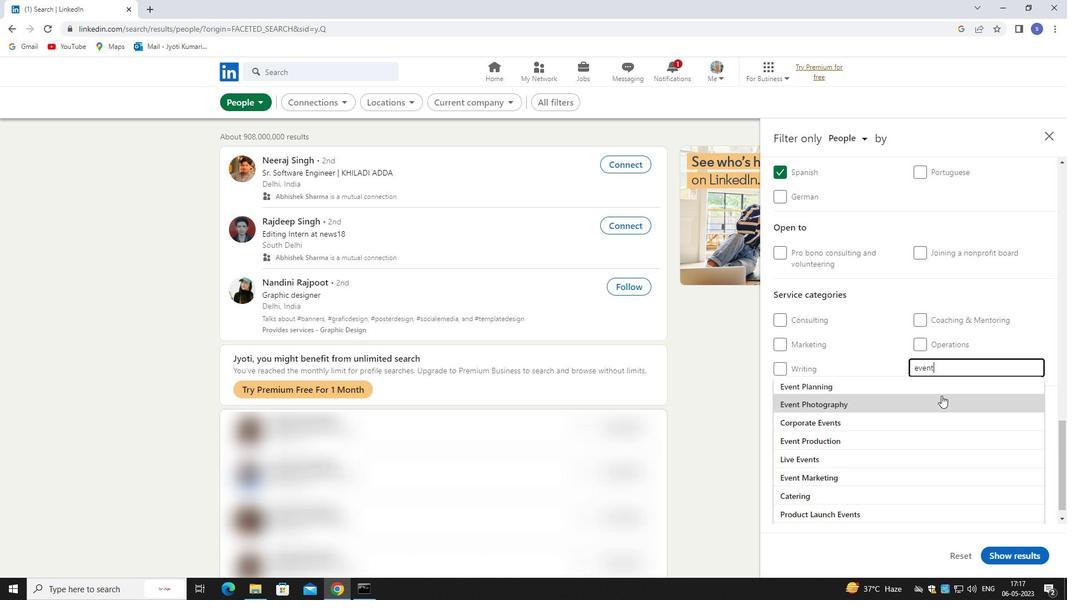
Action: Mouse pressed left at (942, 397)
Screenshot: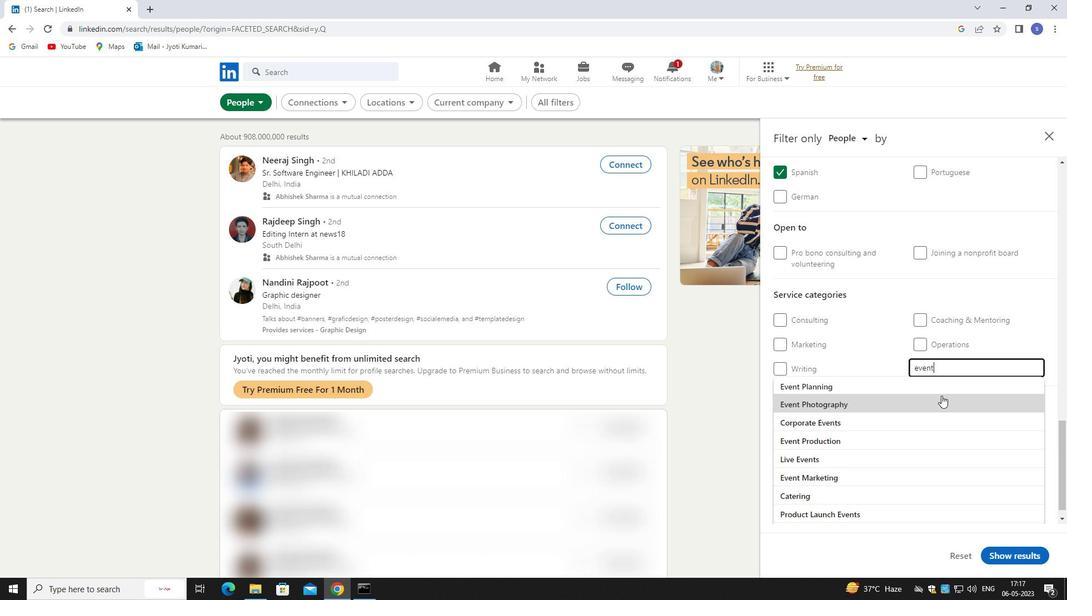 
Action: Mouse moved to (943, 398)
Screenshot: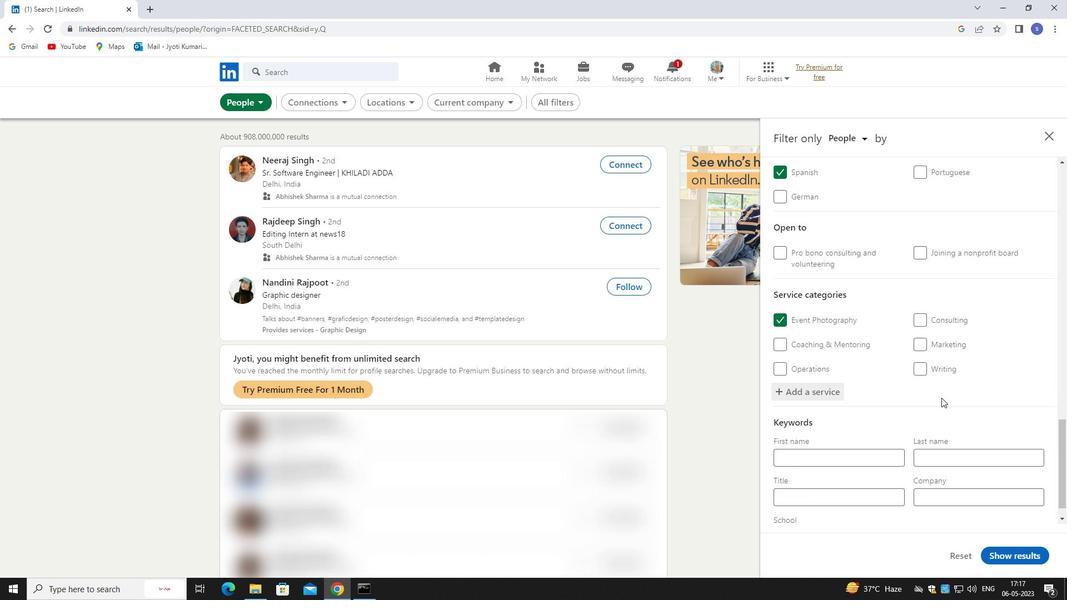 
Action: Mouse scrolled (943, 397) with delta (0, 0)
Screenshot: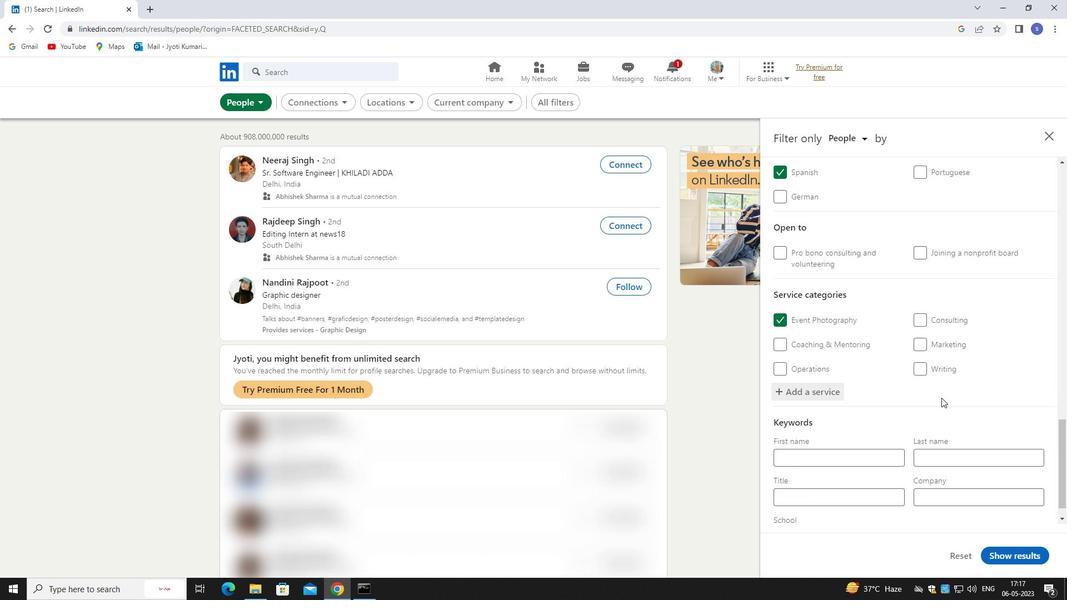 
Action: Mouse moved to (944, 398)
Screenshot: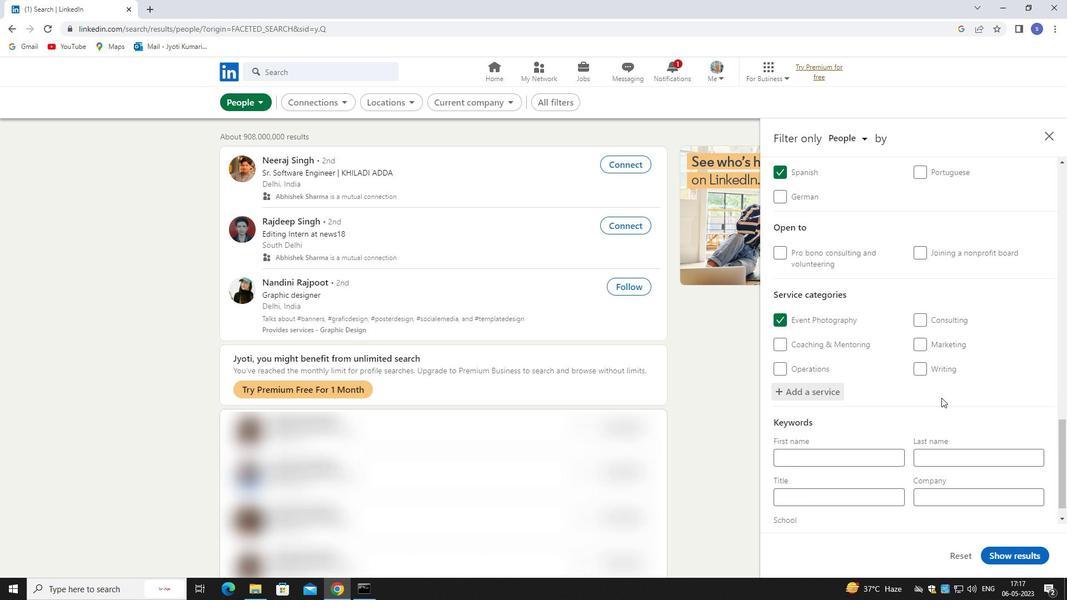 
Action: Mouse scrolled (944, 398) with delta (0, 0)
Screenshot: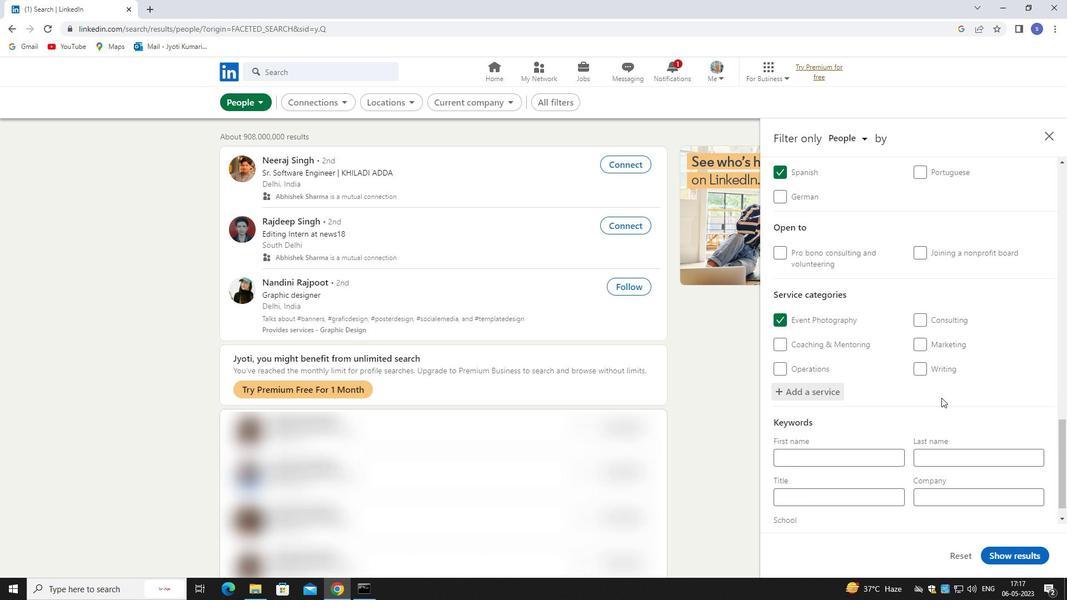 
Action: Mouse scrolled (944, 398) with delta (0, 0)
Screenshot: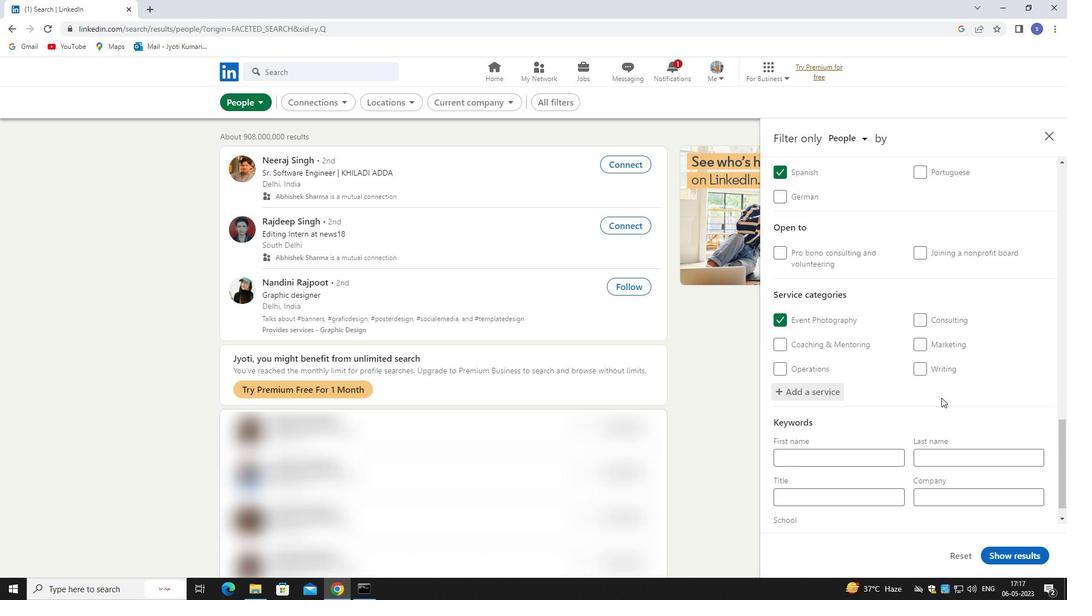 
Action: Mouse moved to (895, 475)
Screenshot: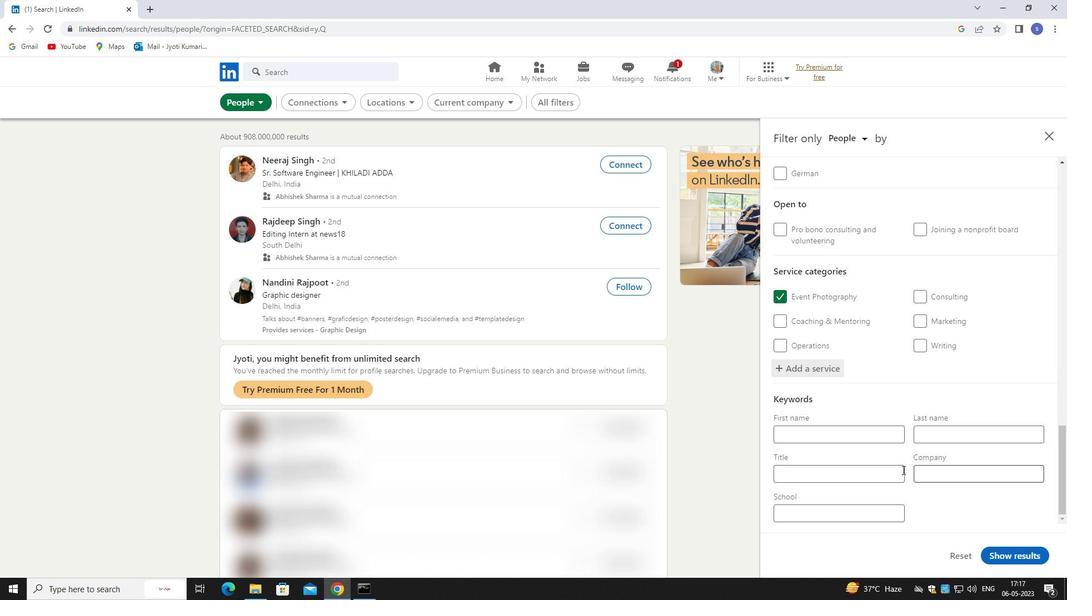 
Action: Mouse pressed left at (895, 475)
Screenshot: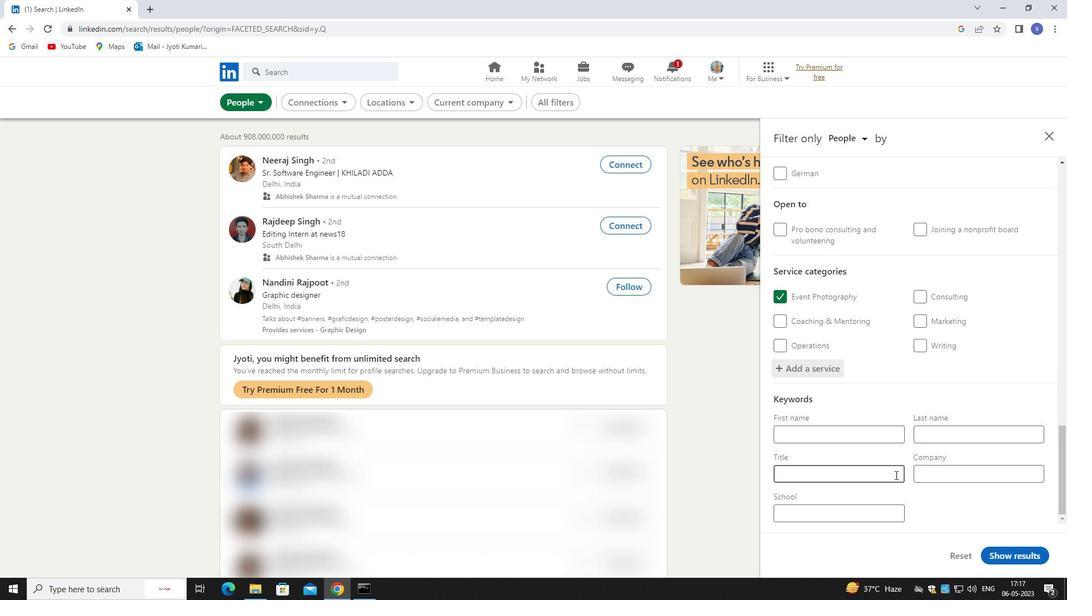 
Action: Mouse moved to (896, 475)
Screenshot: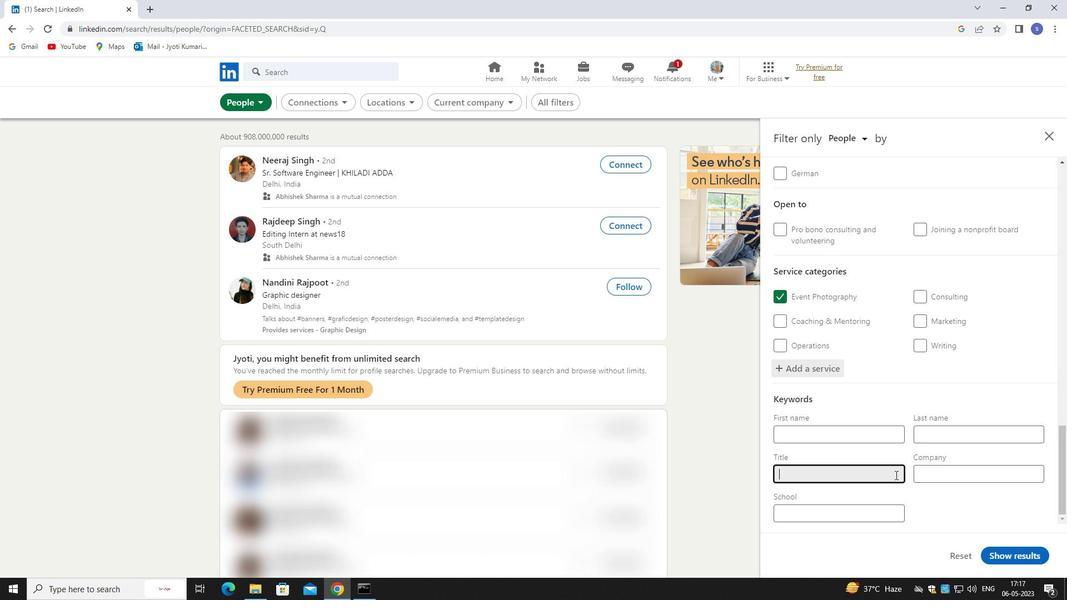 
Action: Key pressed <Key.shift>JOURNILIST
Screenshot: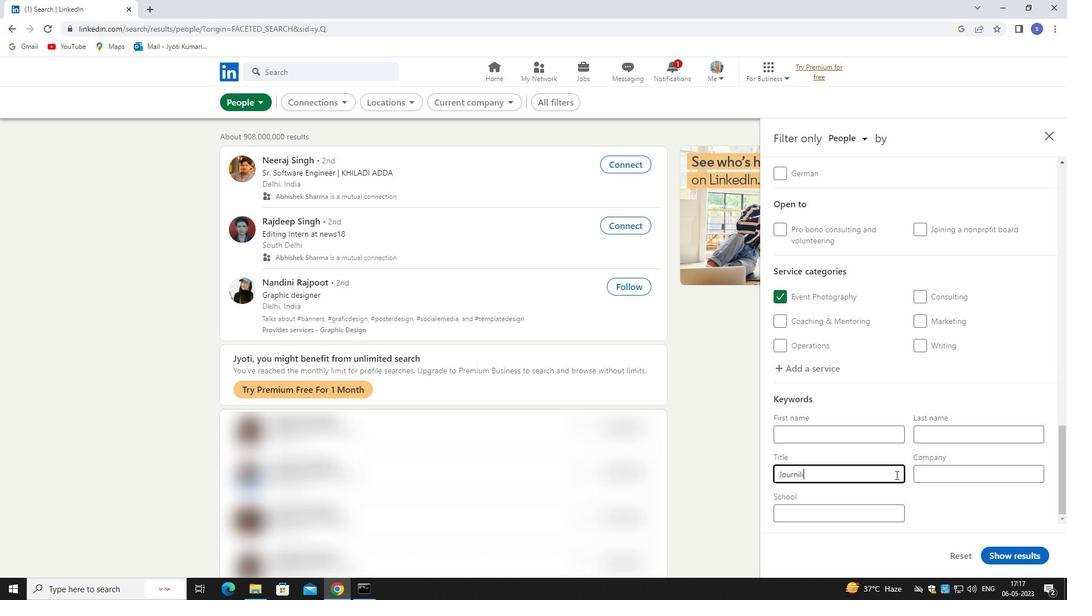 
Action: Mouse moved to (841, 472)
Screenshot: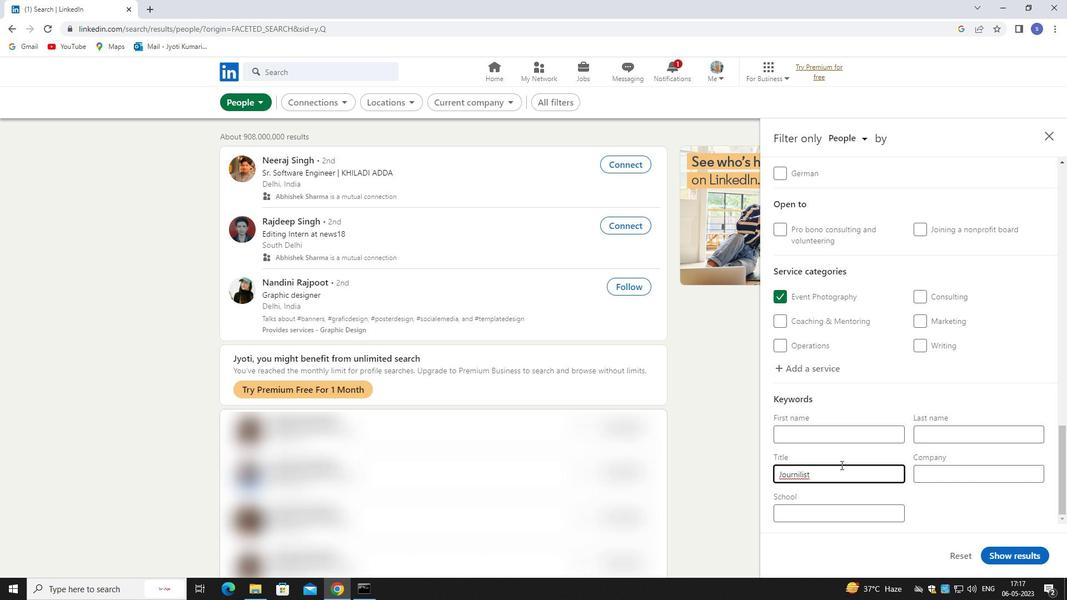 
Action: Key pressed <Key.backspace><Key.backspace><Key.backspace><Key.backspace><Key.backspace><Key.backspace>NALIST
Screenshot: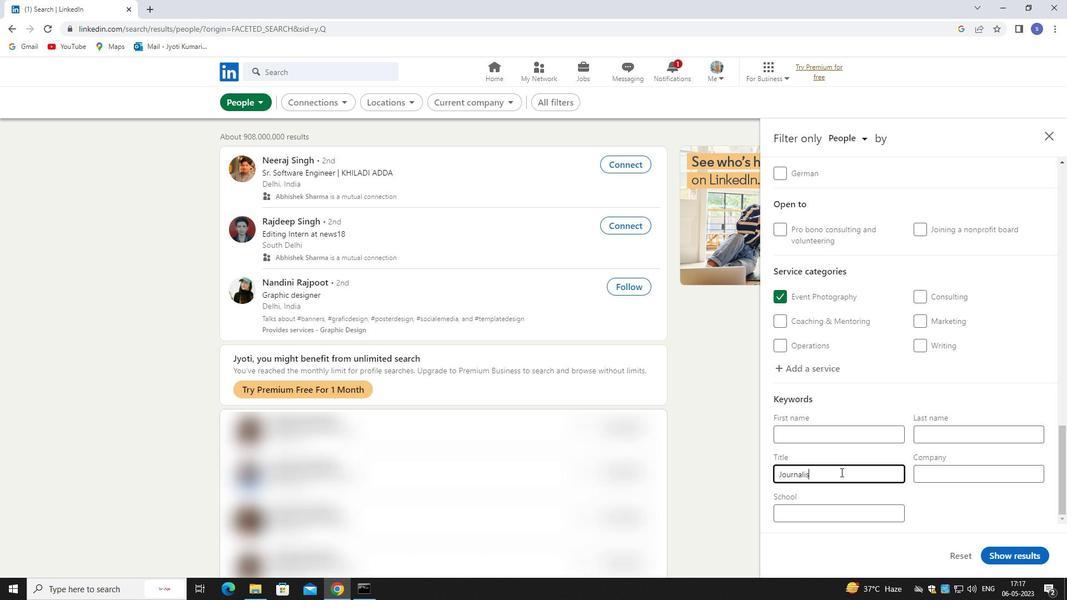 
Action: Mouse moved to (1012, 557)
Screenshot: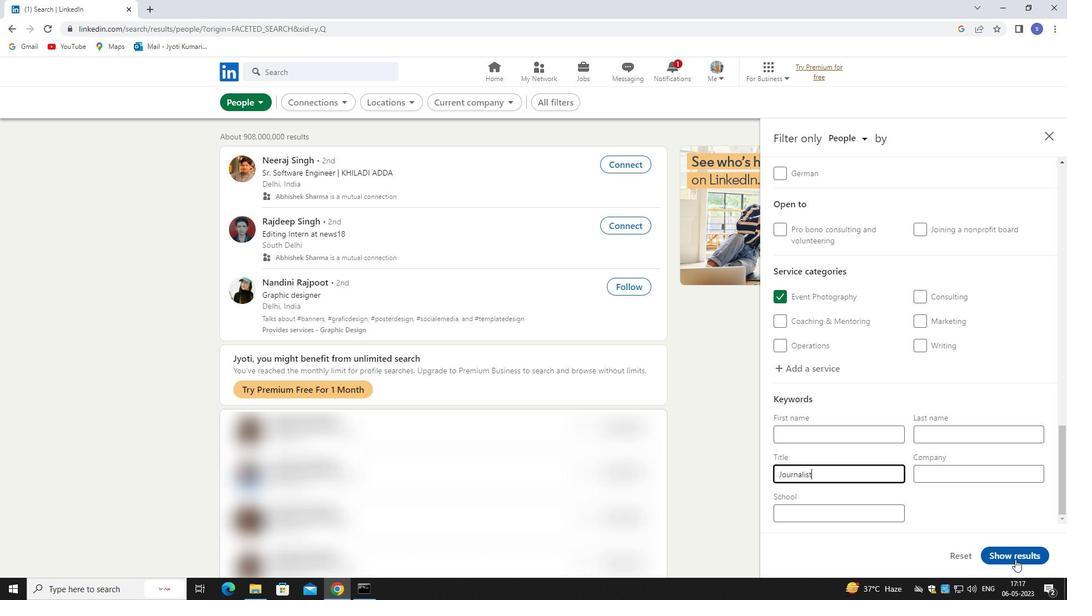 
Action: Mouse pressed left at (1012, 557)
Screenshot: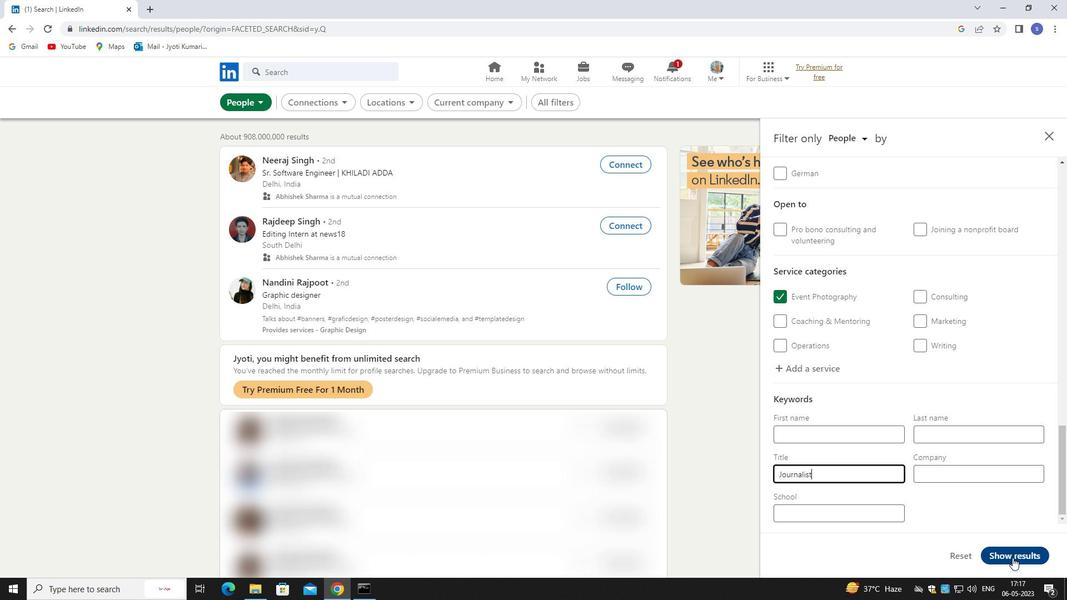 
Action: Mouse moved to (981, 458)
Screenshot: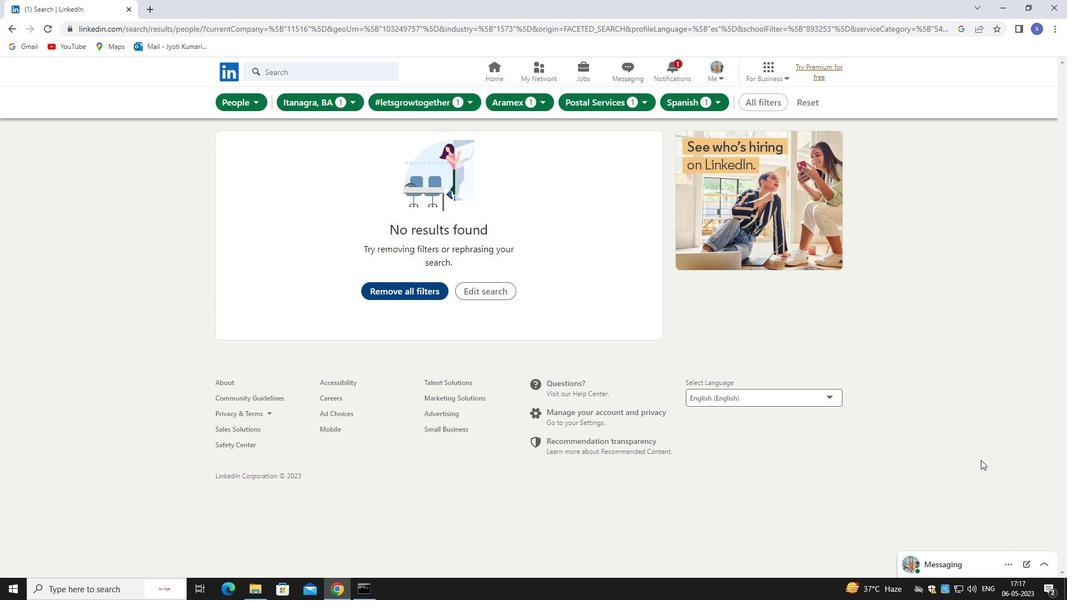 
